 Task: Find connections with filter location Koudougou with filter topic #leadership with filter profile language German with filter current company Buro Happold with filter school Globsyn Business School with filter industry Skiing Facilities with filter service category Commercial Real Estate with filter keywords title Assistant Manager
Action: Mouse moved to (655, 576)
Screenshot: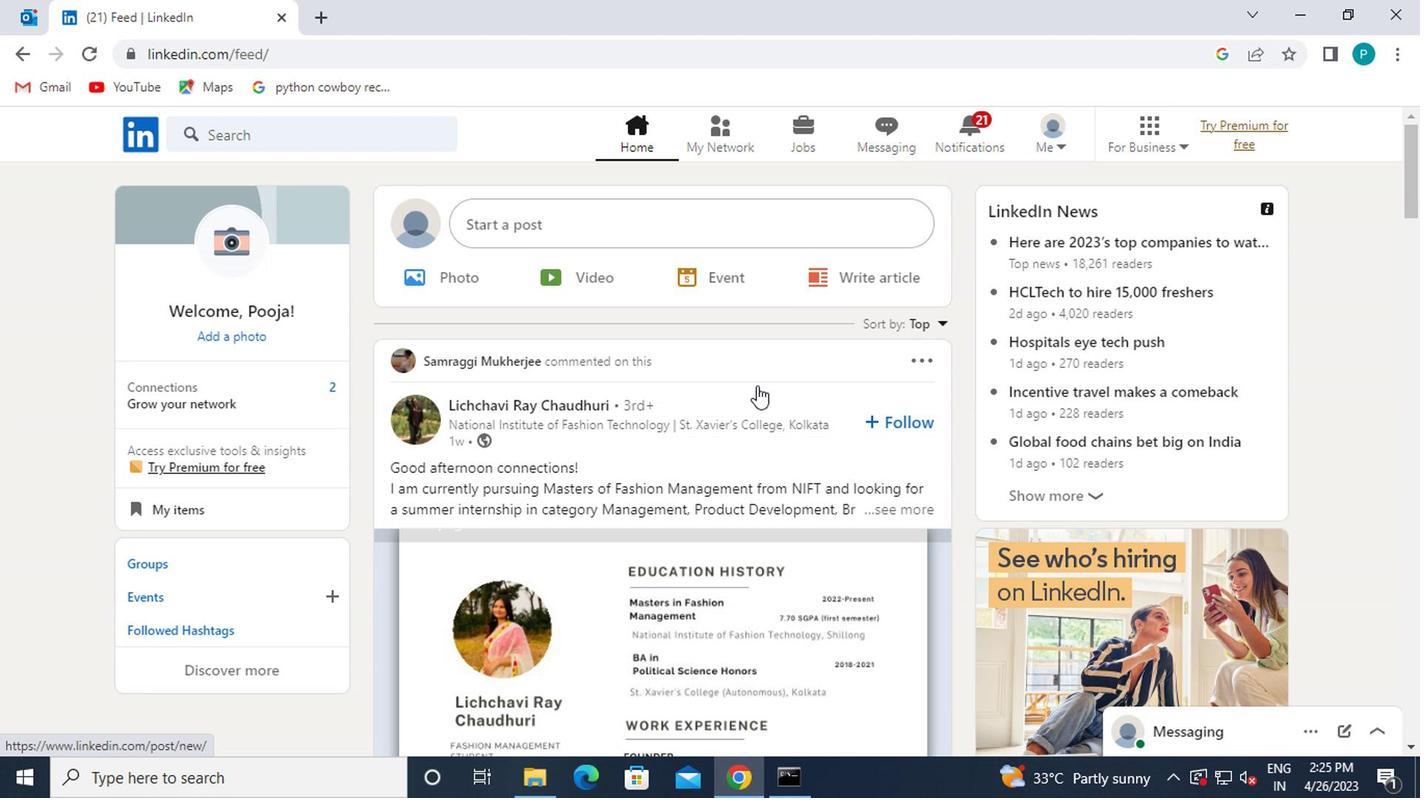 
Action: Mouse scrolled (655, 577) with delta (0, 0)
Screenshot: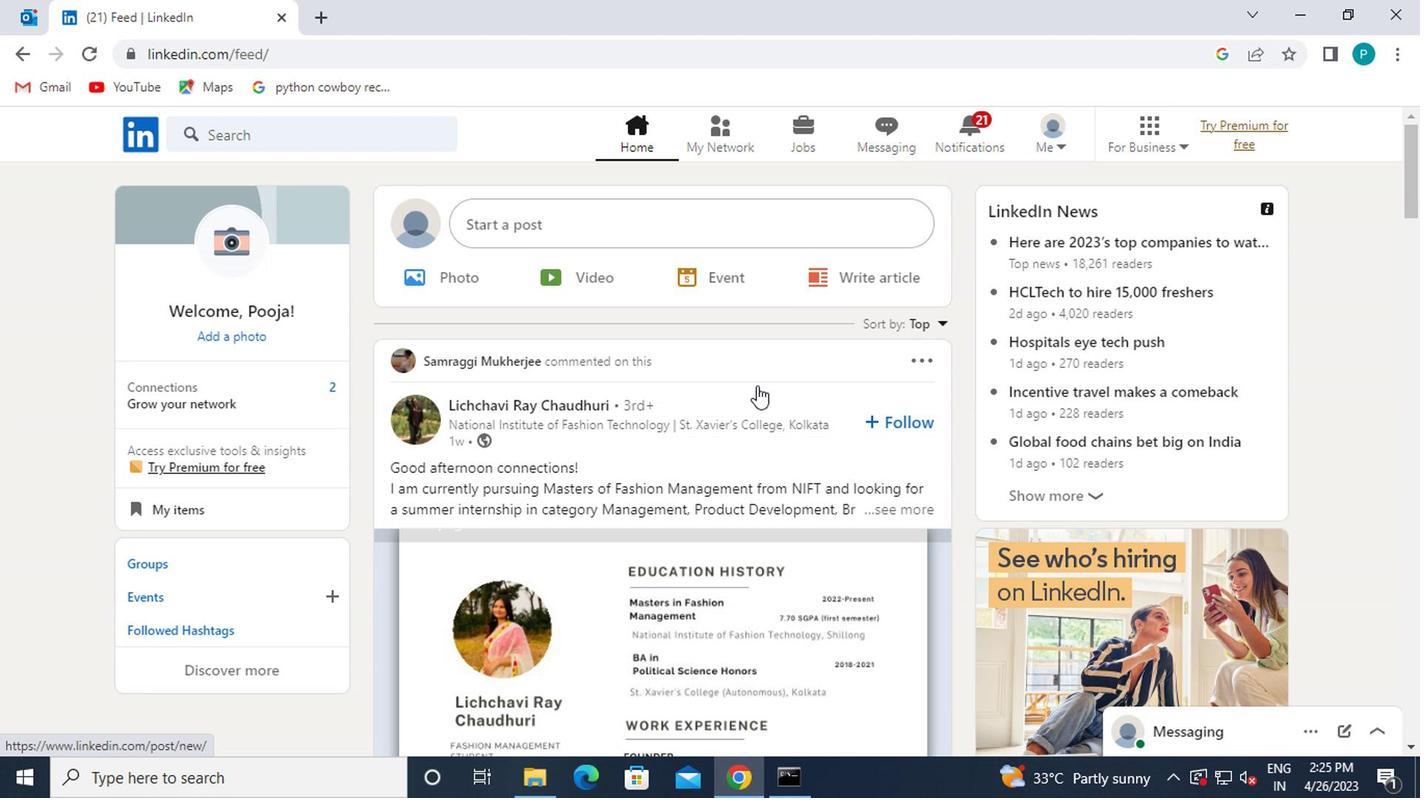 
Action: Mouse moved to (672, 257)
Screenshot: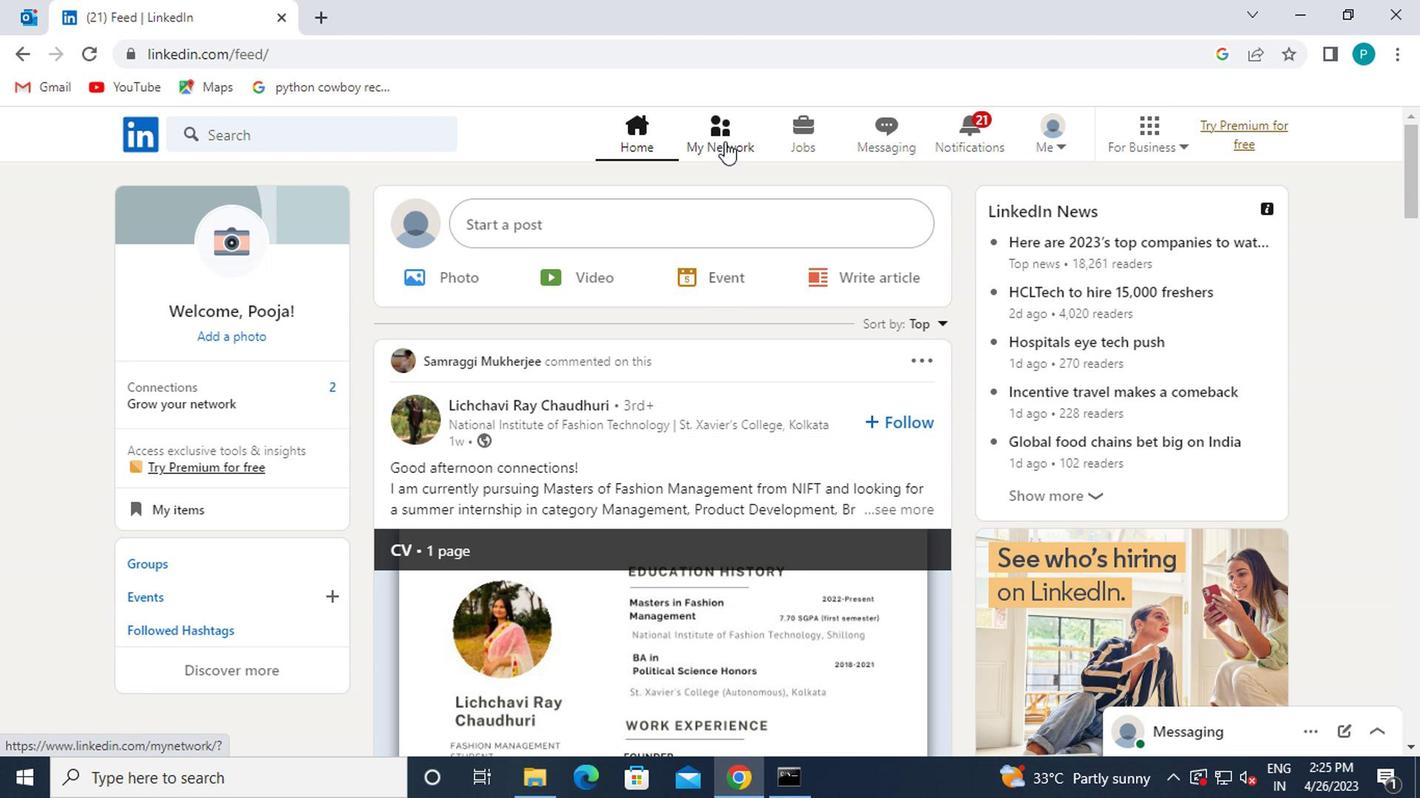 
Action: Mouse pressed left at (672, 257)
Screenshot: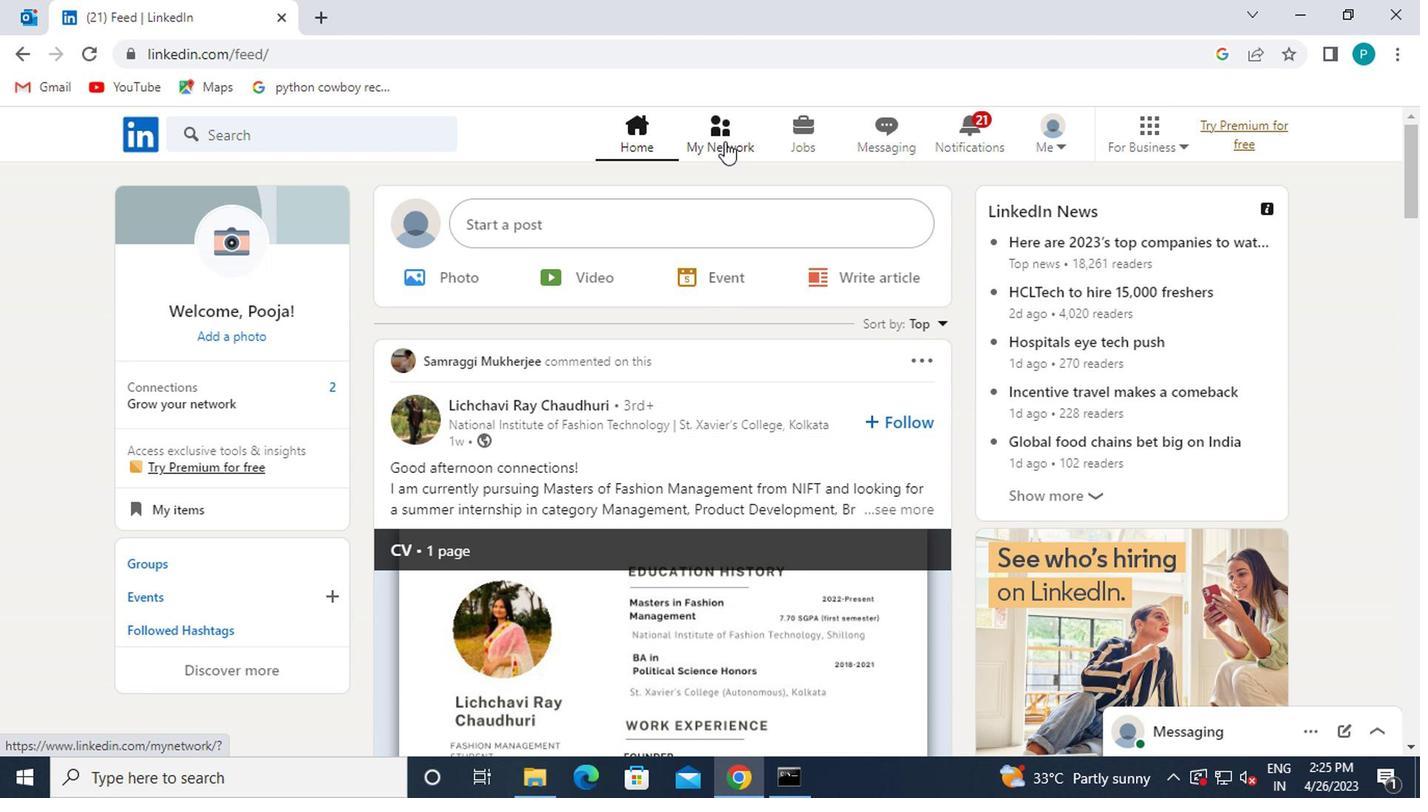
Action: Mouse moved to (415, 328)
Screenshot: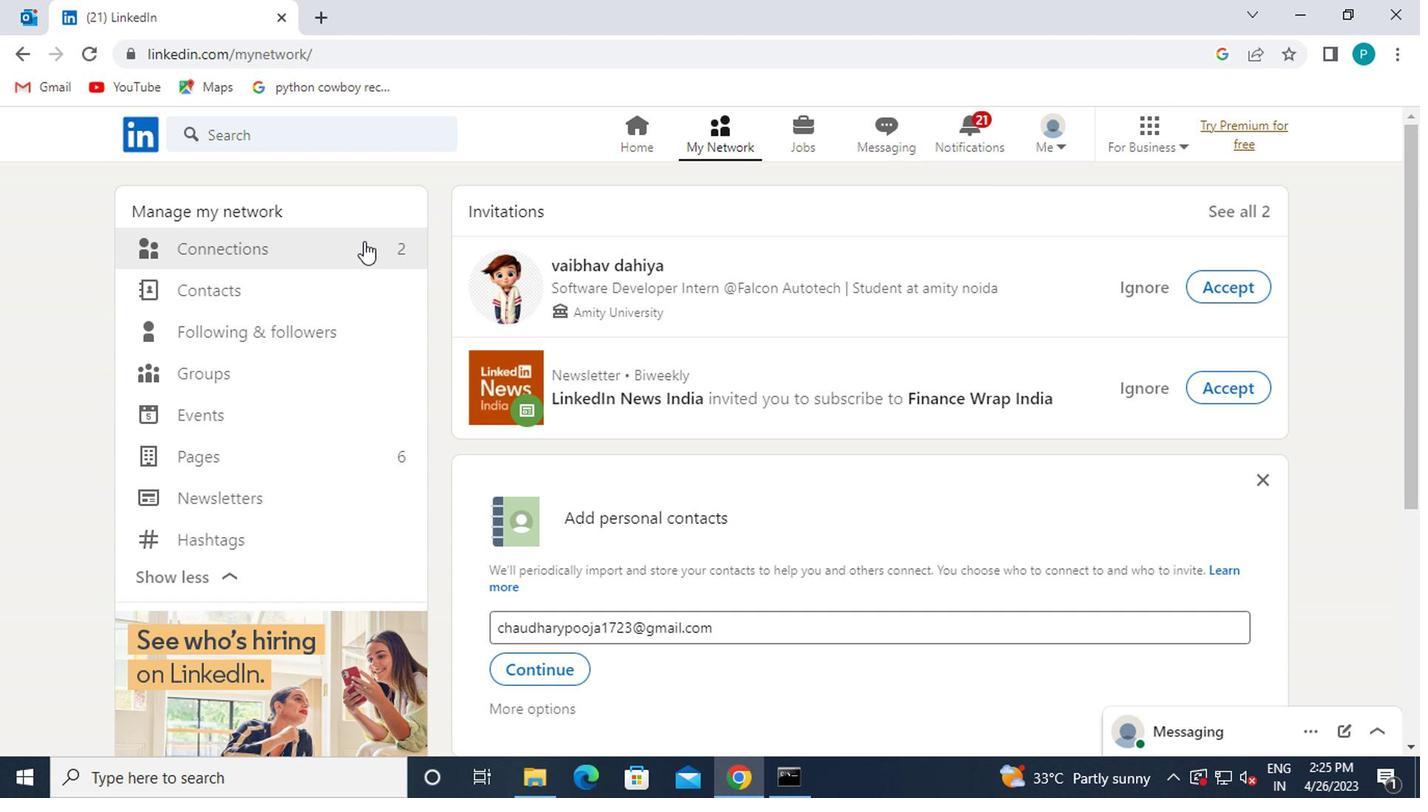 
Action: Mouse pressed left at (415, 328)
Screenshot: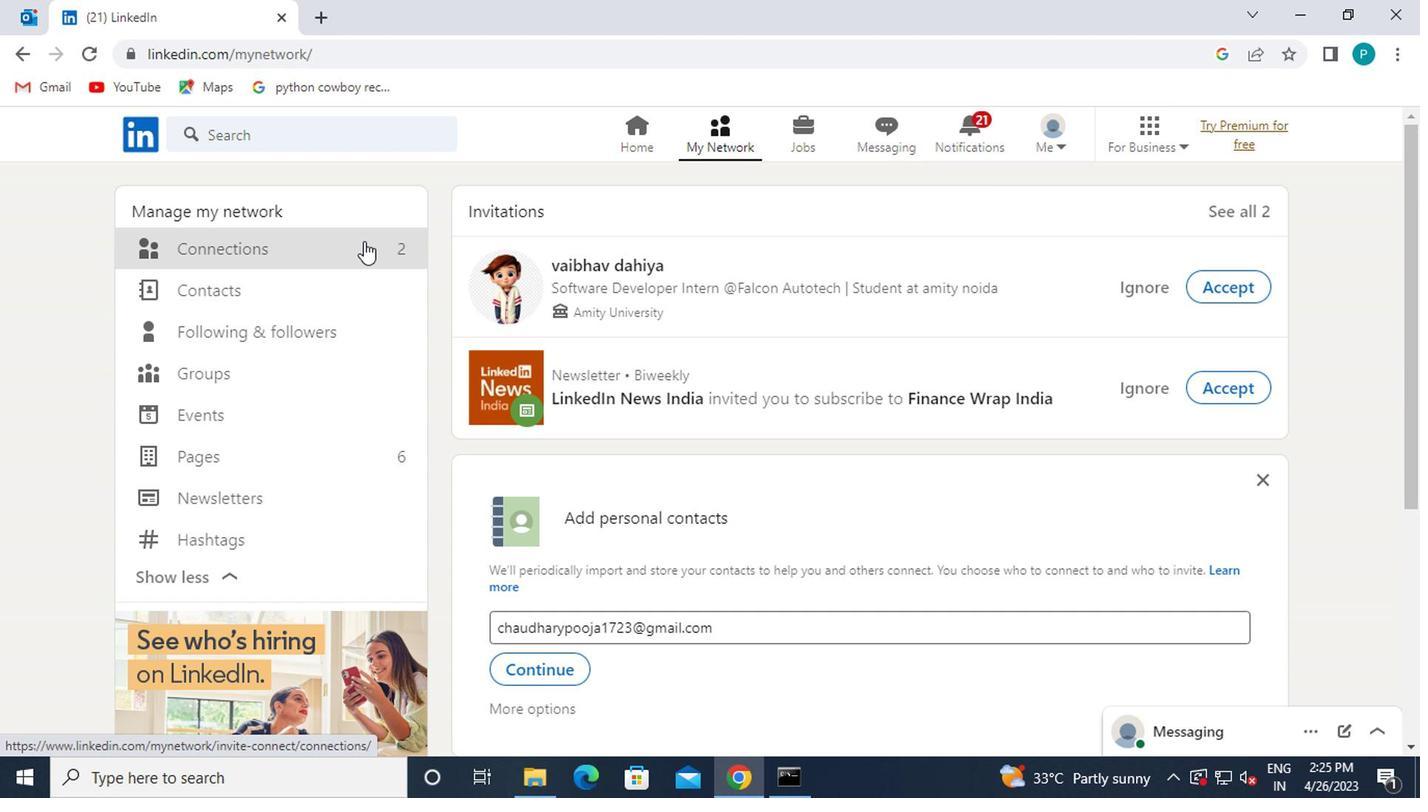 
Action: Mouse moved to (798, 329)
Screenshot: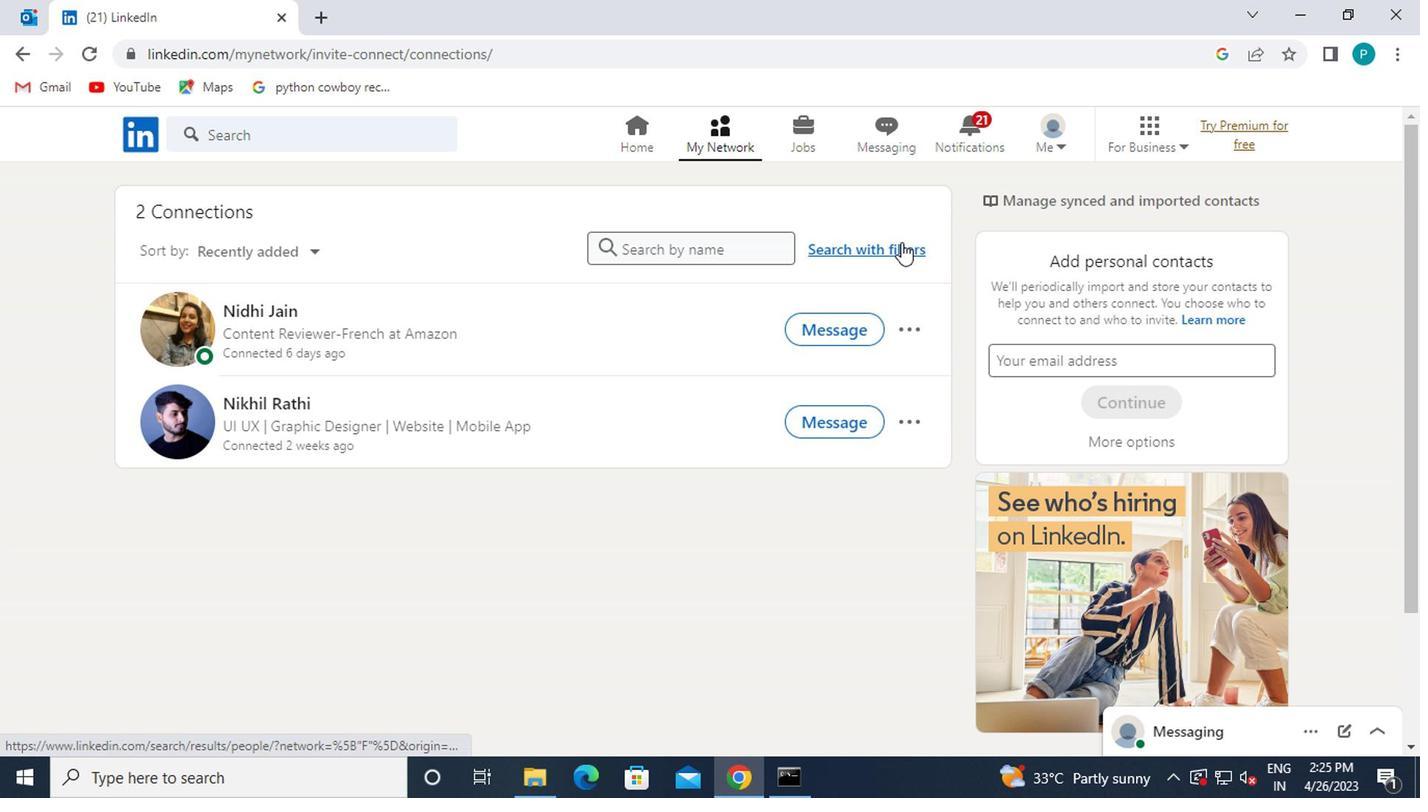 
Action: Mouse pressed left at (798, 329)
Screenshot: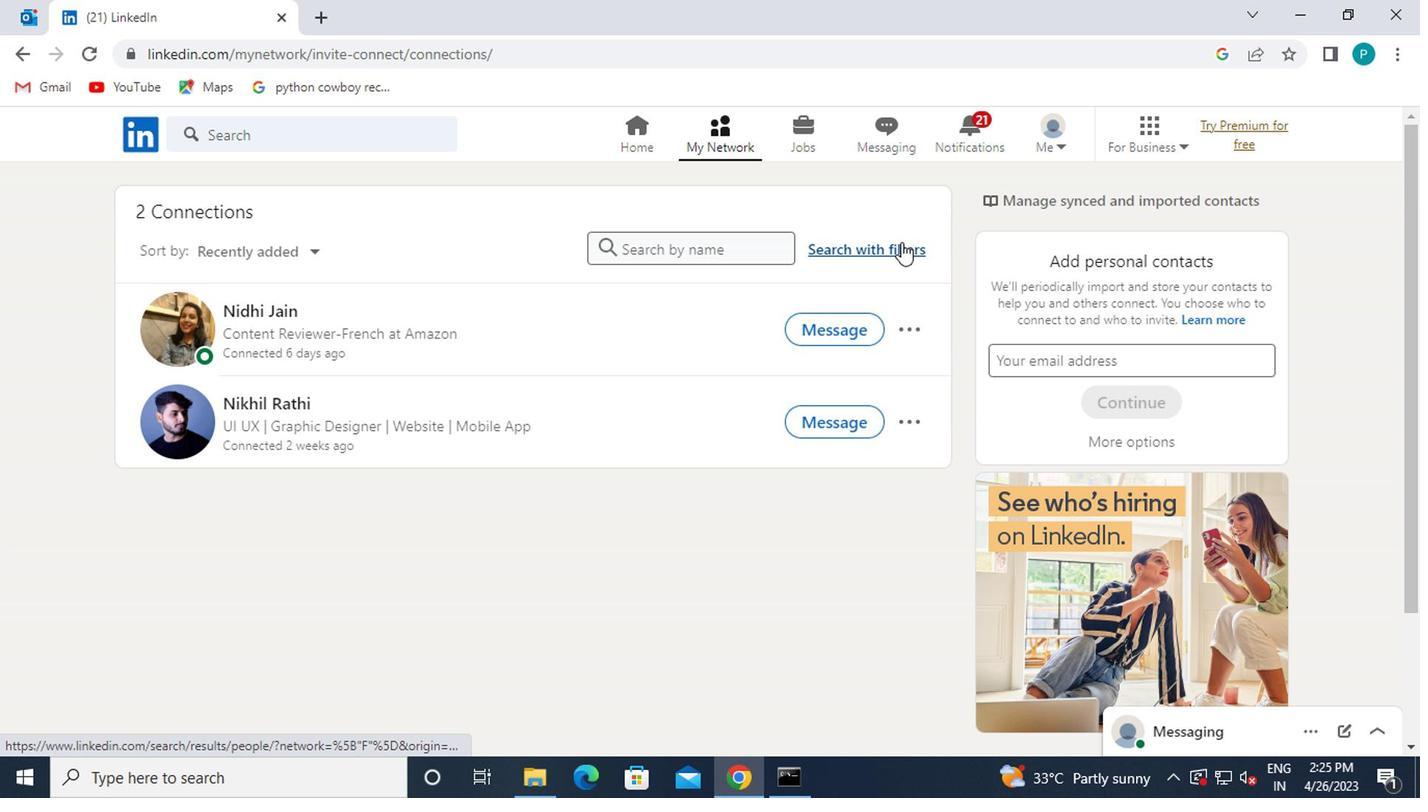 
Action: Mouse moved to (665, 289)
Screenshot: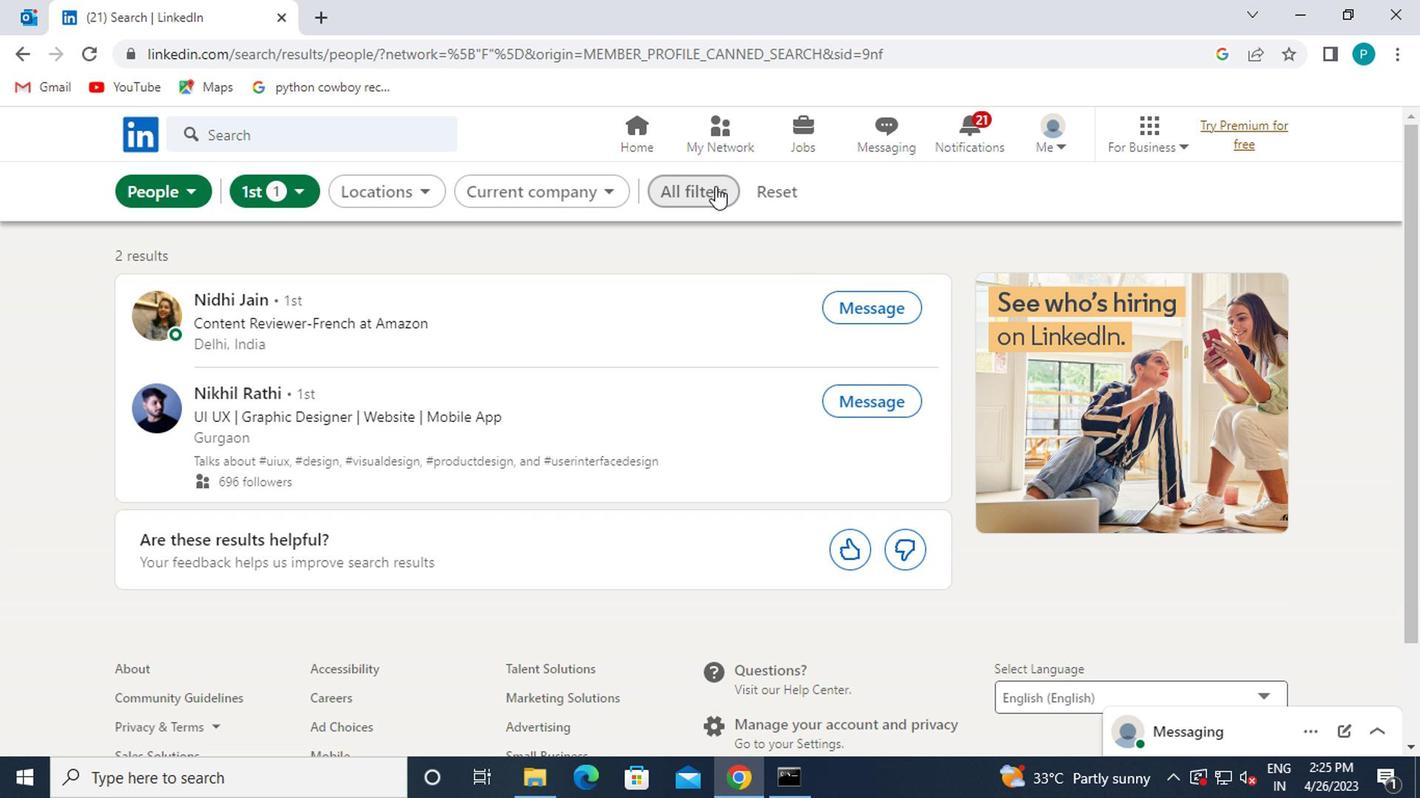 
Action: Mouse pressed left at (665, 289)
Screenshot: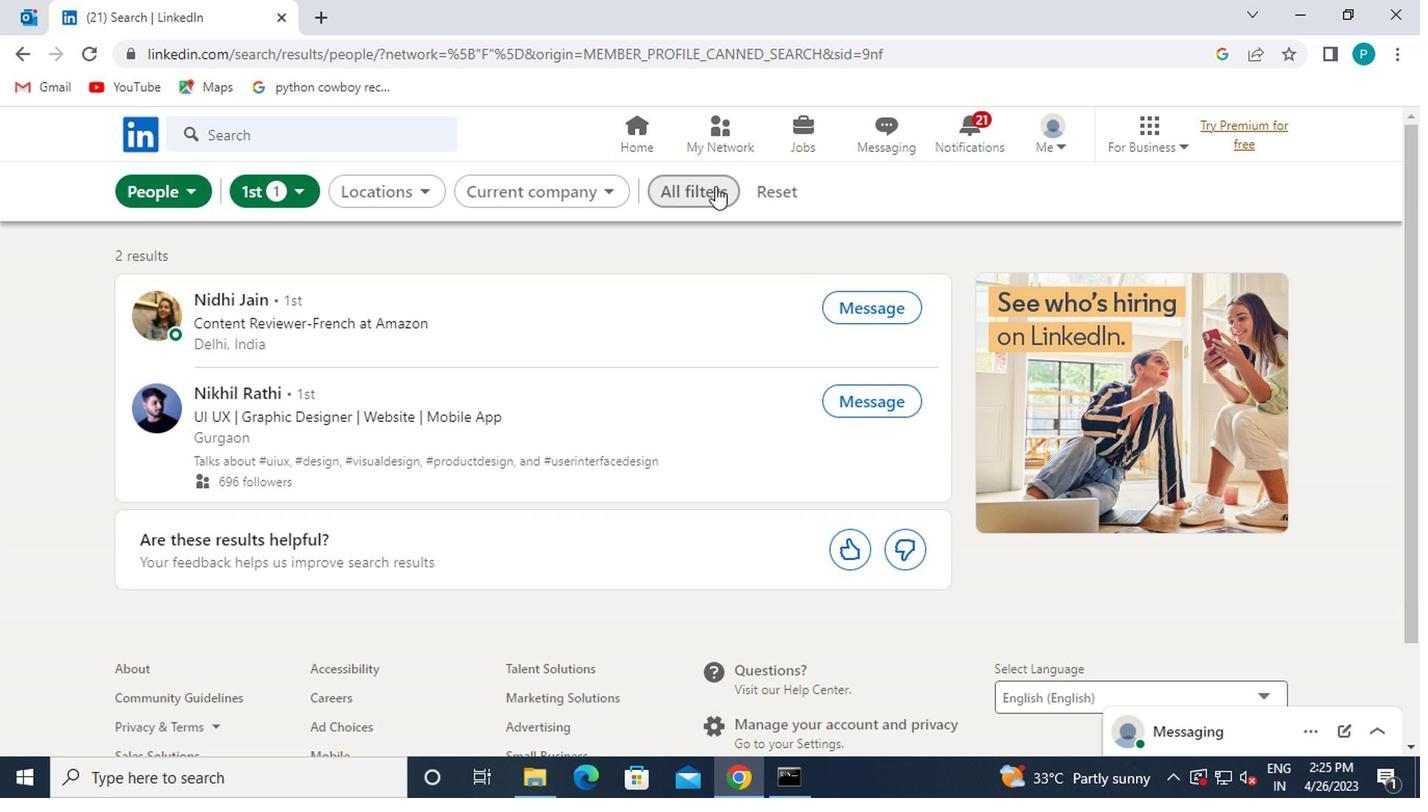 
Action: Mouse moved to (922, 473)
Screenshot: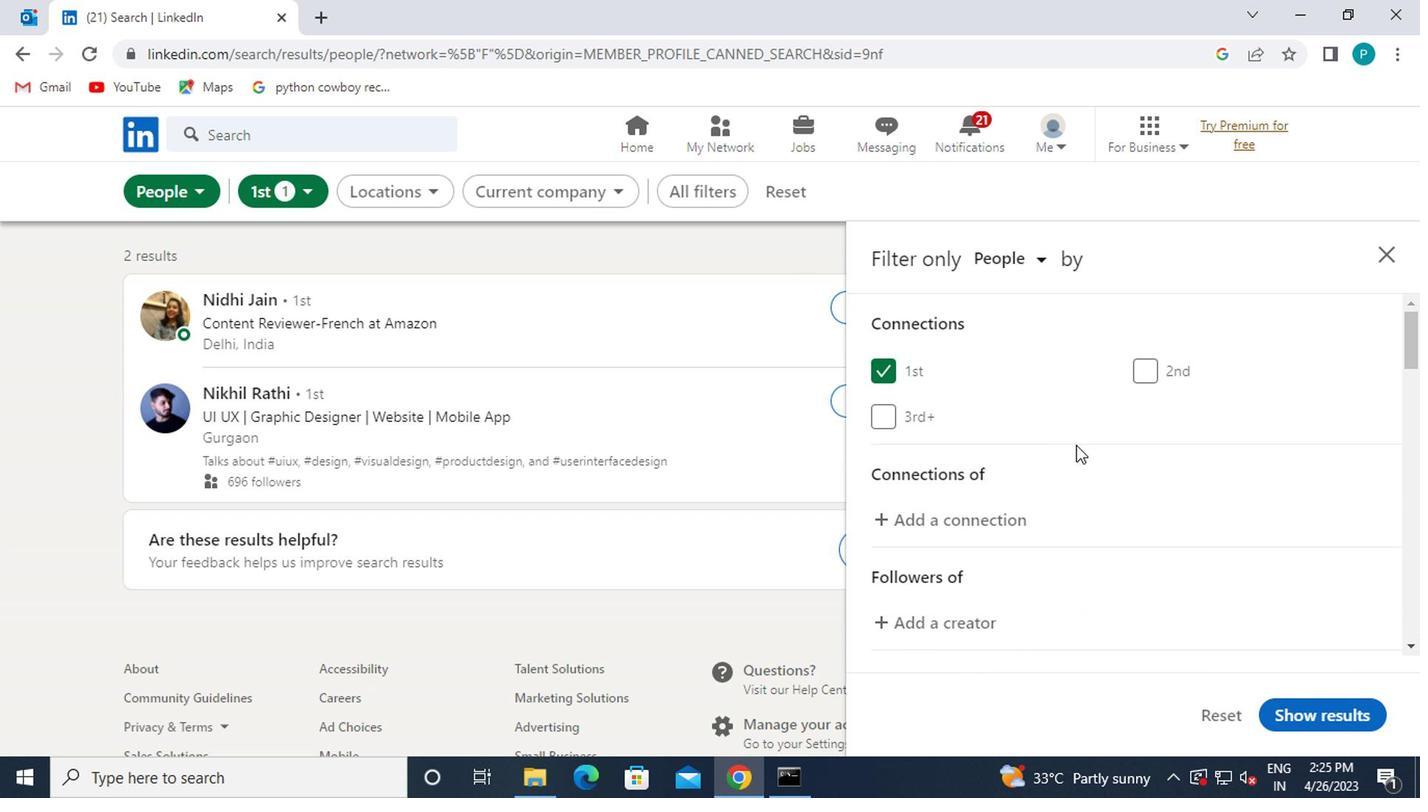
Action: Mouse scrolled (922, 472) with delta (0, 0)
Screenshot: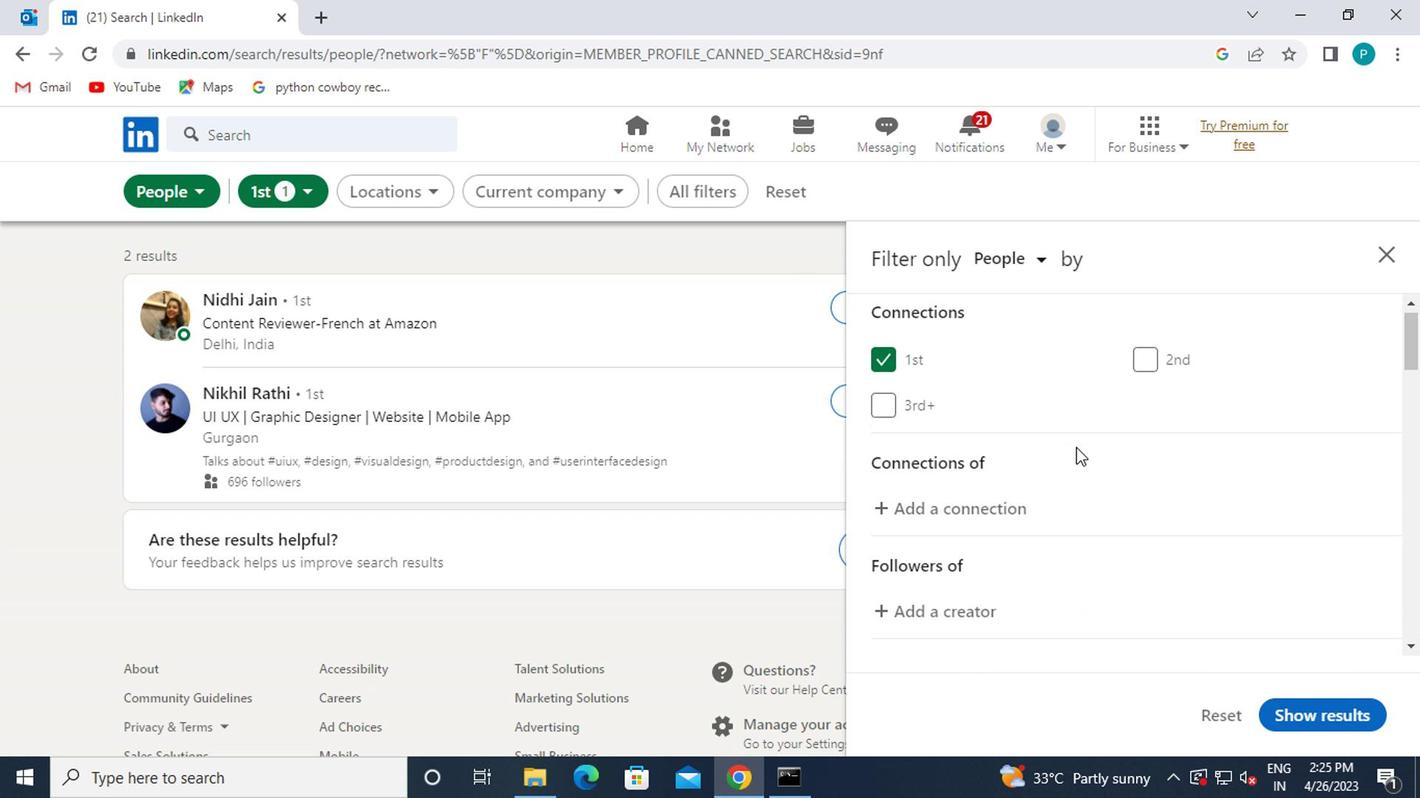 
Action: Mouse moved to (919, 483)
Screenshot: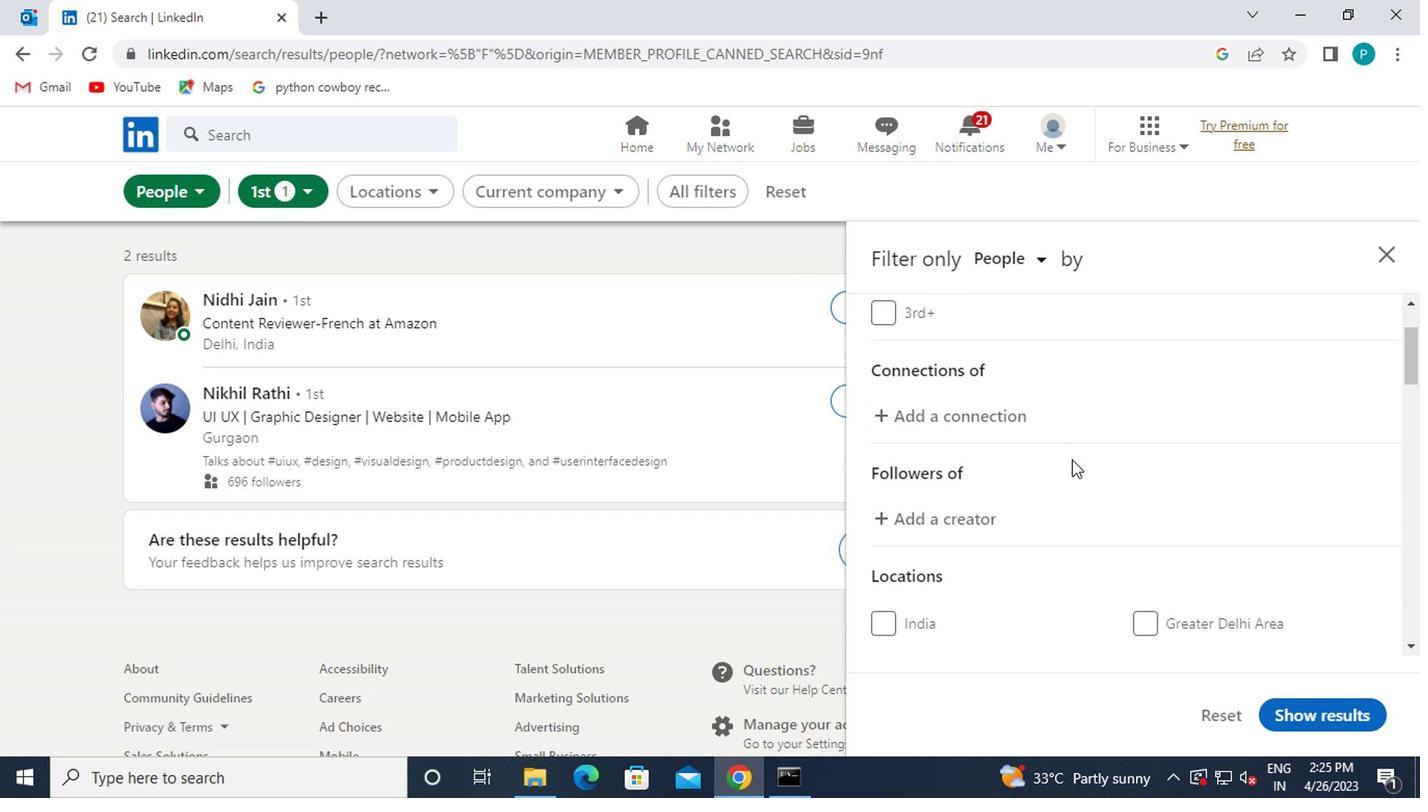 
Action: Mouse scrolled (919, 483) with delta (0, 0)
Screenshot: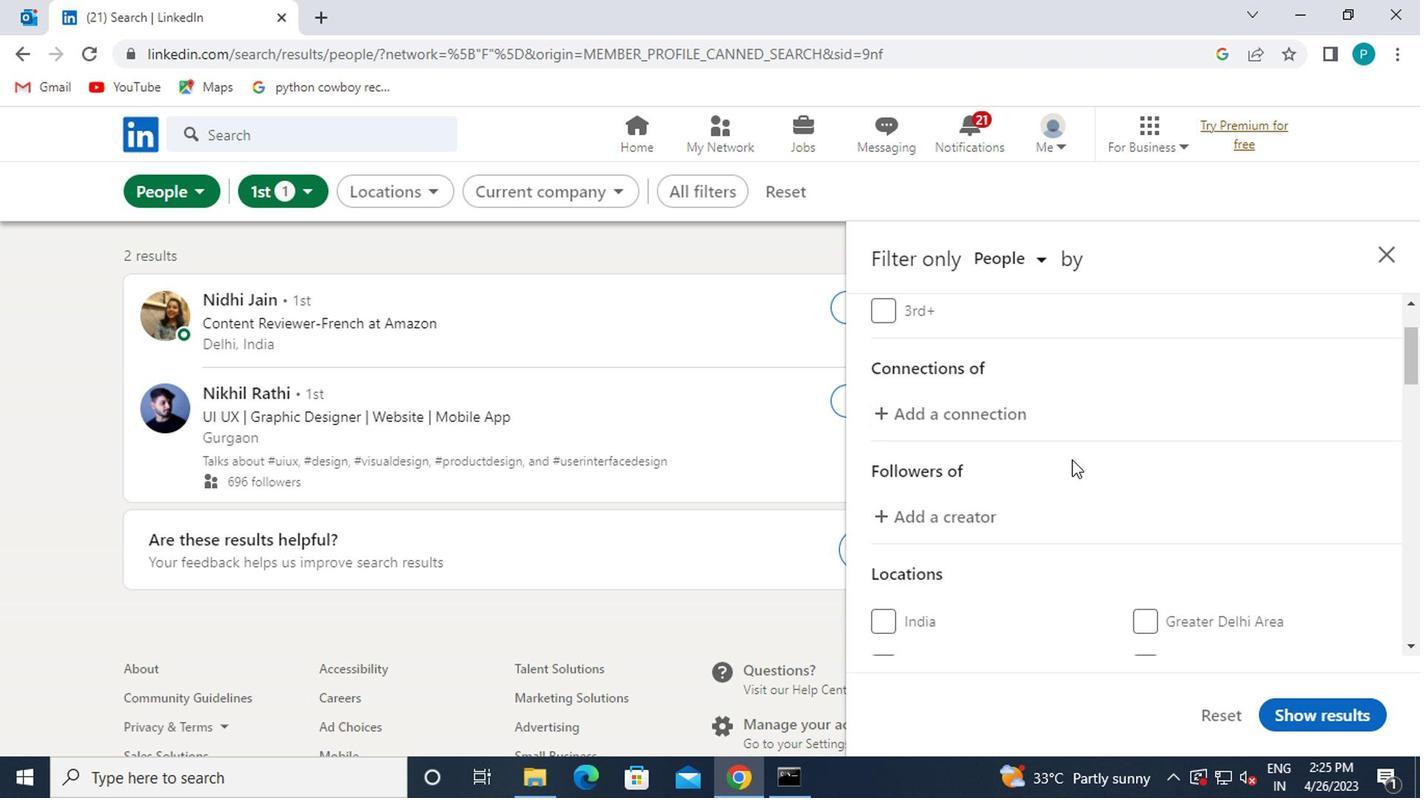 
Action: Mouse moved to (968, 535)
Screenshot: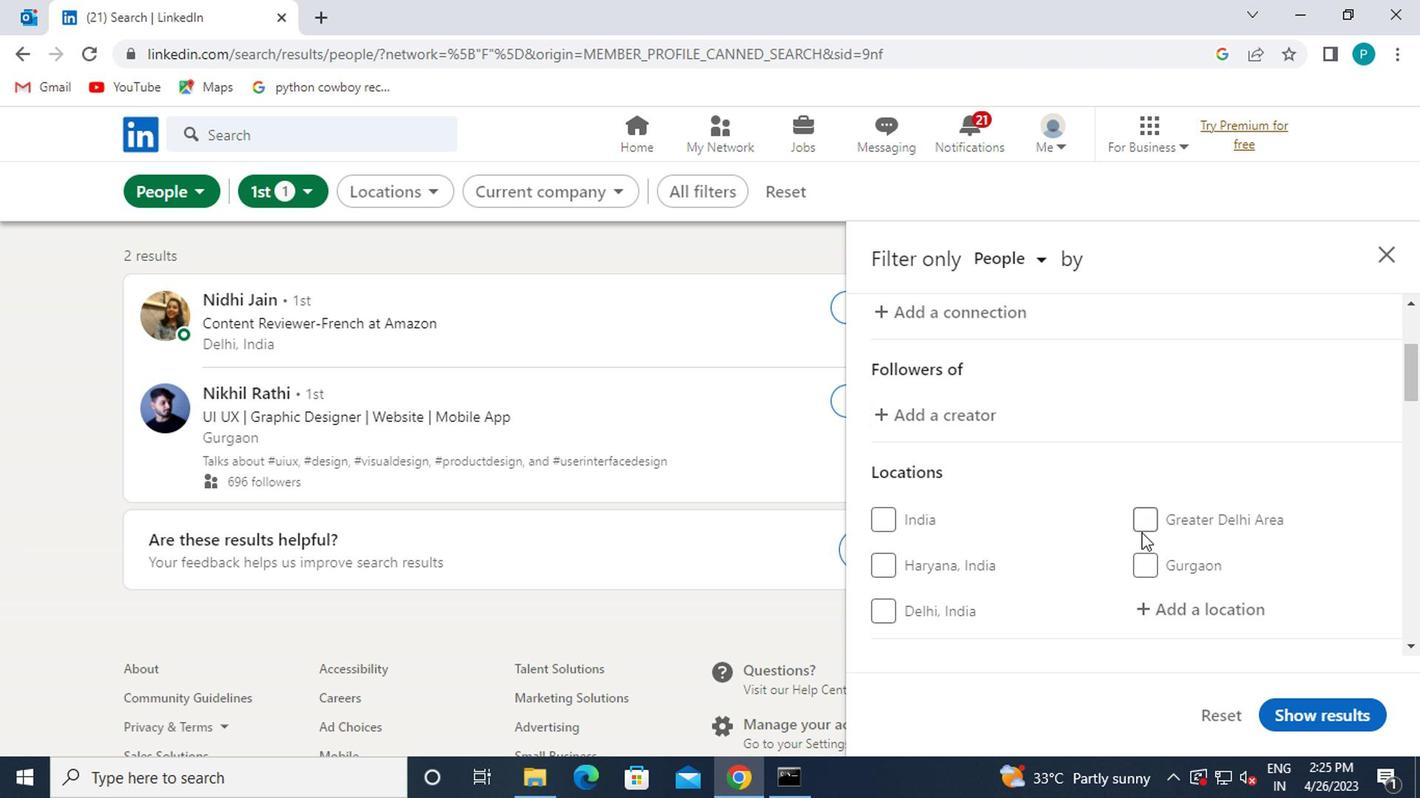 
Action: Mouse scrolled (968, 534) with delta (0, 0)
Screenshot: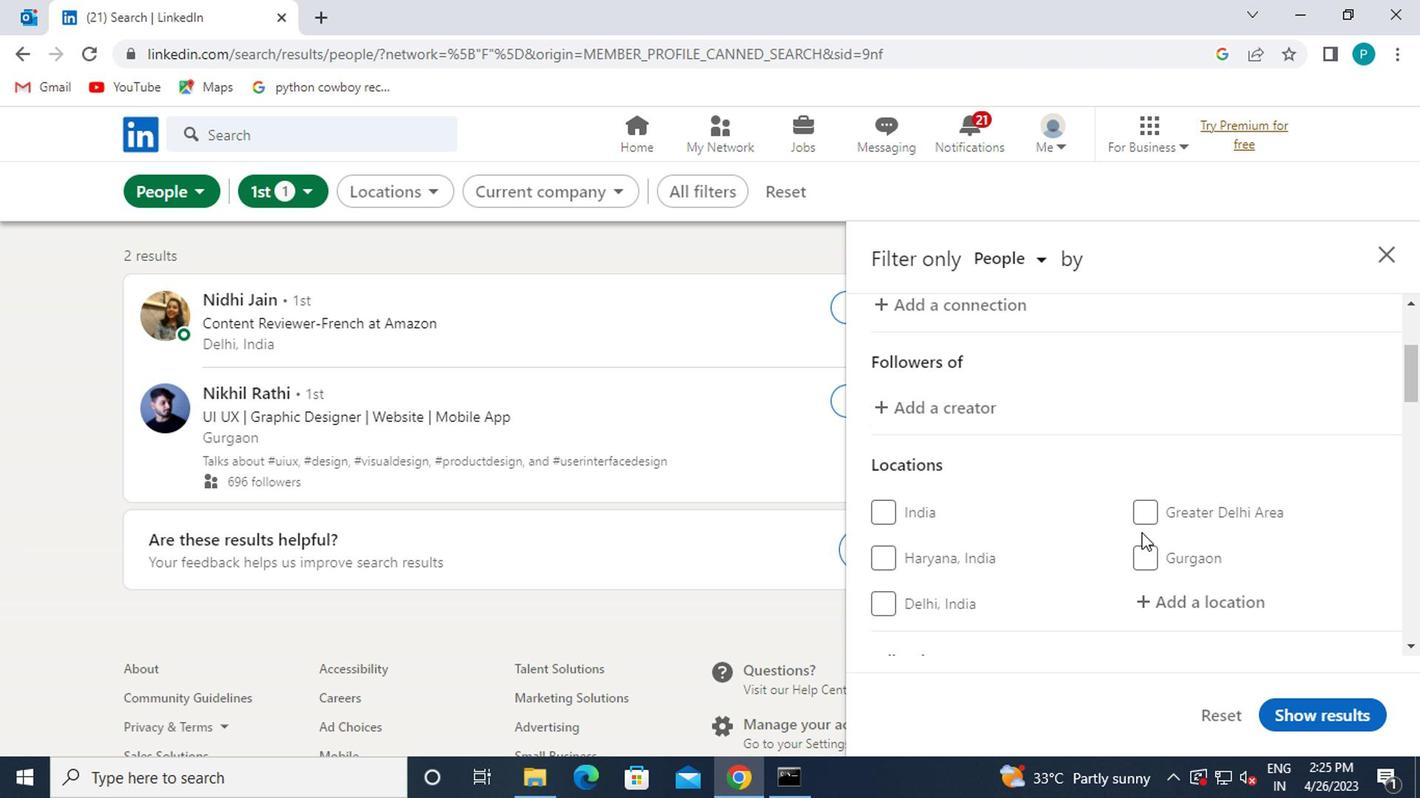 
Action: Mouse moved to (1004, 508)
Screenshot: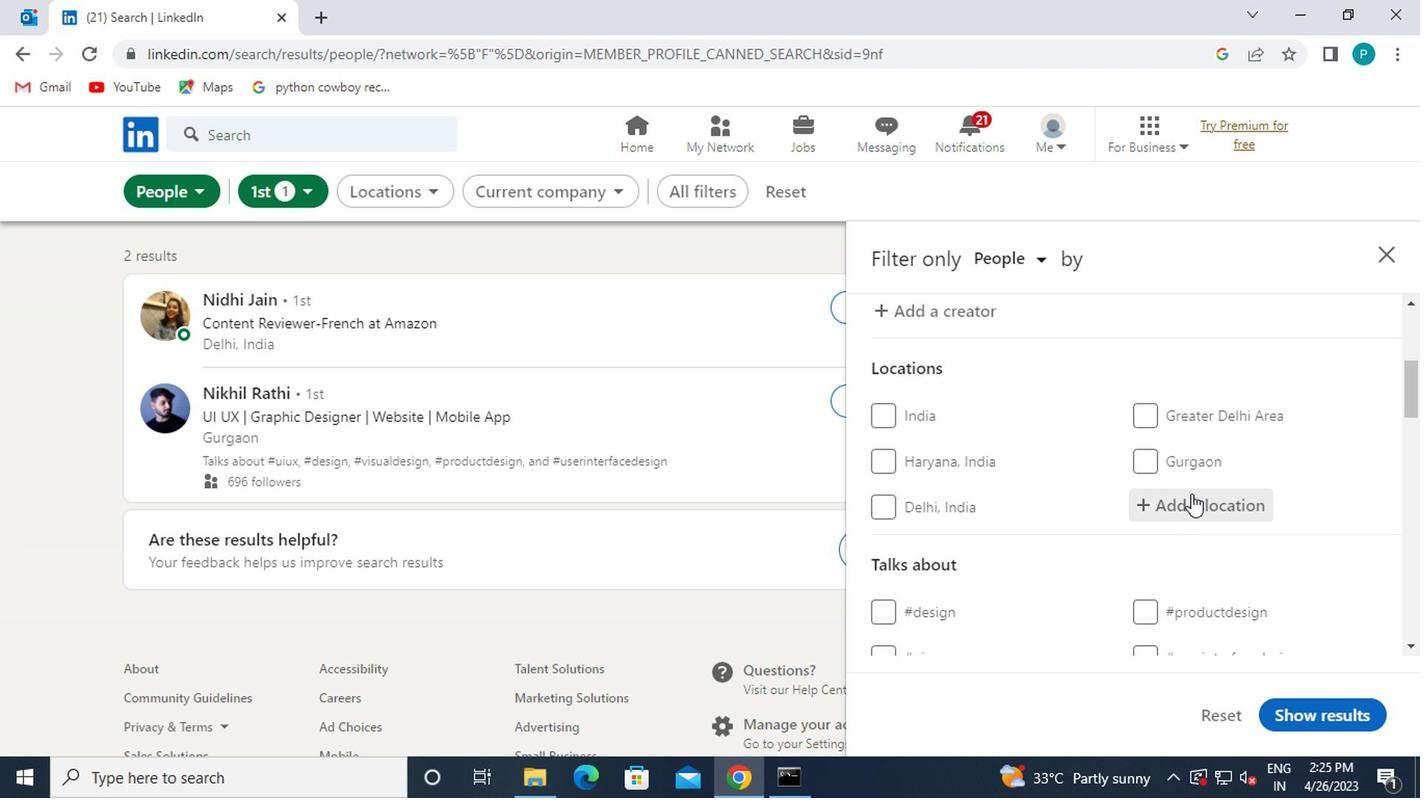 
Action: Mouse pressed left at (1004, 508)
Screenshot: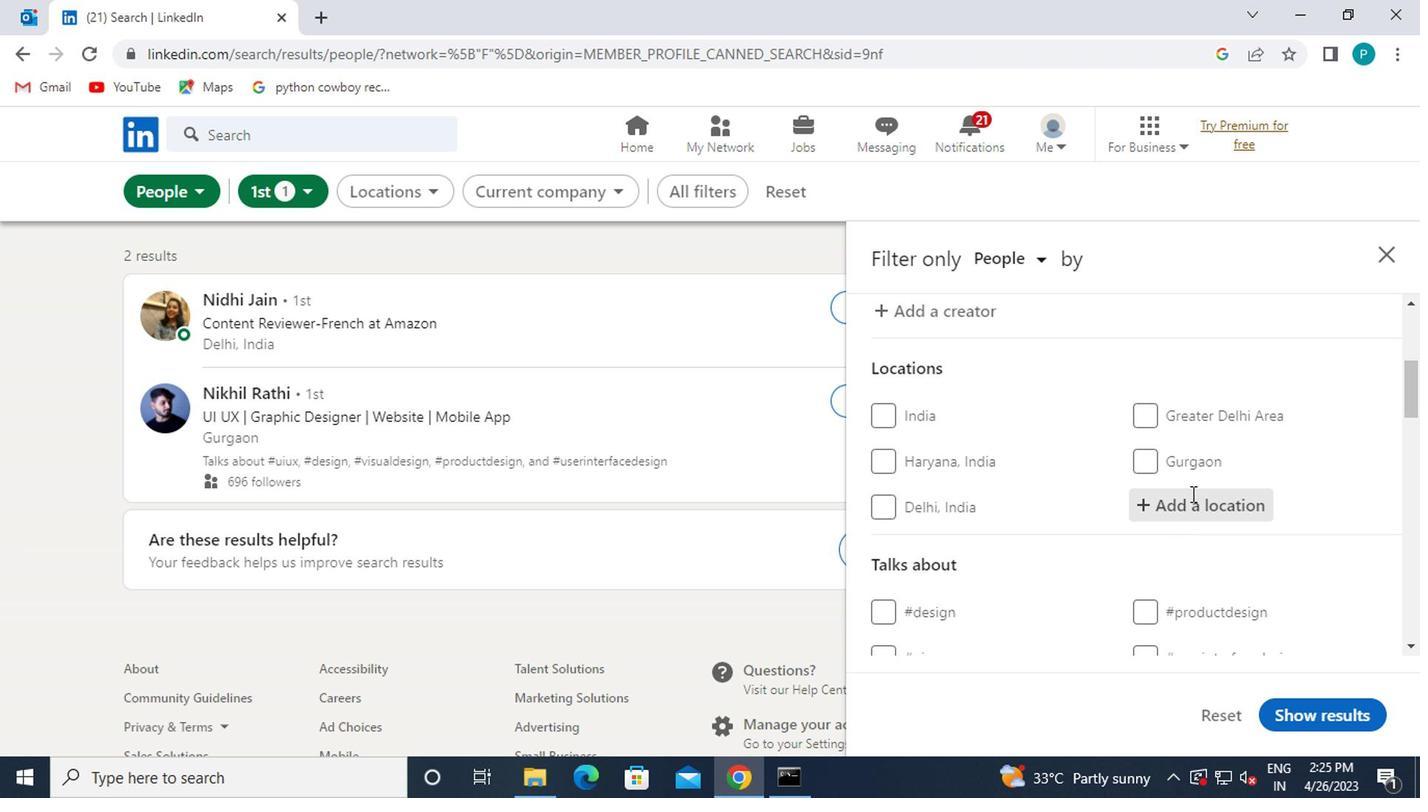 
Action: Mouse moved to (1005, 517)
Screenshot: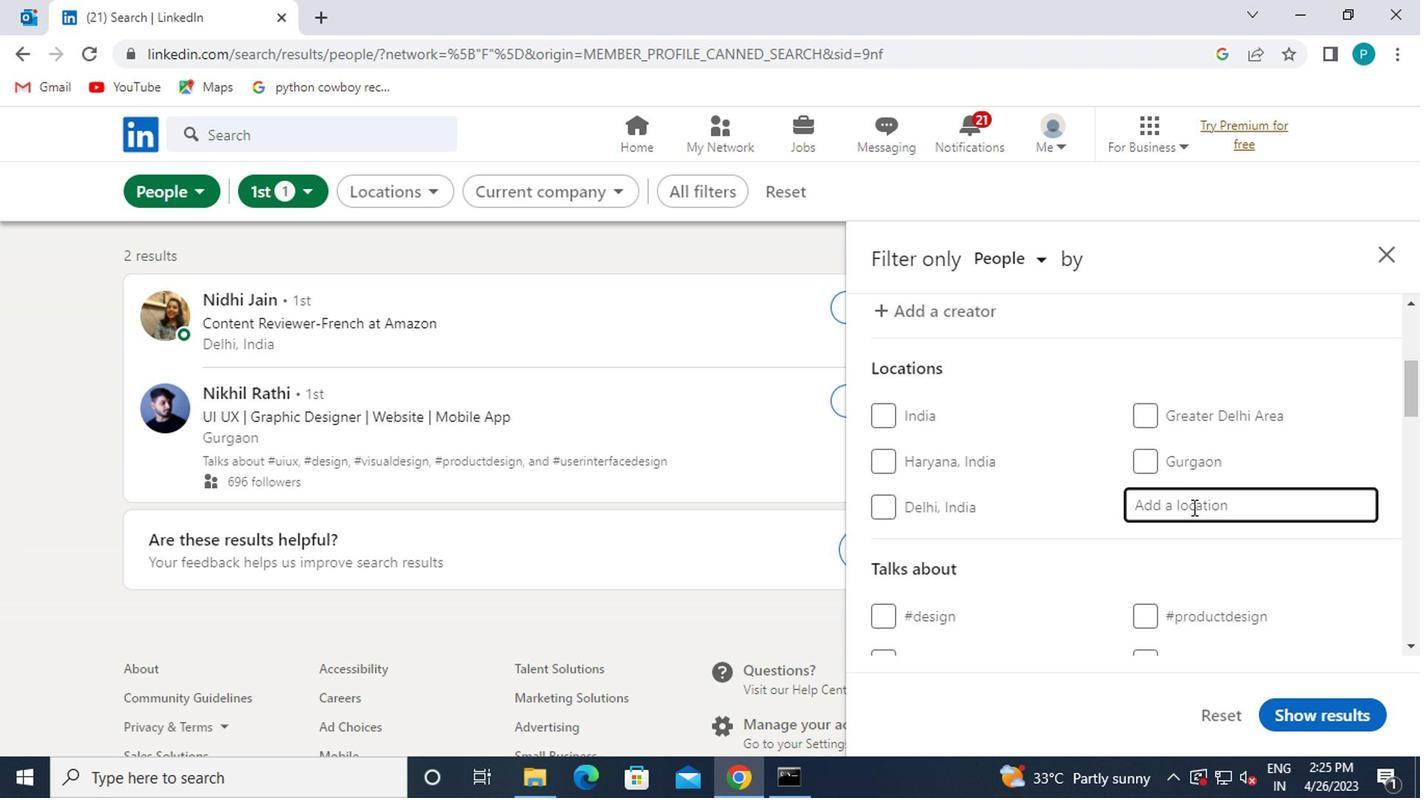 
Action: Mouse pressed left at (1005, 517)
Screenshot: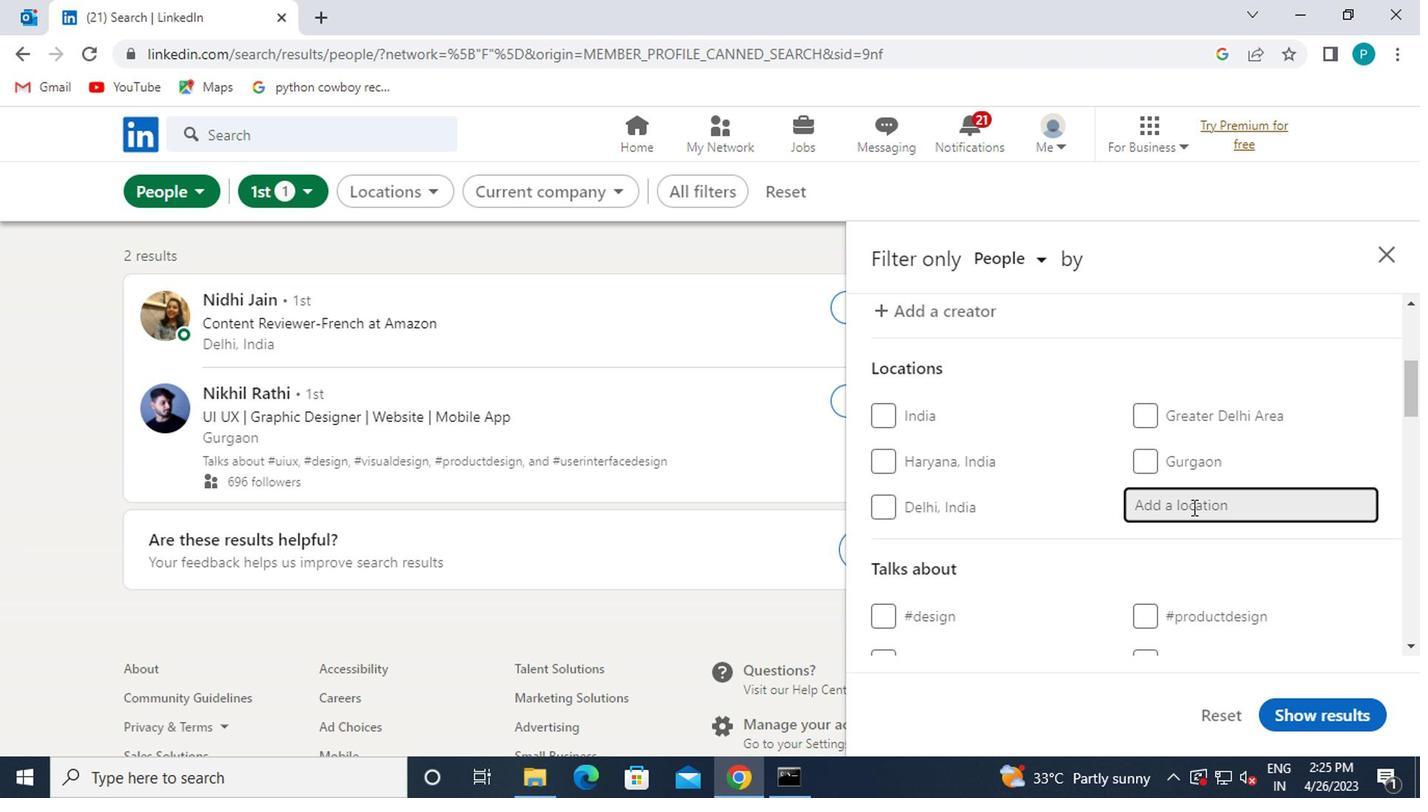 
Action: Mouse moved to (1010, 509)
Screenshot: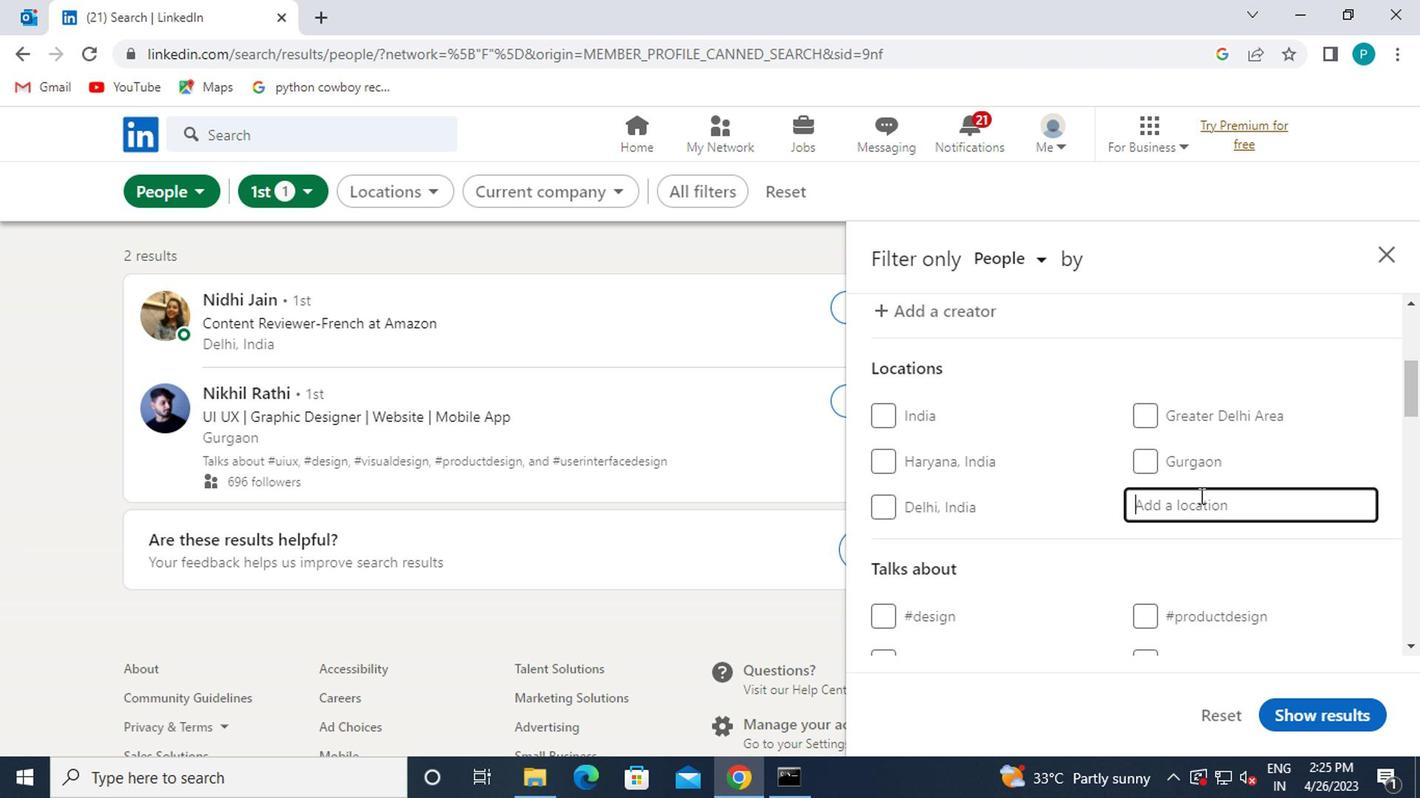 
Action: Key pressed koudougou
Screenshot: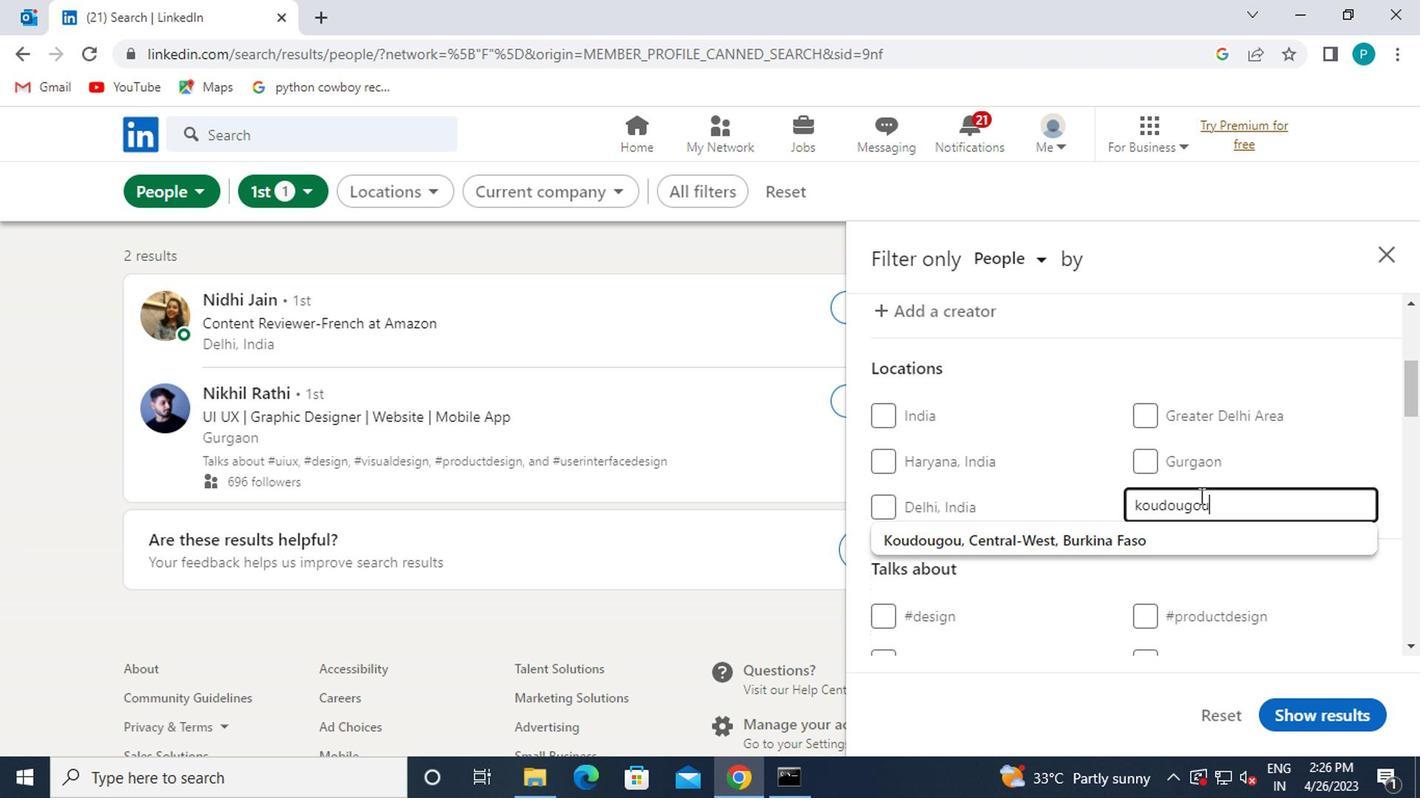 
Action: Mouse moved to (975, 543)
Screenshot: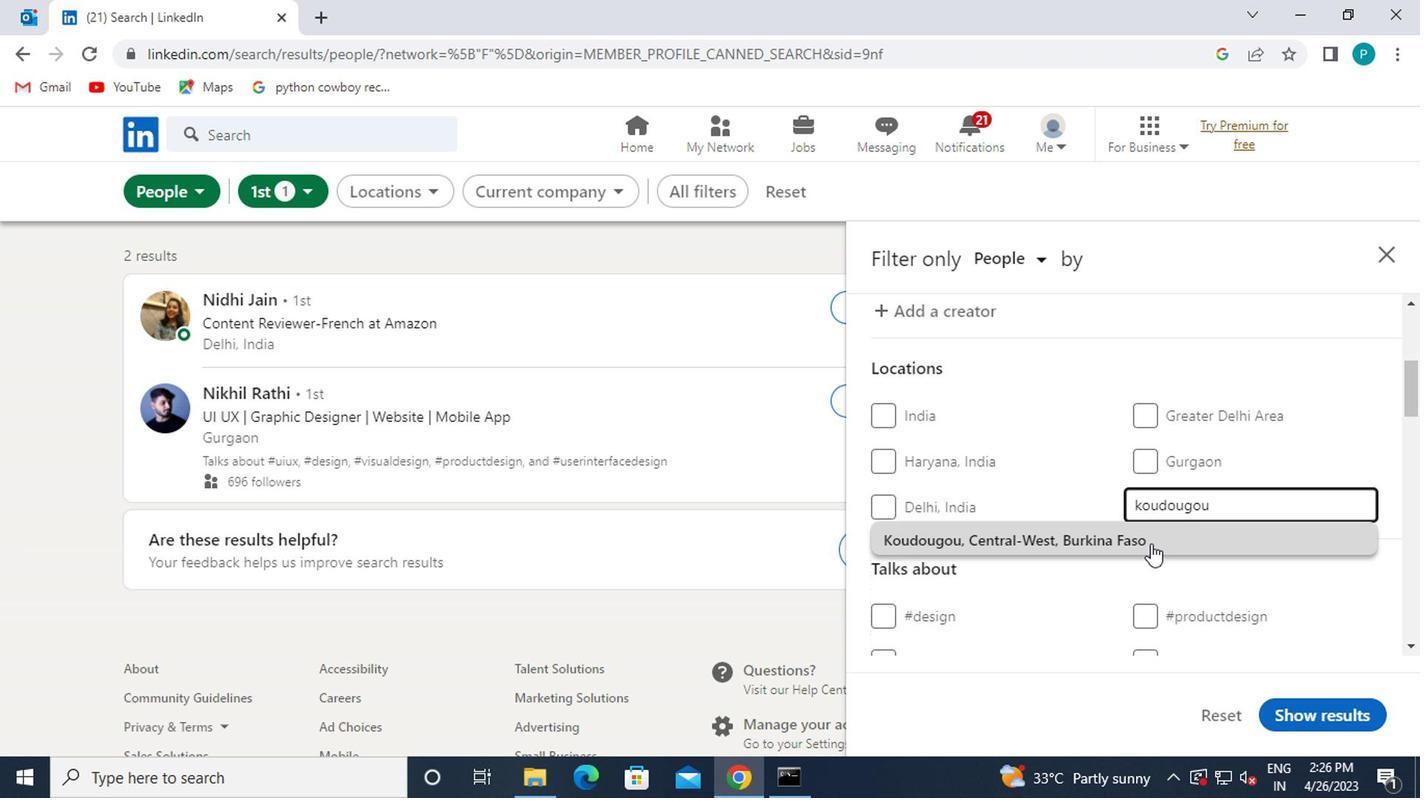 
Action: Mouse pressed left at (975, 543)
Screenshot: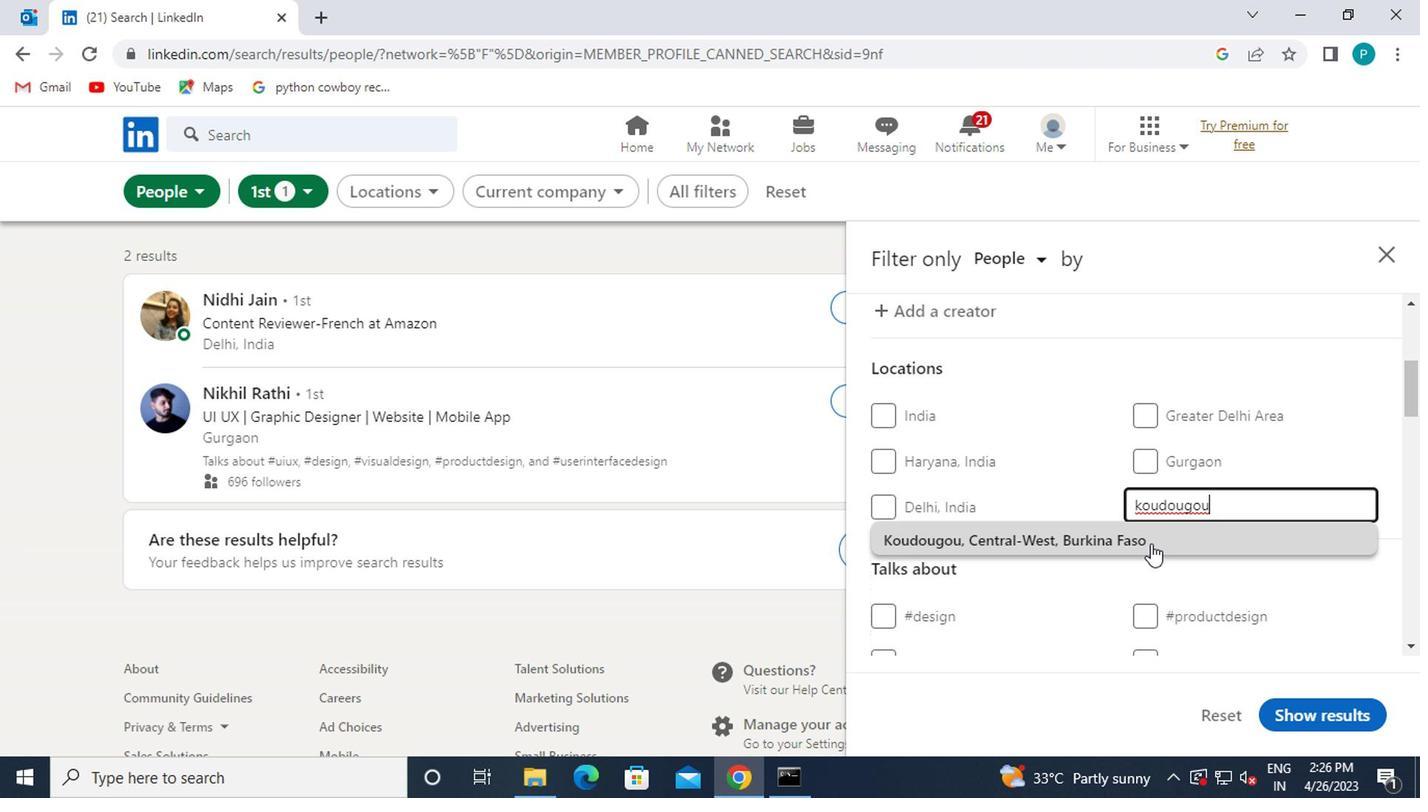 
Action: Mouse scrolled (975, 542) with delta (0, 0)
Screenshot: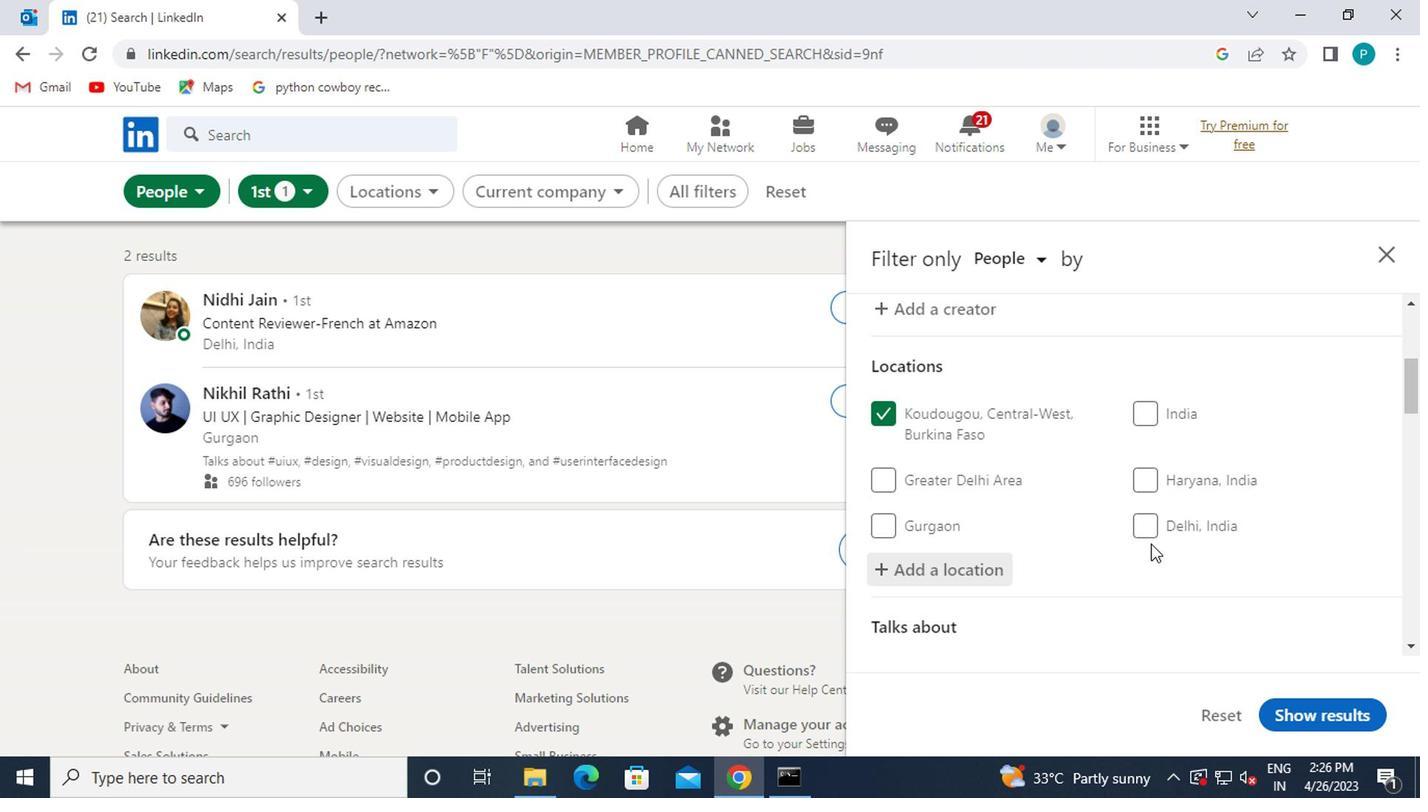 
Action: Mouse scrolled (975, 542) with delta (0, 0)
Screenshot: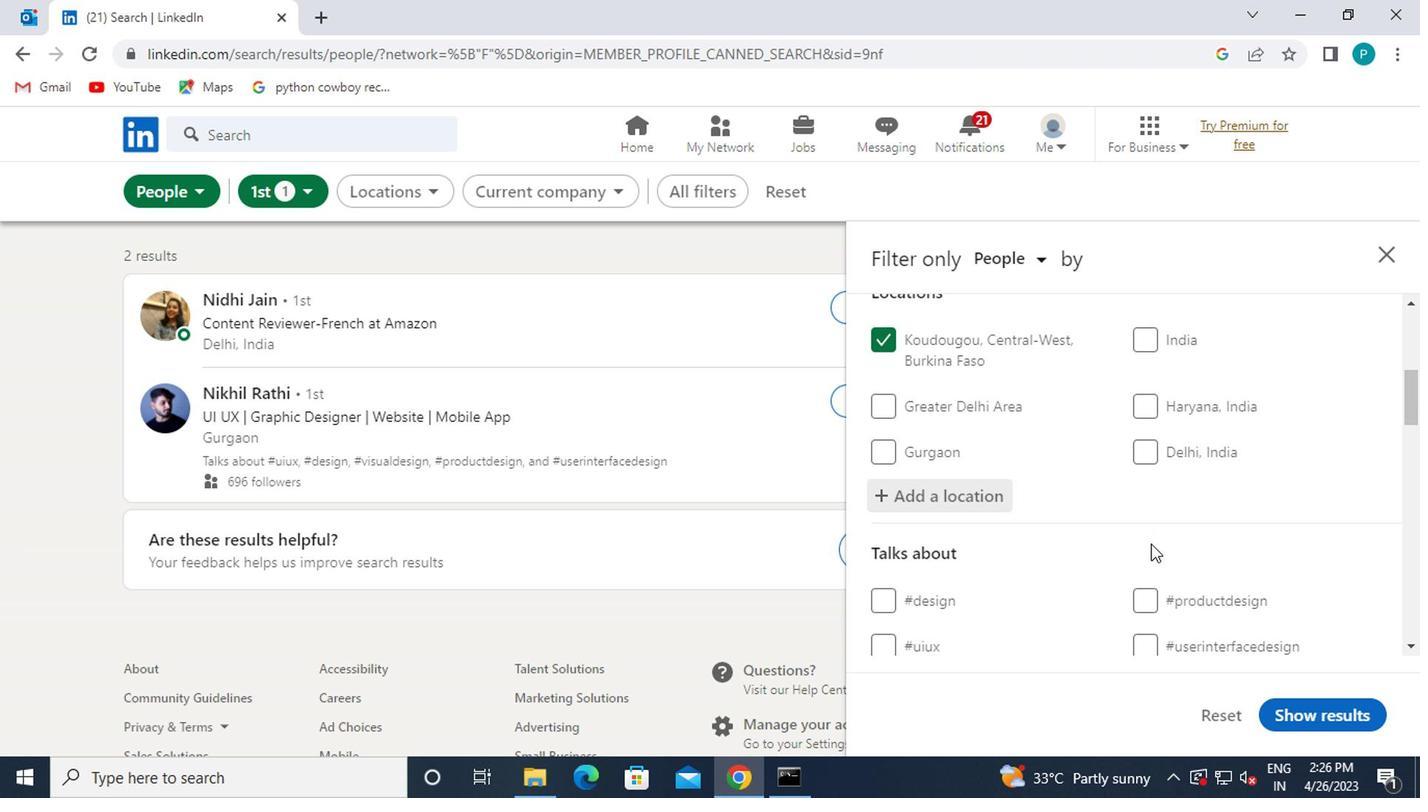 
Action: Mouse moved to (975, 554)
Screenshot: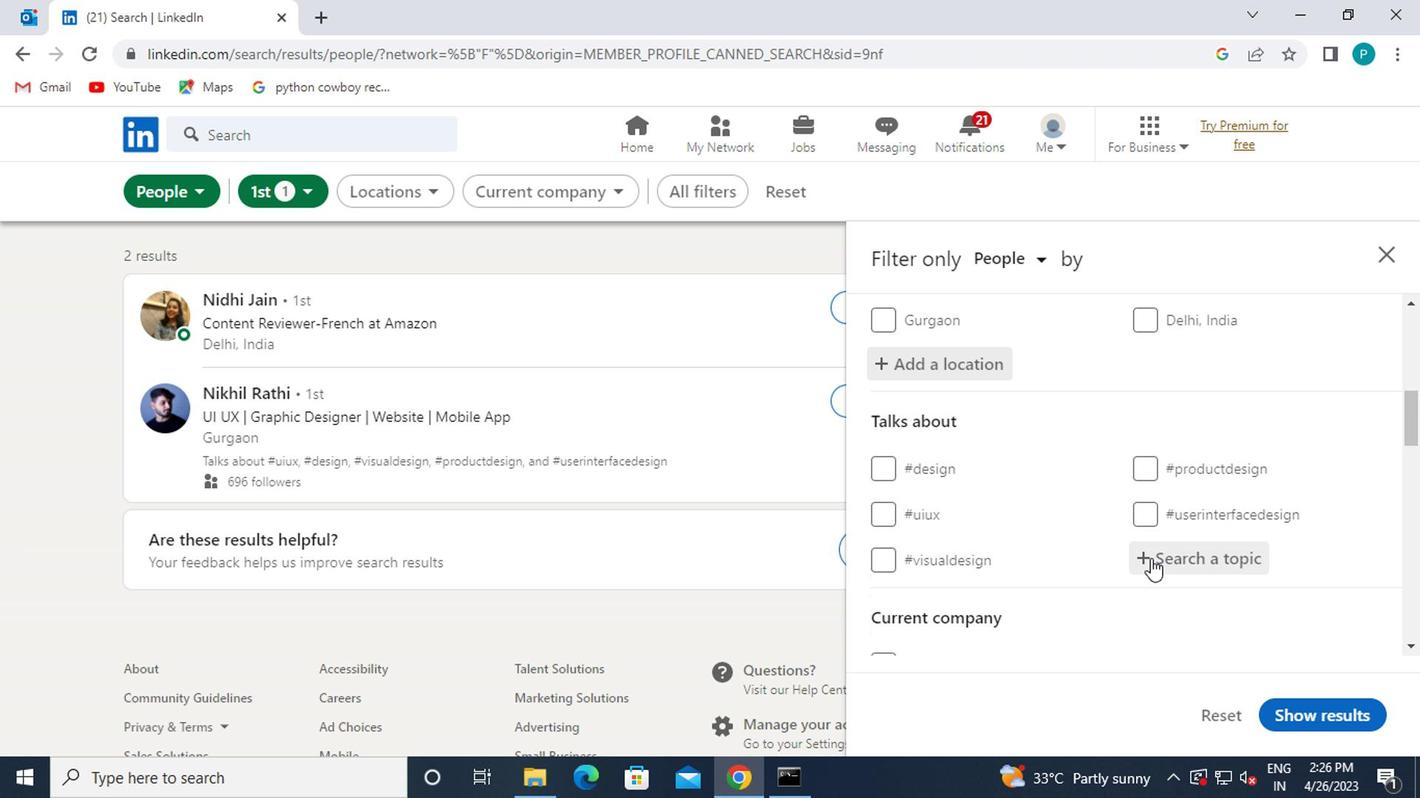 
Action: Mouse pressed left at (975, 554)
Screenshot: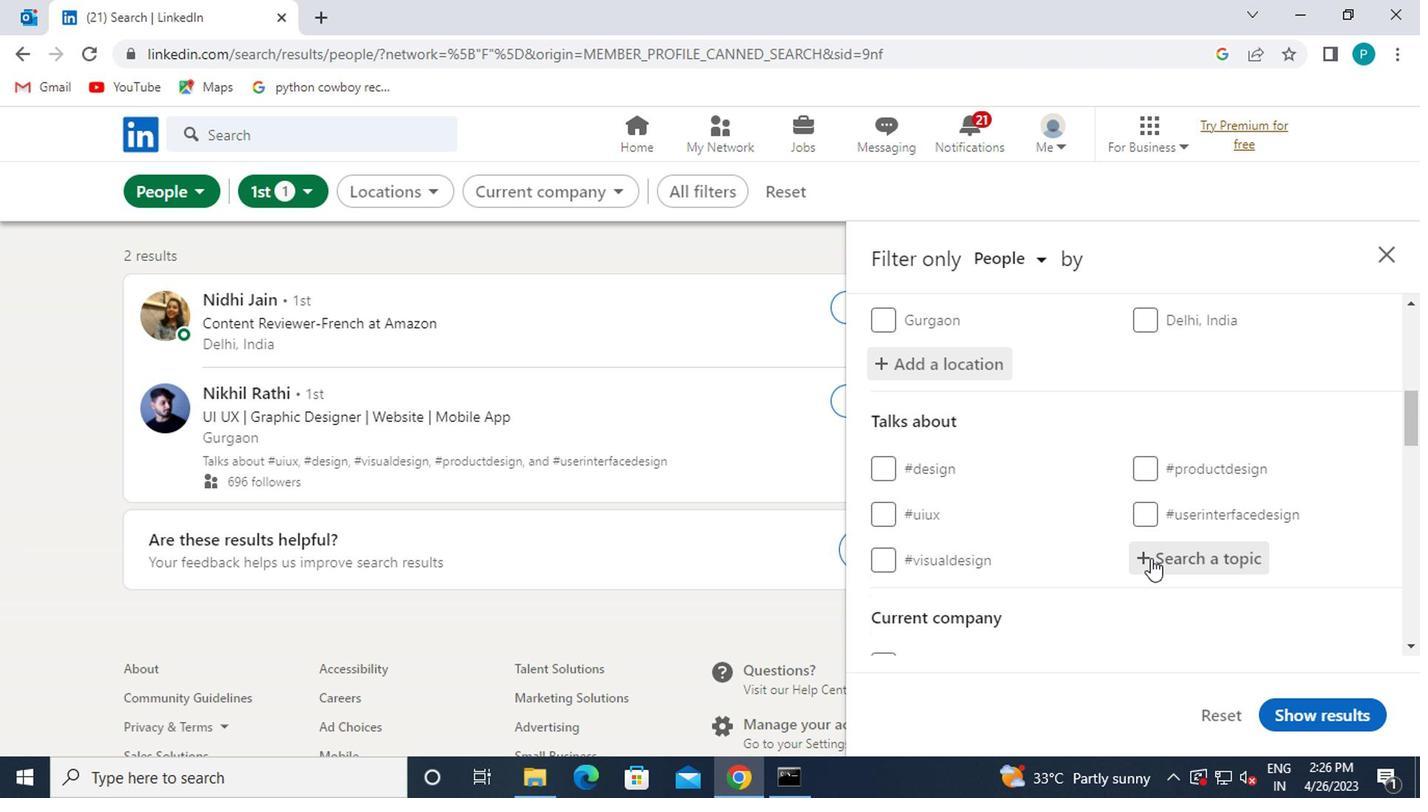 
Action: Key pressed <Key.shift>#
Screenshot: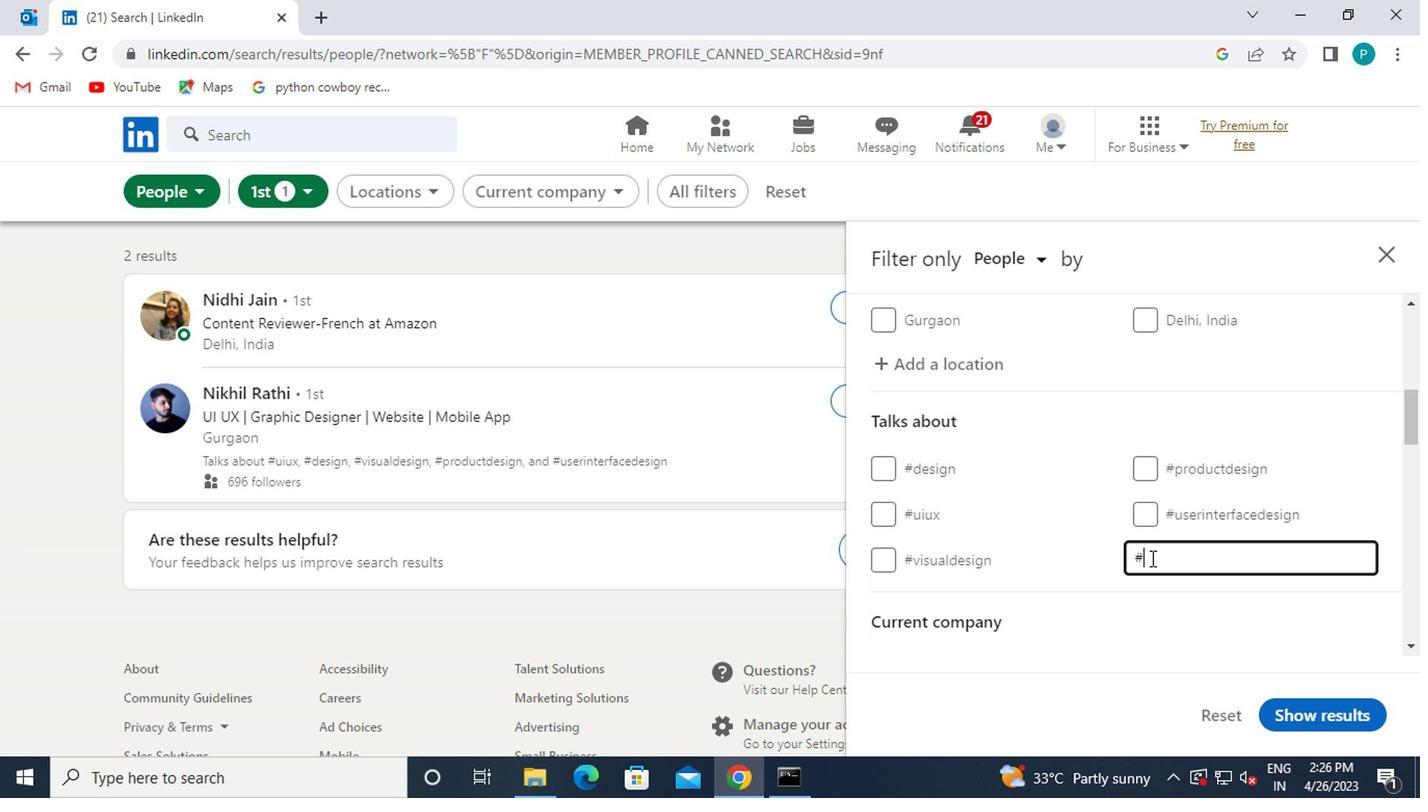 
Action: Mouse moved to (975, 554)
Screenshot: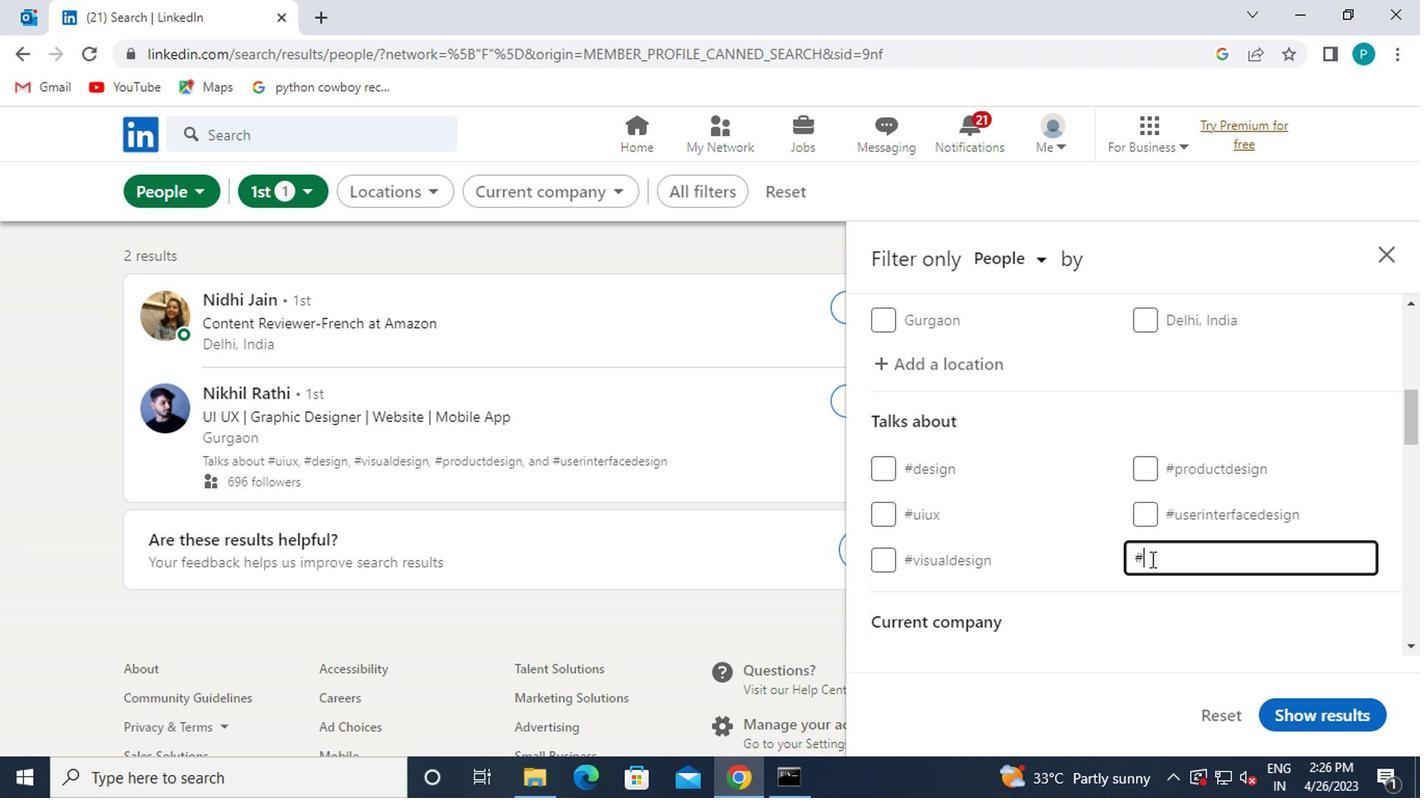 
Action: Key pressed LEADERSHI
Screenshot: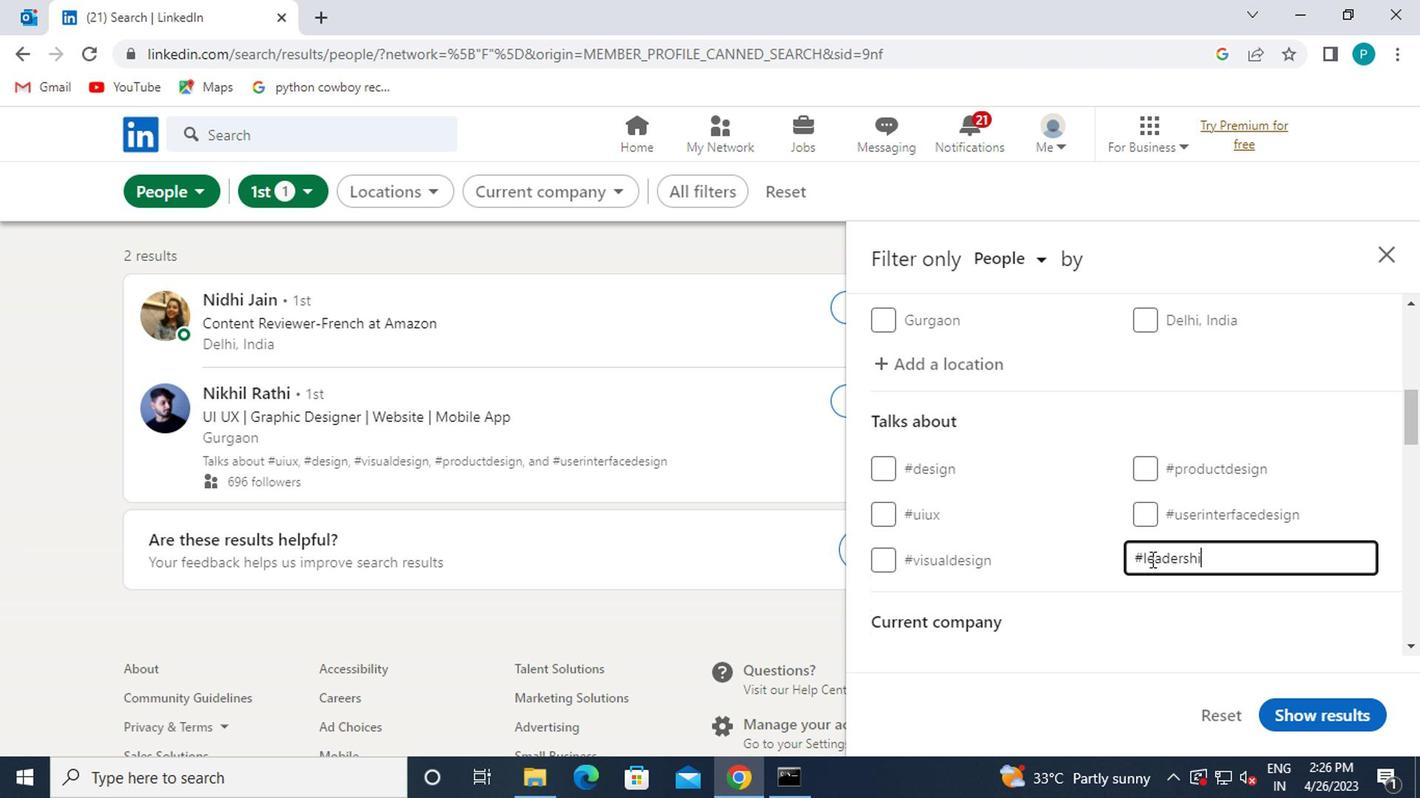 
Action: Mouse moved to (975, 555)
Screenshot: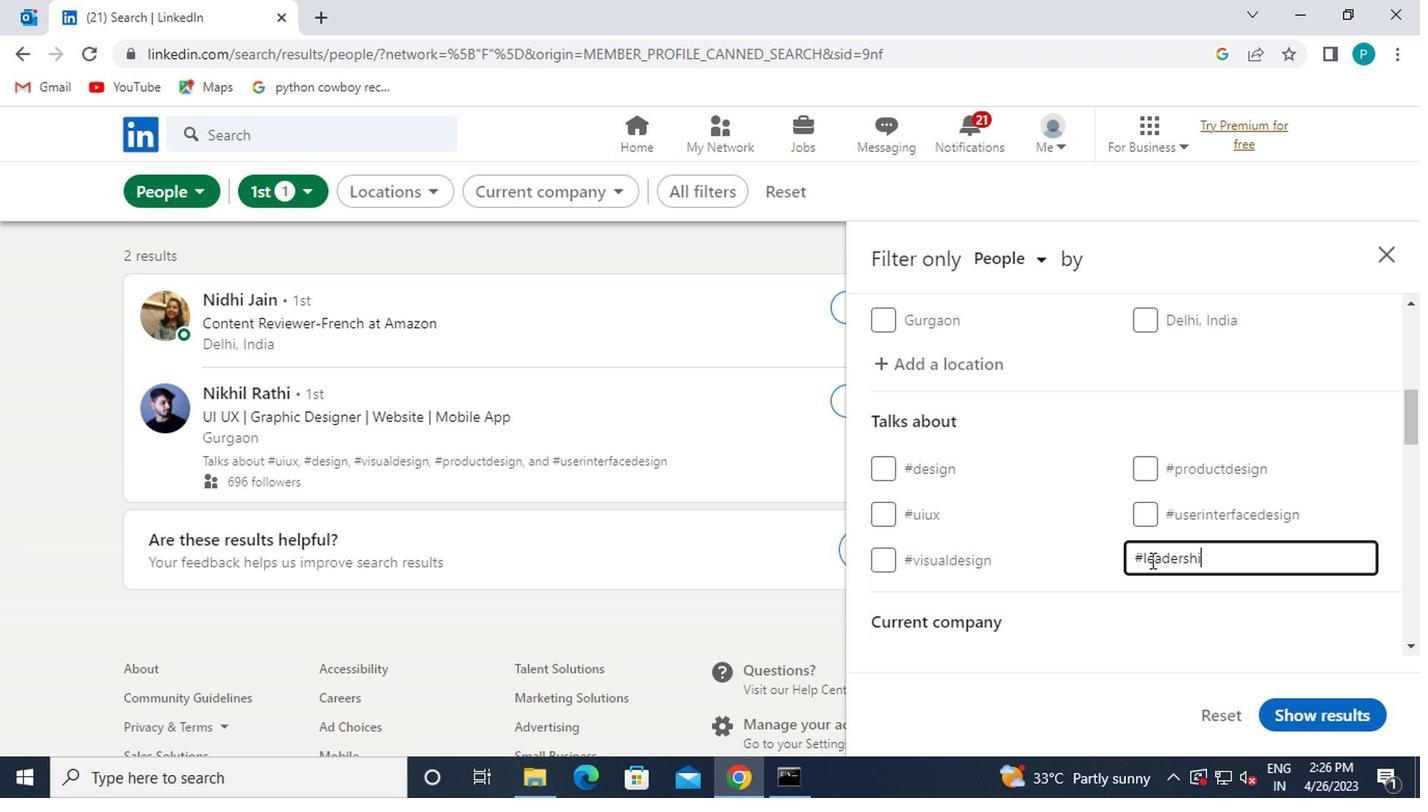 
Action: Key pressed P
Screenshot: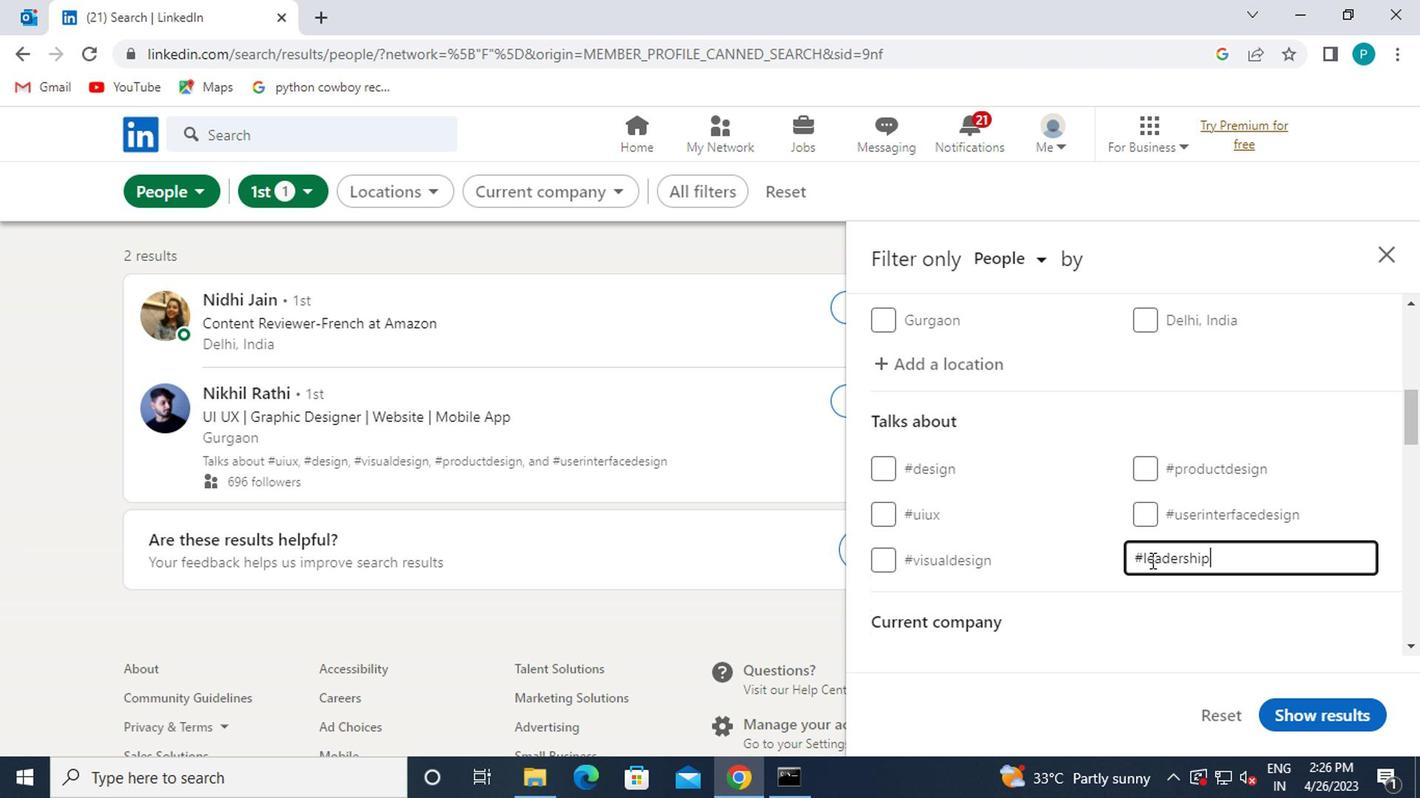 
Action: Mouse moved to (1010, 581)
Screenshot: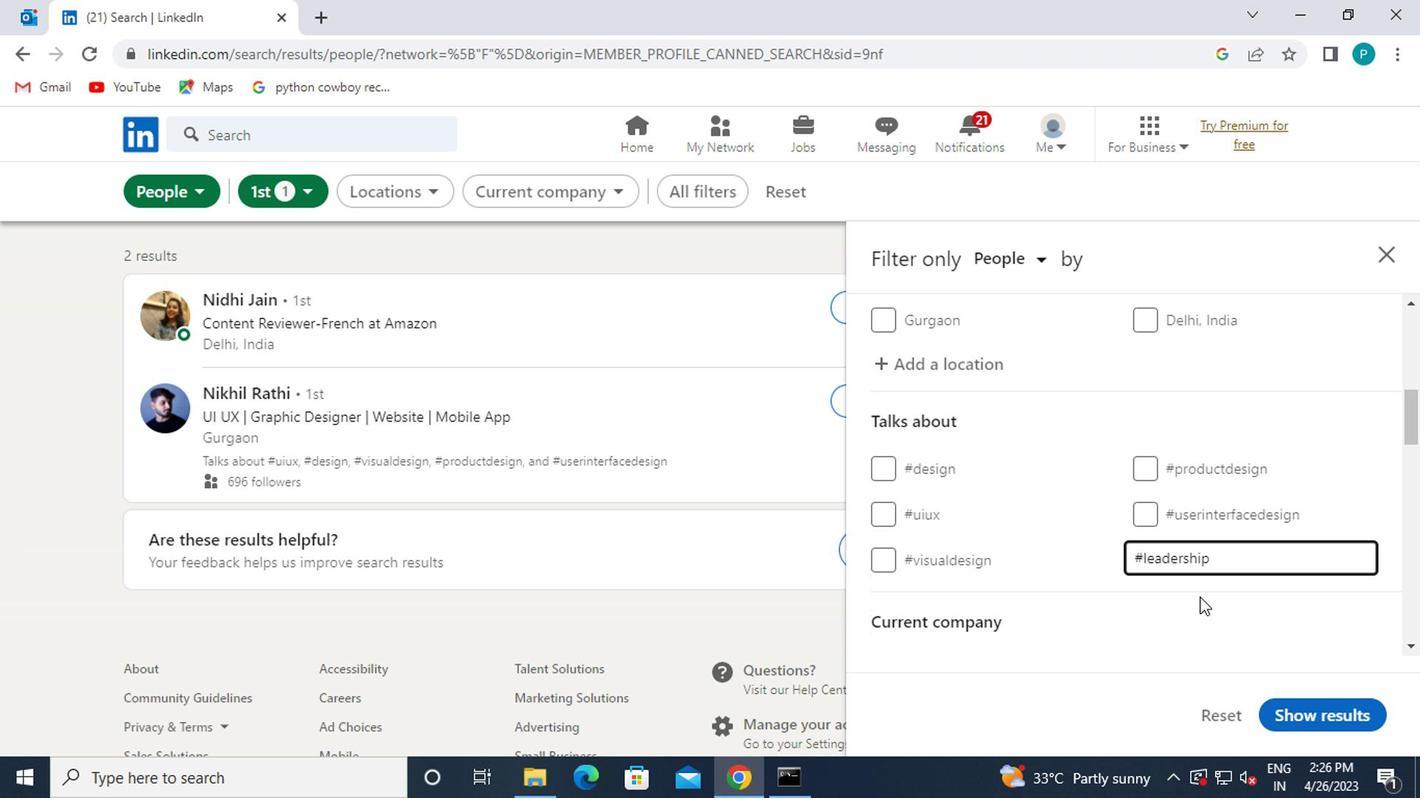 
Action: Mouse scrolled (1010, 580) with delta (0, 0)
Screenshot: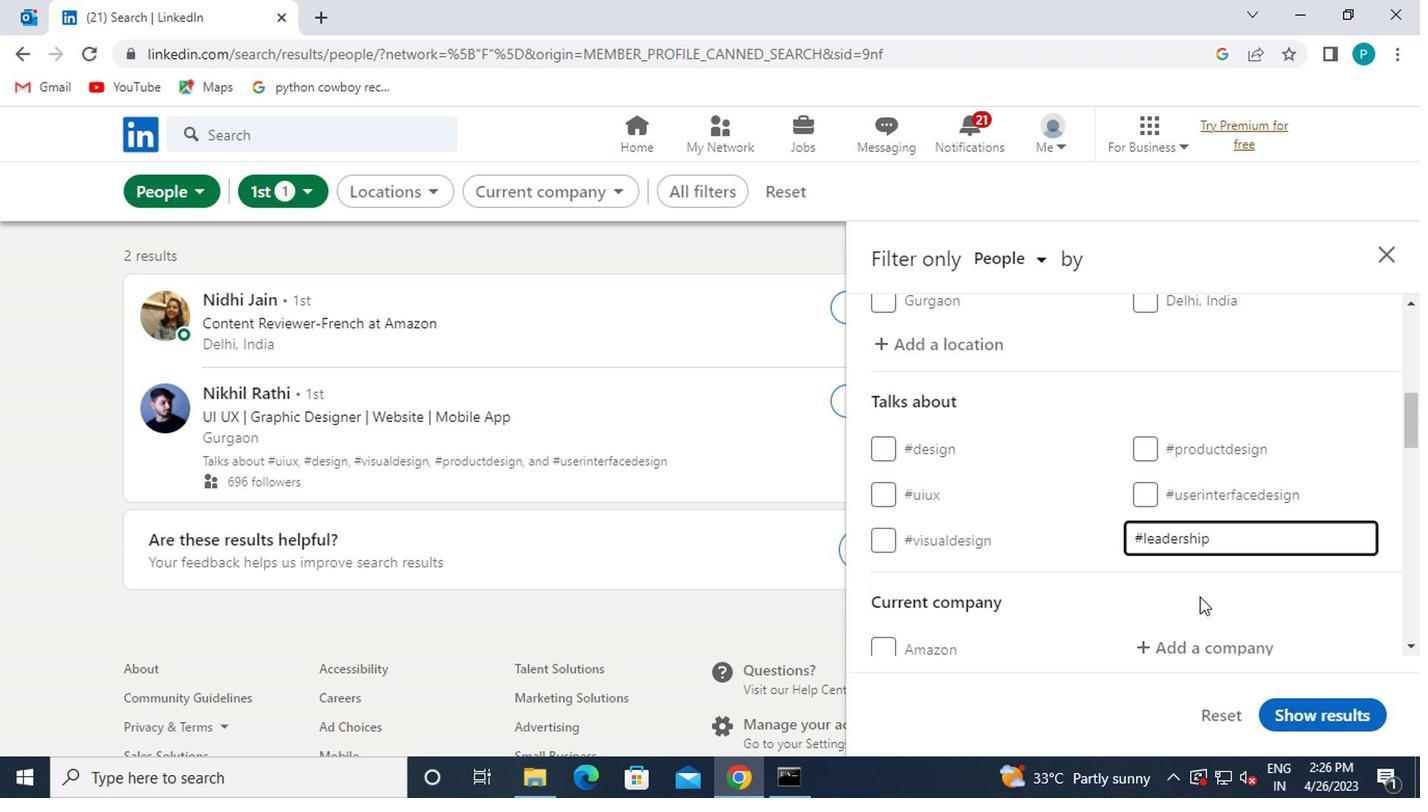 
Action: Mouse scrolled (1010, 580) with delta (0, 0)
Screenshot: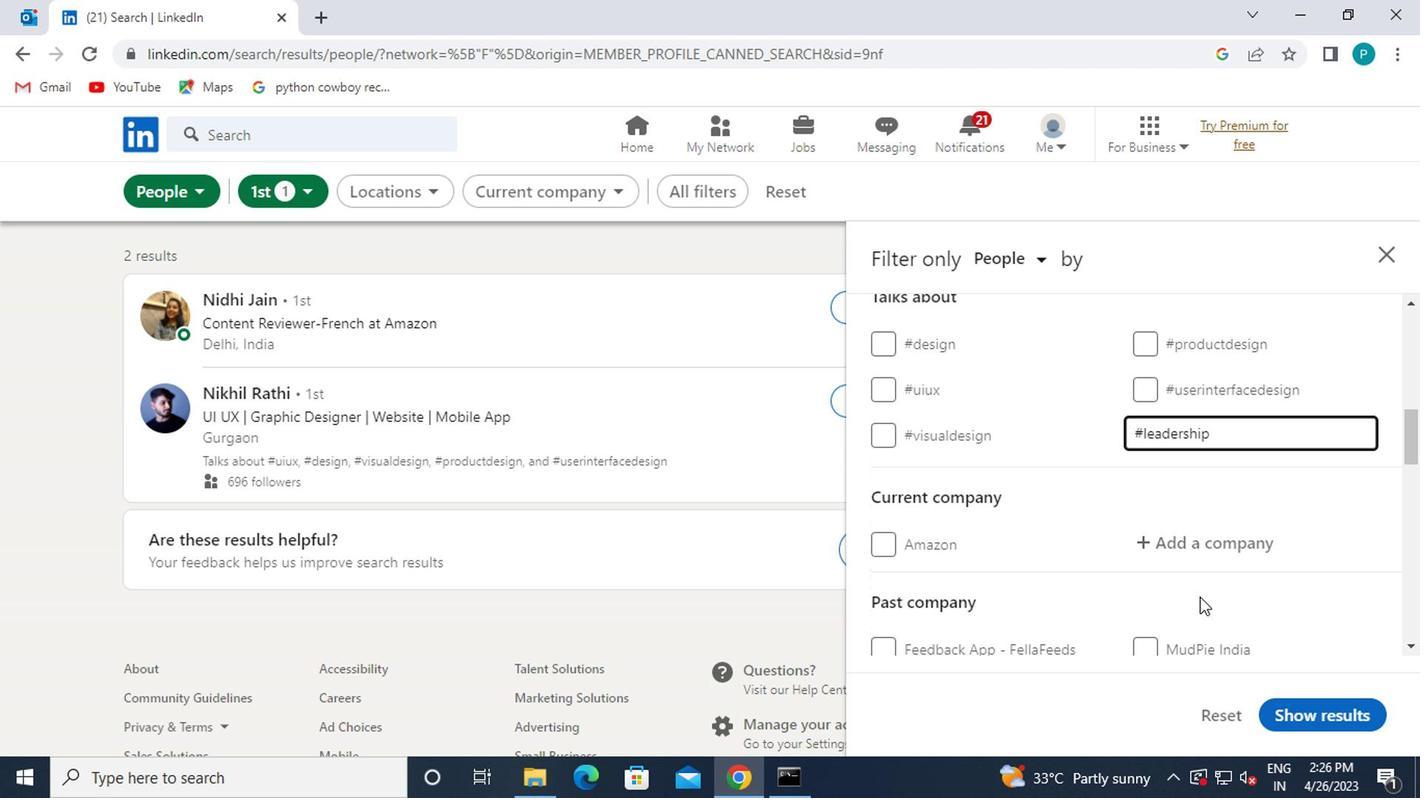 
Action: Mouse moved to (991, 494)
Screenshot: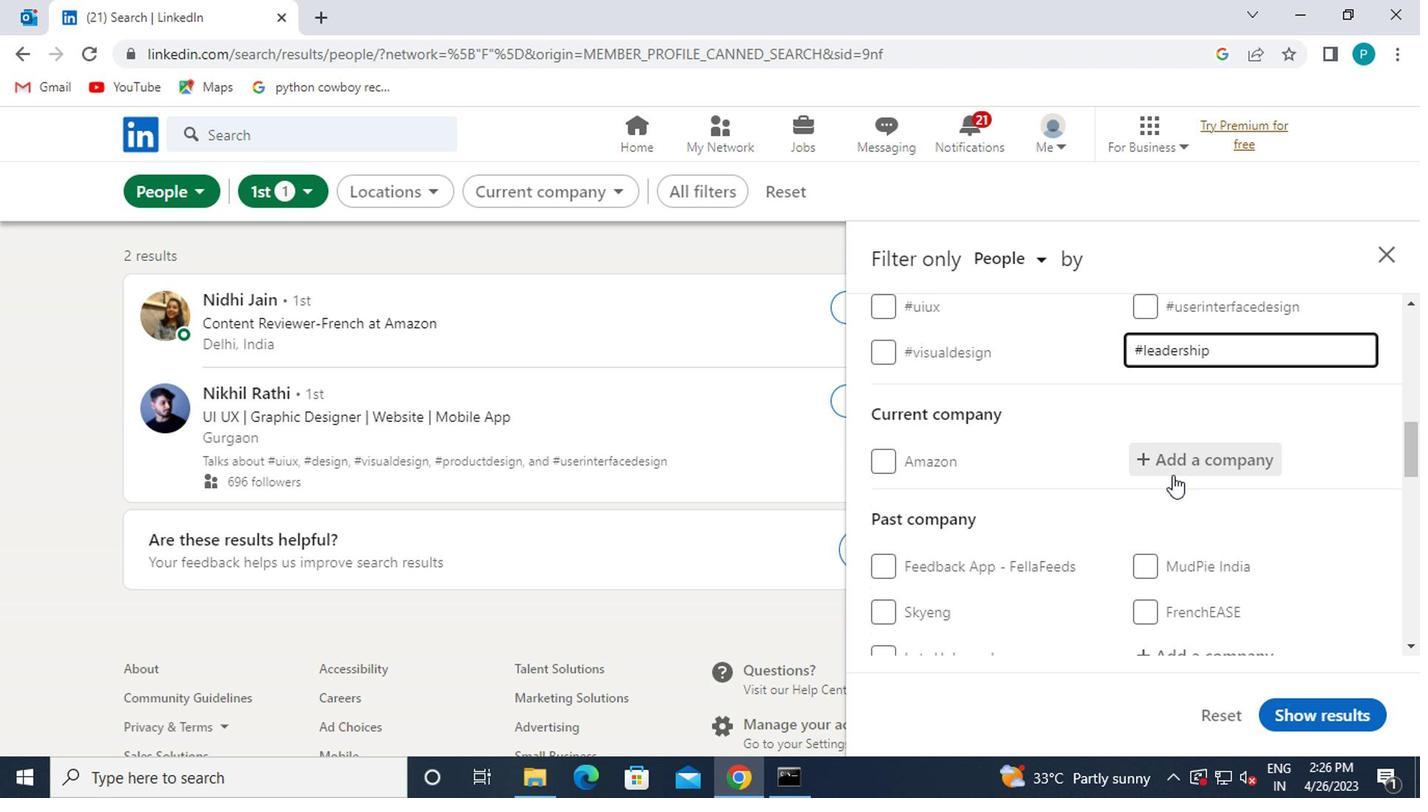 
Action: Mouse pressed left at (991, 494)
Screenshot: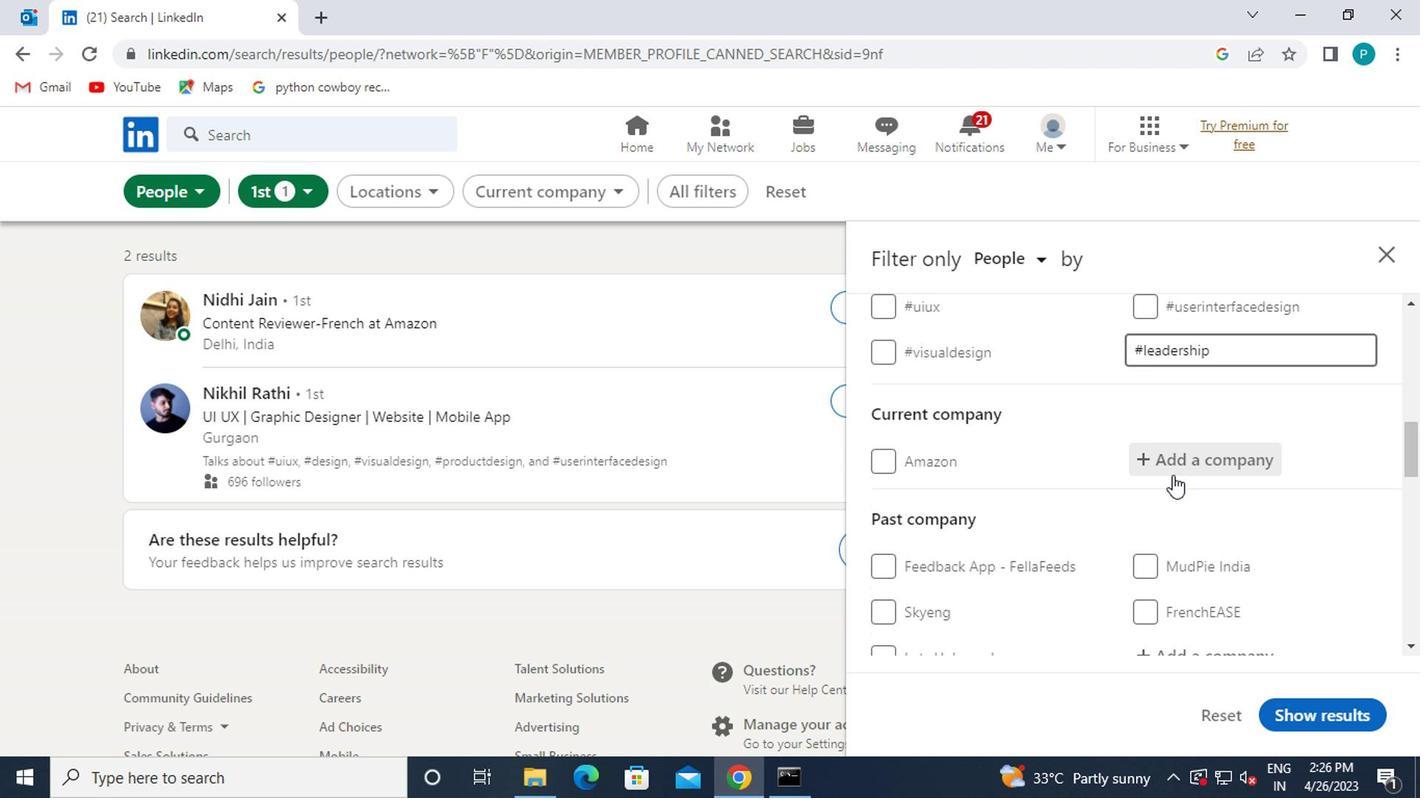 
Action: Key pressed BUROHA
Screenshot: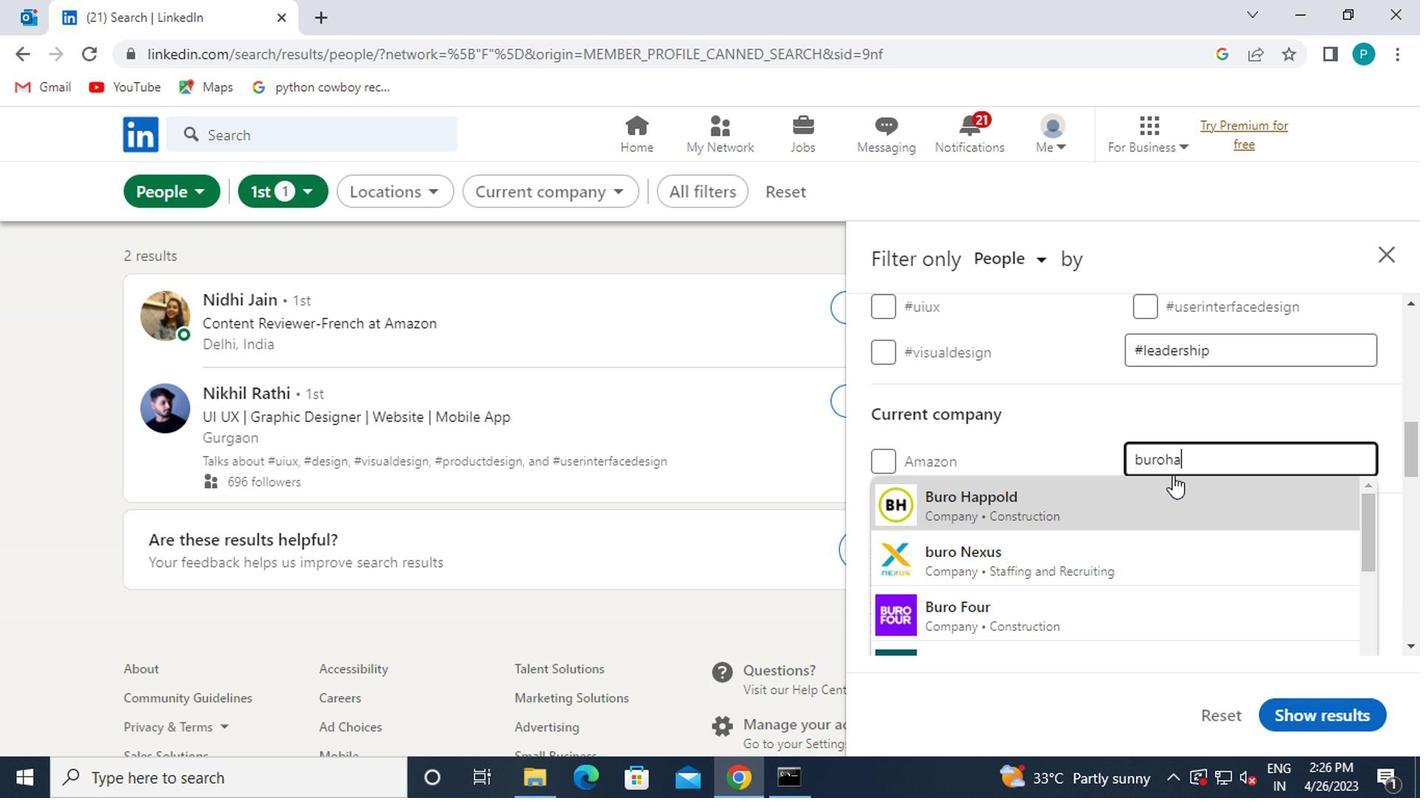 
Action: Mouse moved to (993, 511)
Screenshot: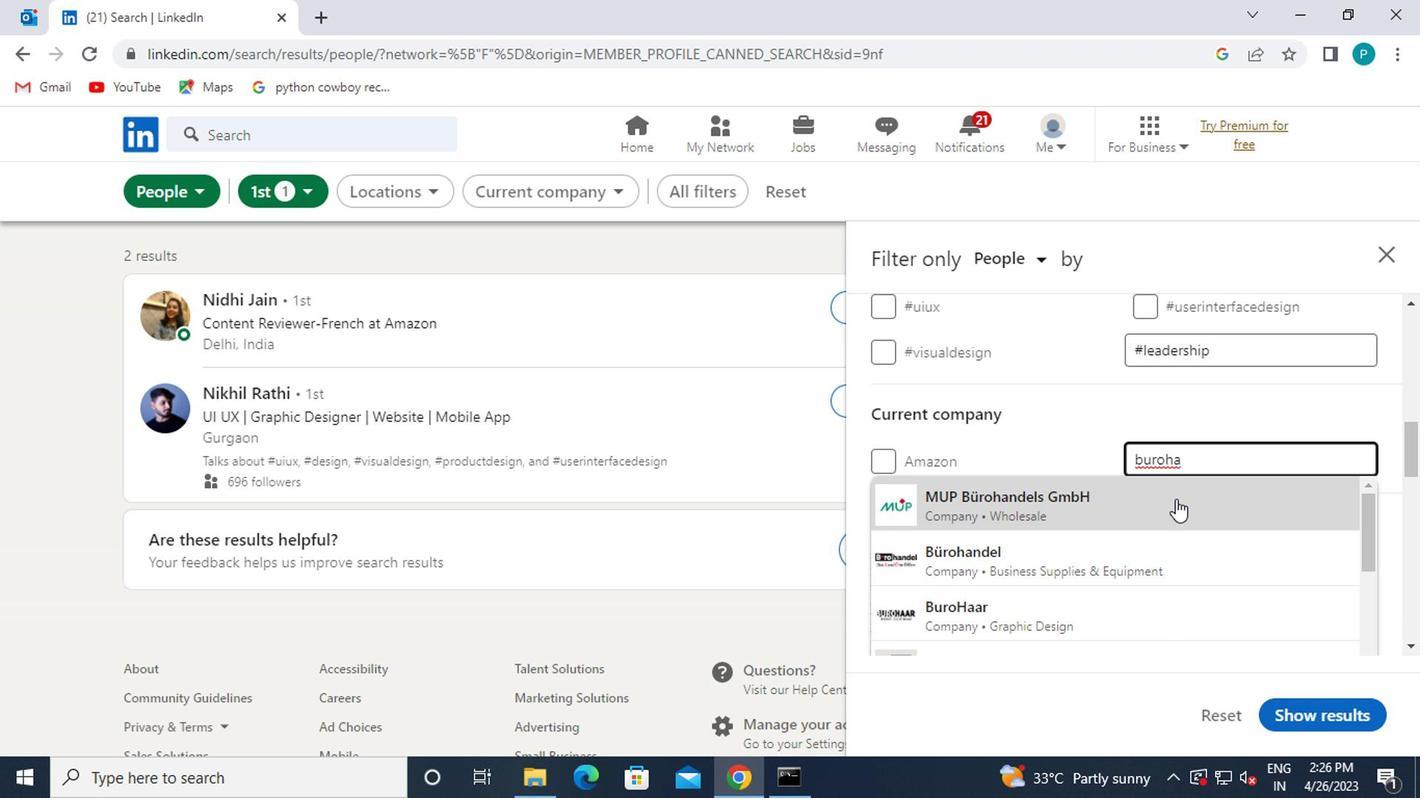 
Action: Key pressed <Key.backspace><Key.backspace><Key.space>HA
Screenshot: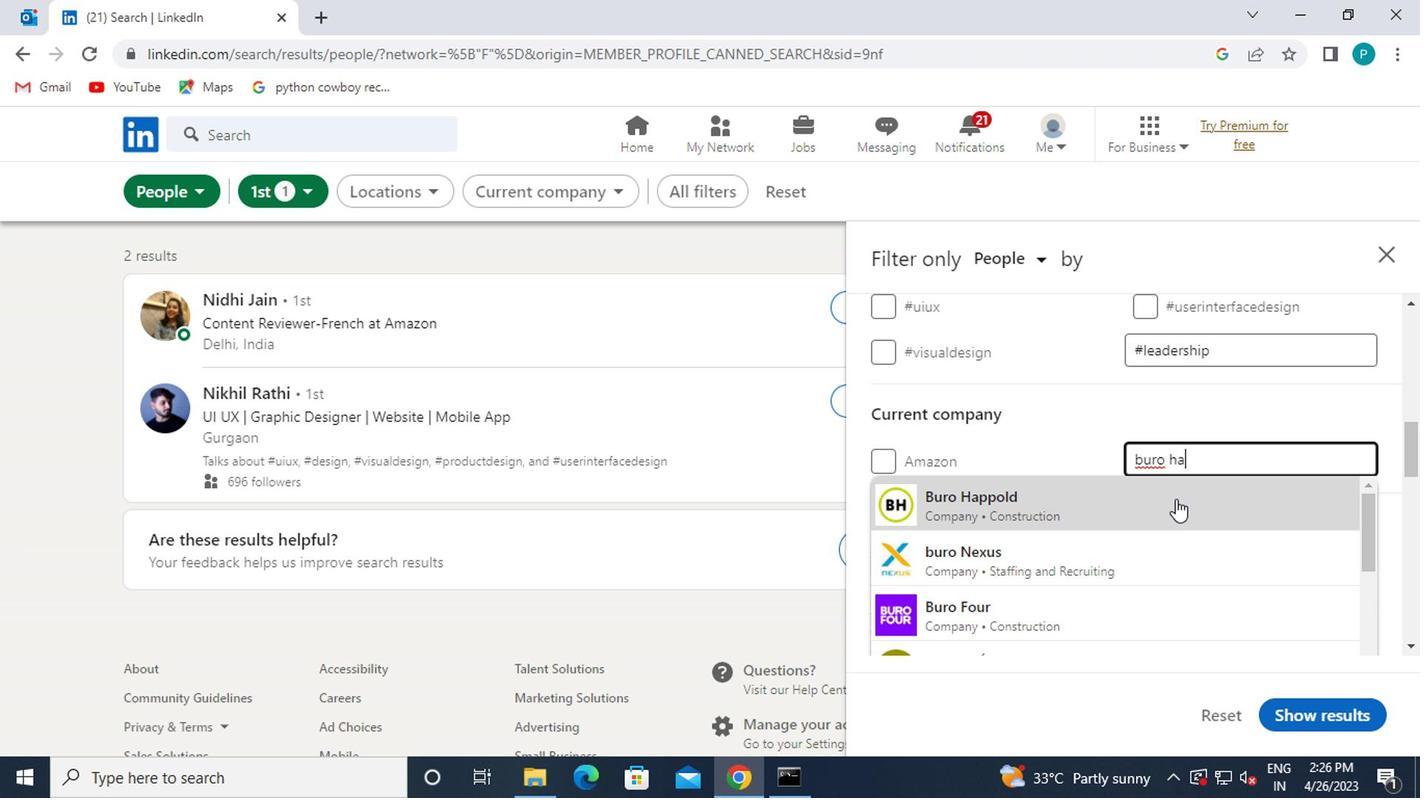 
Action: Mouse moved to (980, 512)
Screenshot: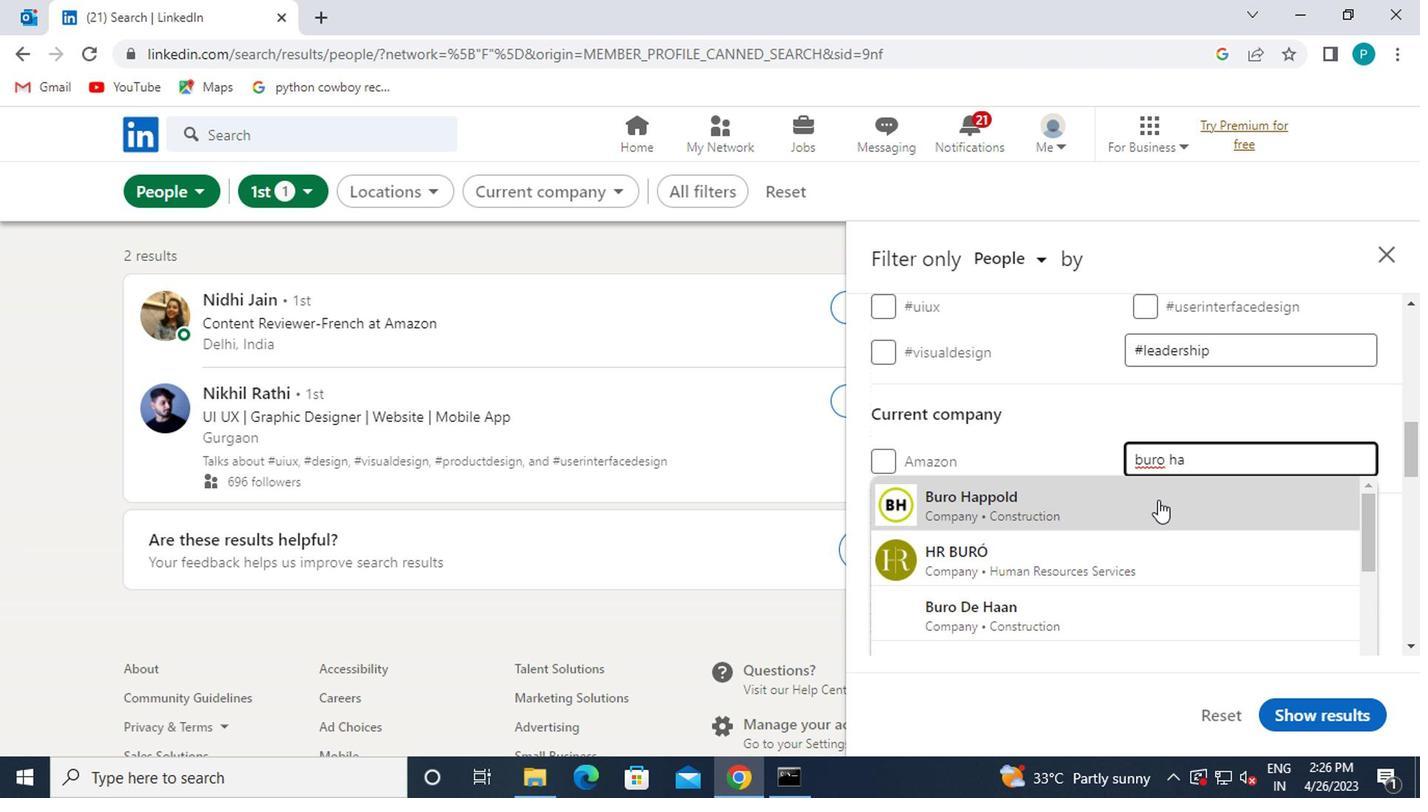 
Action: Mouse pressed left at (980, 512)
Screenshot: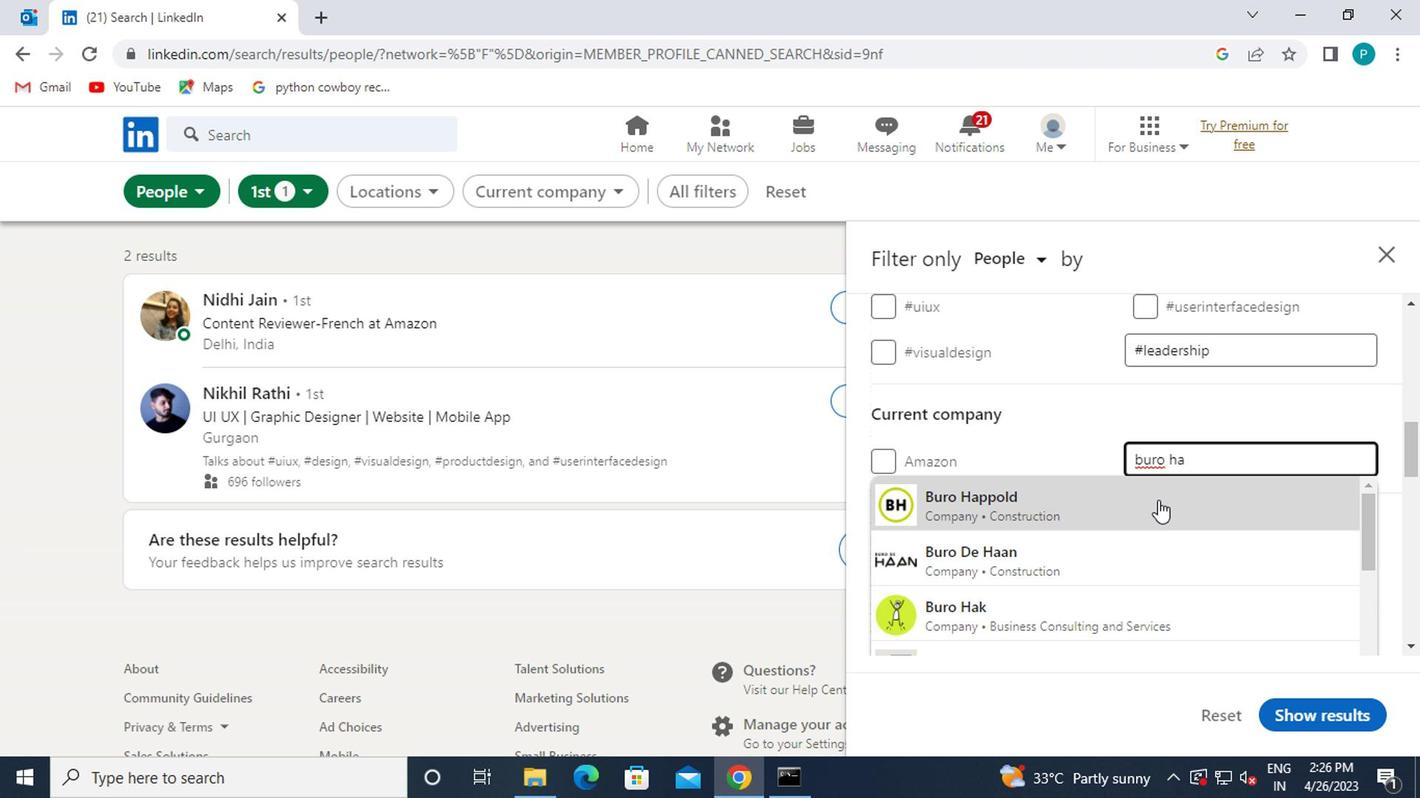 
Action: Mouse scrolled (980, 511) with delta (0, 0)
Screenshot: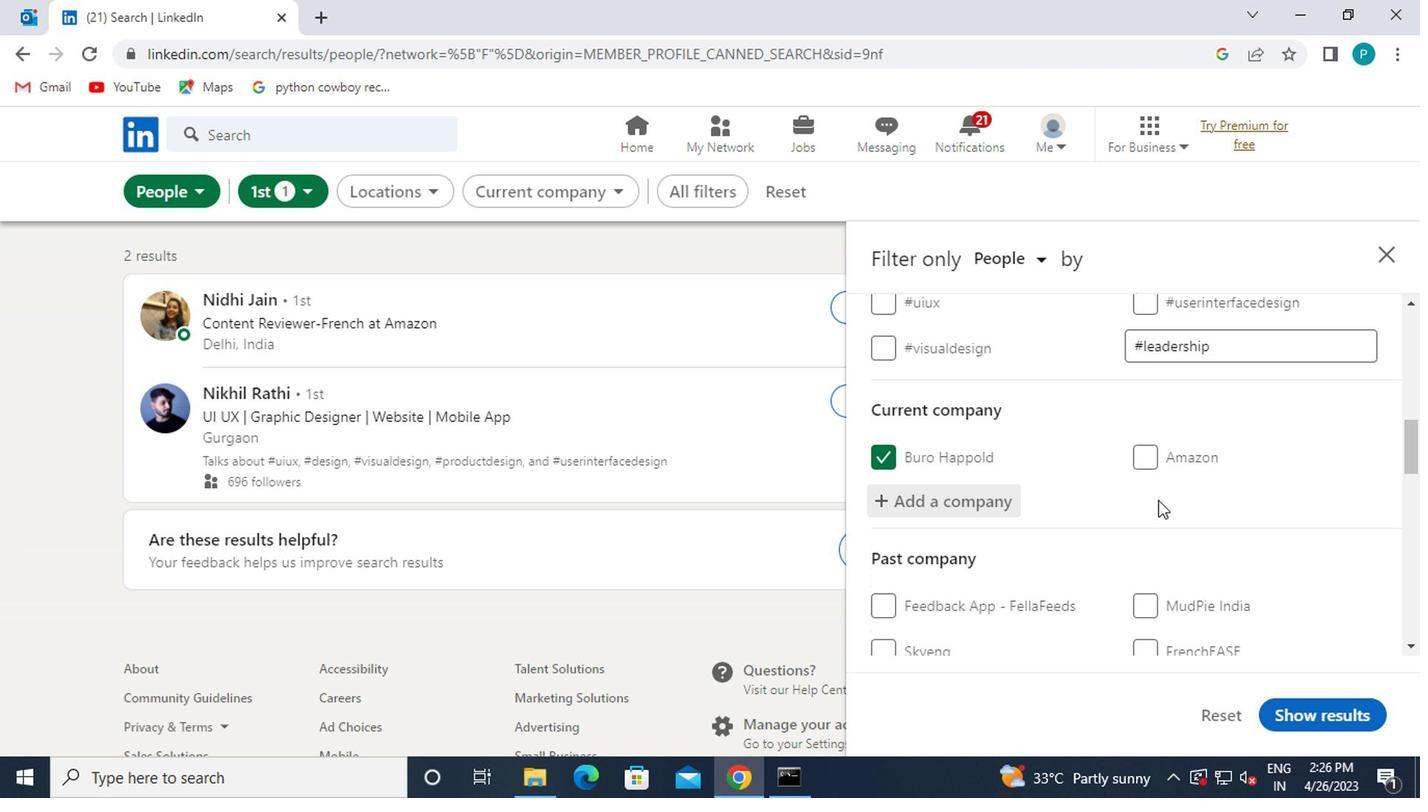 
Action: Mouse moved to (980, 514)
Screenshot: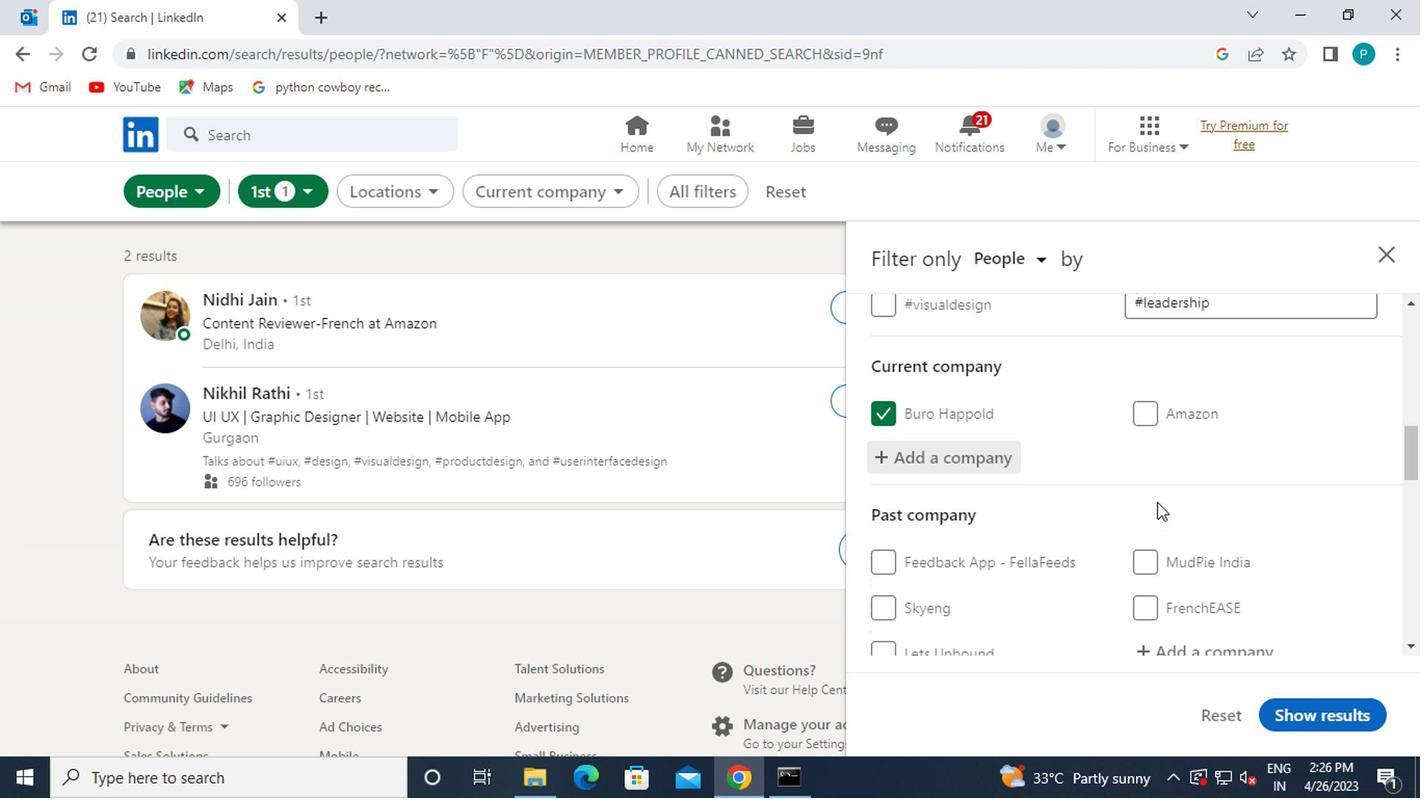 
Action: Mouse scrolled (980, 513) with delta (0, 0)
Screenshot: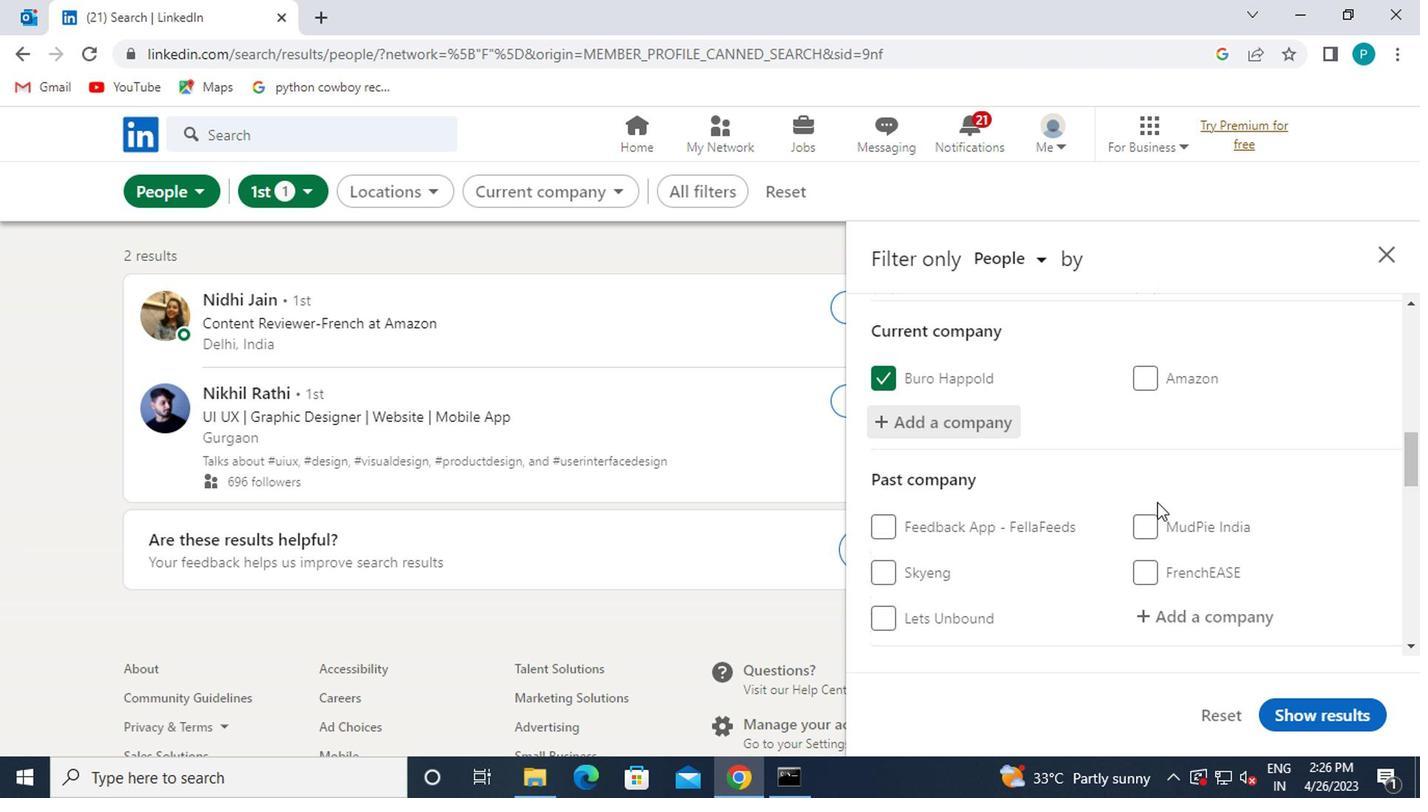 
Action: Mouse moved to (979, 518)
Screenshot: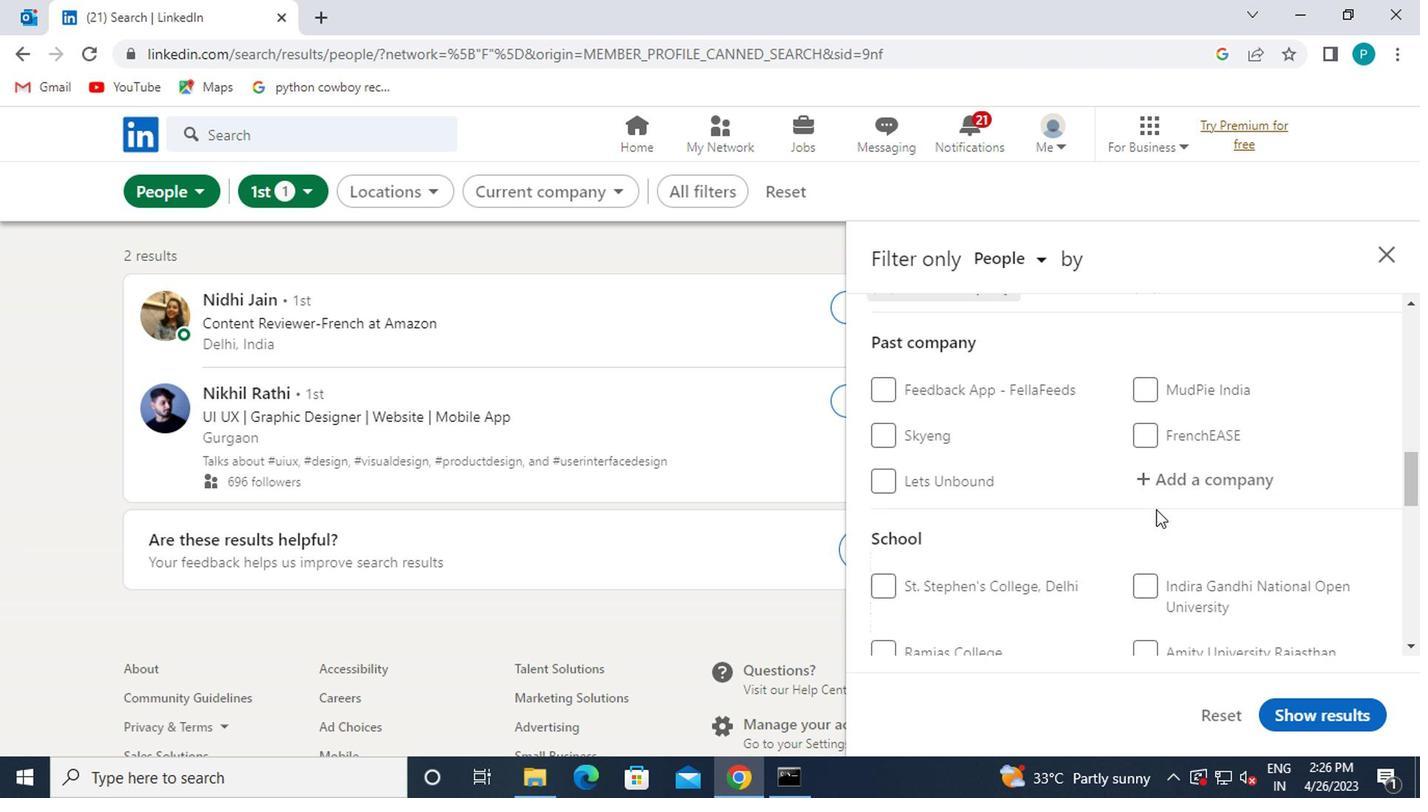 
Action: Mouse scrolled (979, 517) with delta (0, 0)
Screenshot: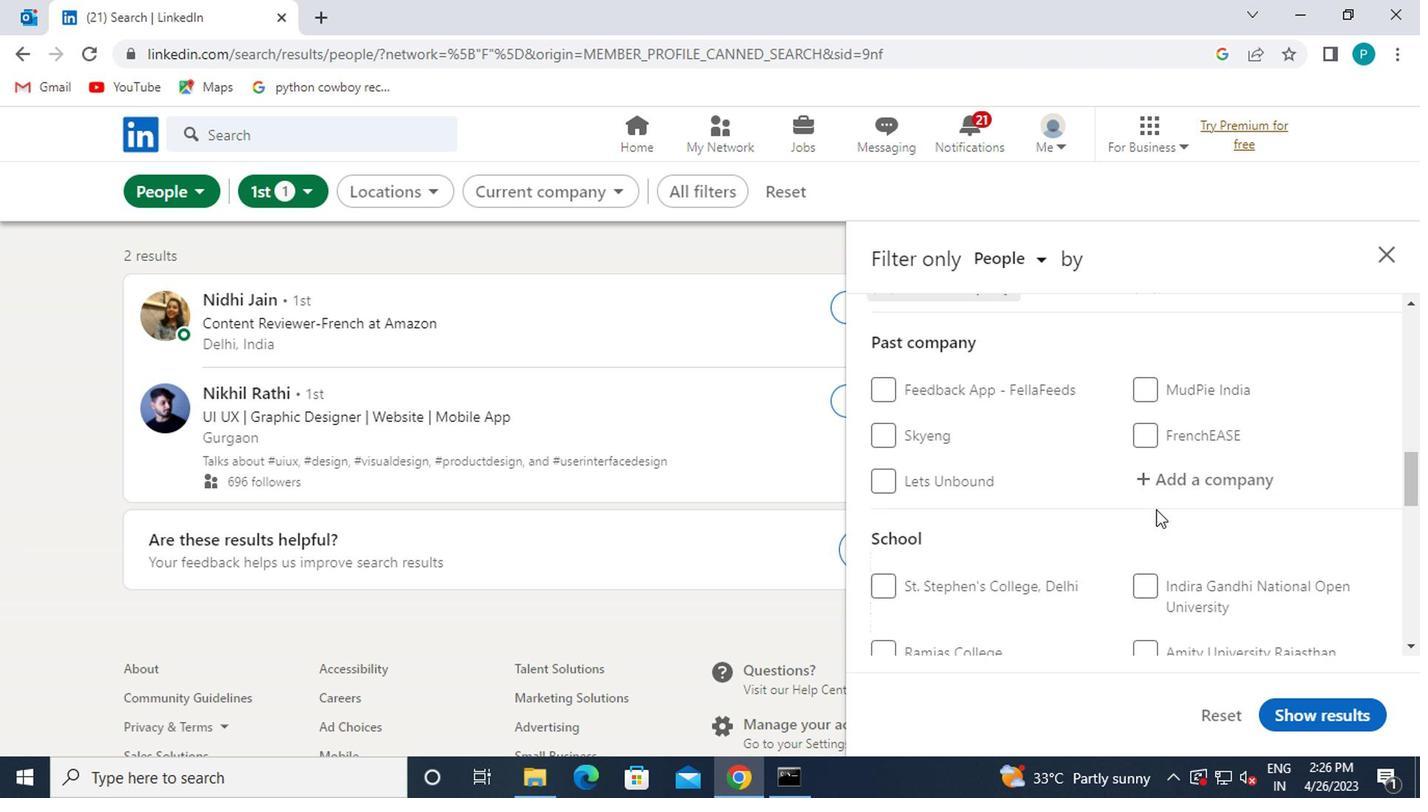 
Action: Mouse moved to (979, 519)
Screenshot: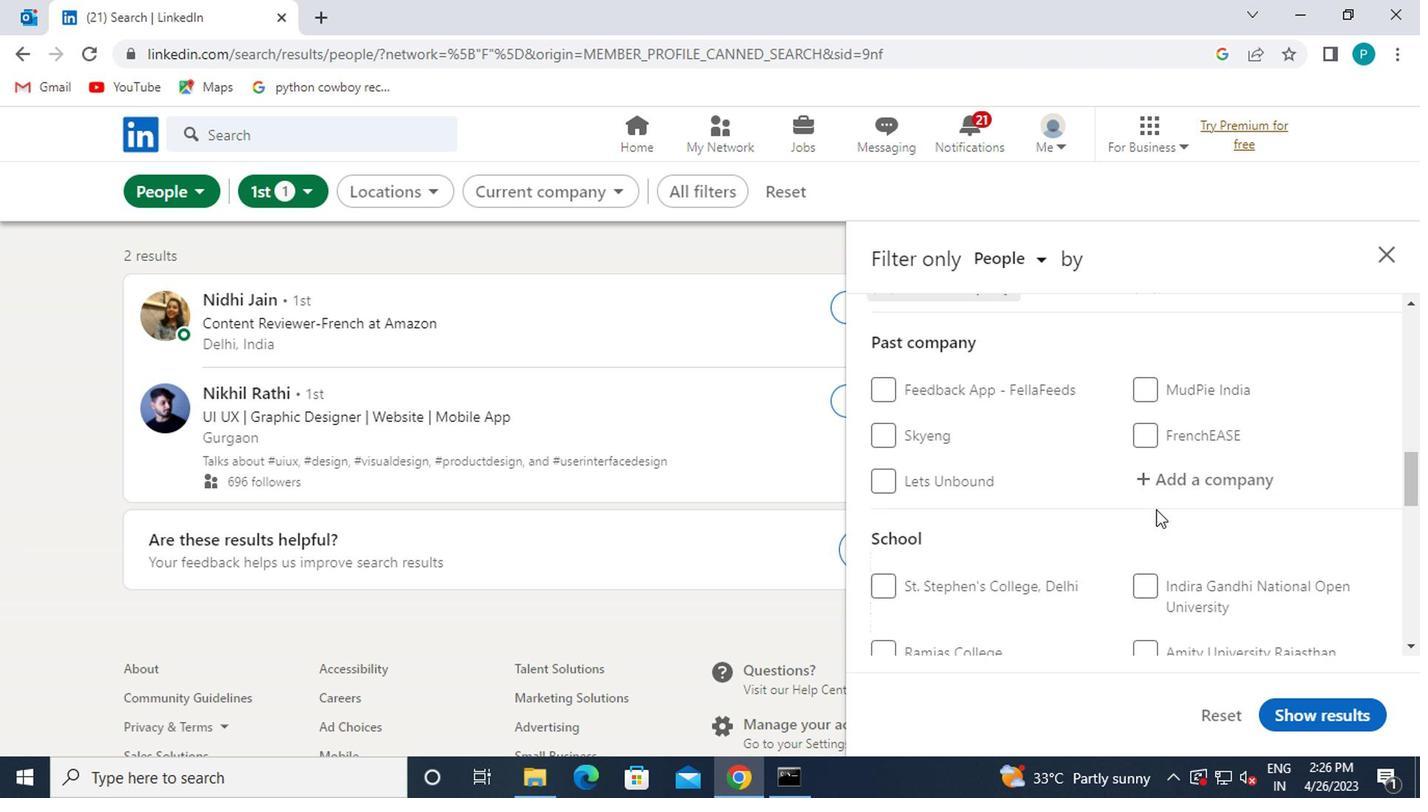 
Action: Mouse scrolled (979, 518) with delta (0, 0)
Screenshot: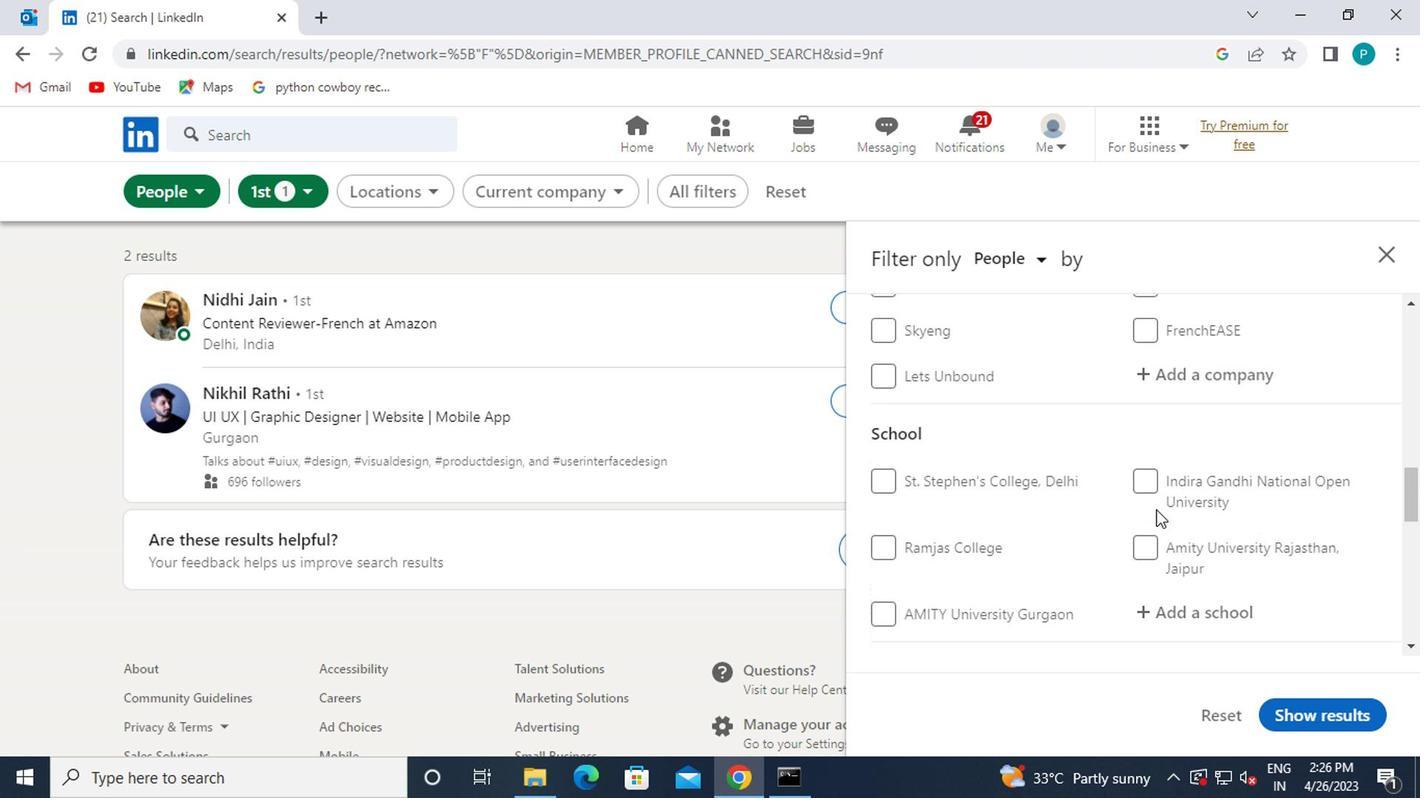 
Action: Mouse moved to (979, 523)
Screenshot: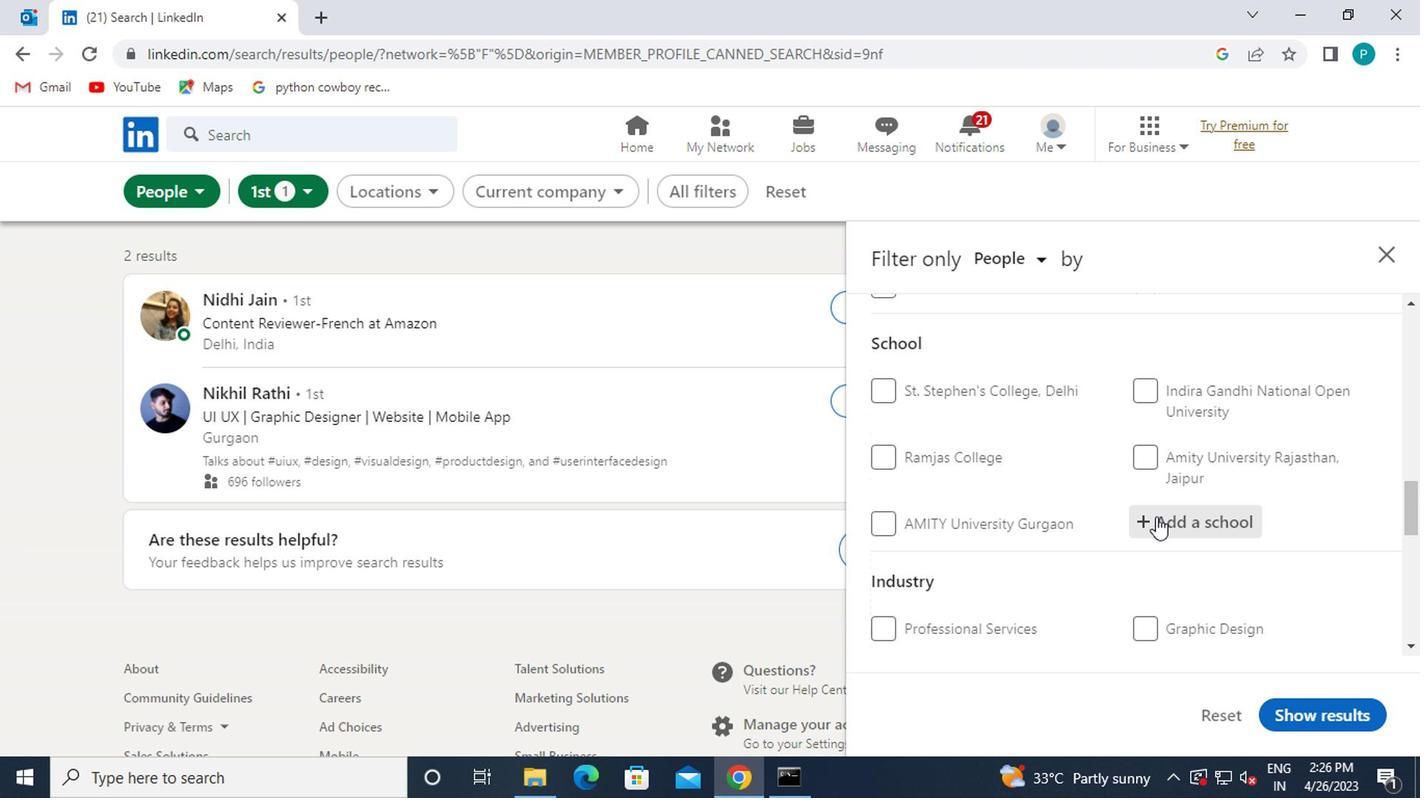 
Action: Mouse pressed left at (979, 523)
Screenshot: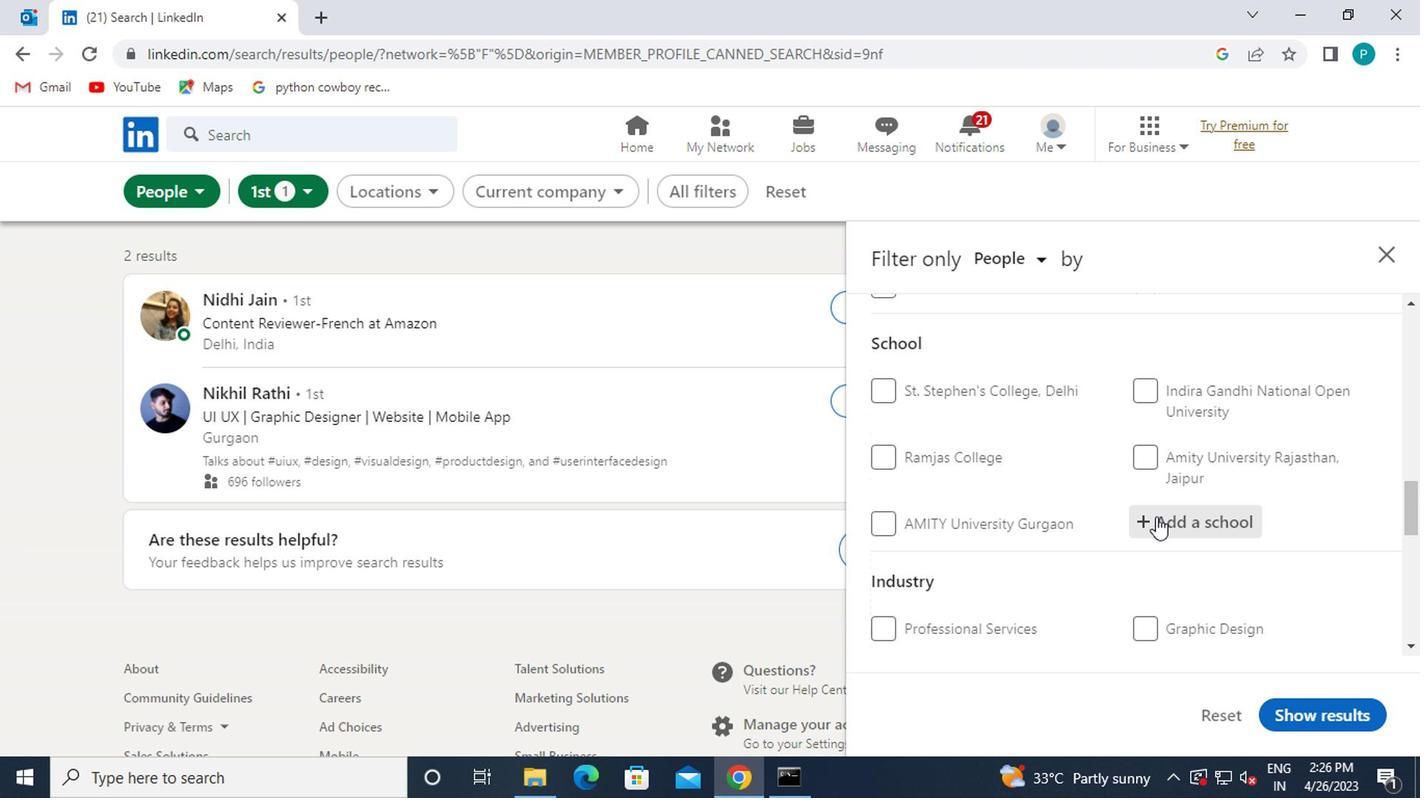 
Action: Mouse moved to (979, 524)
Screenshot: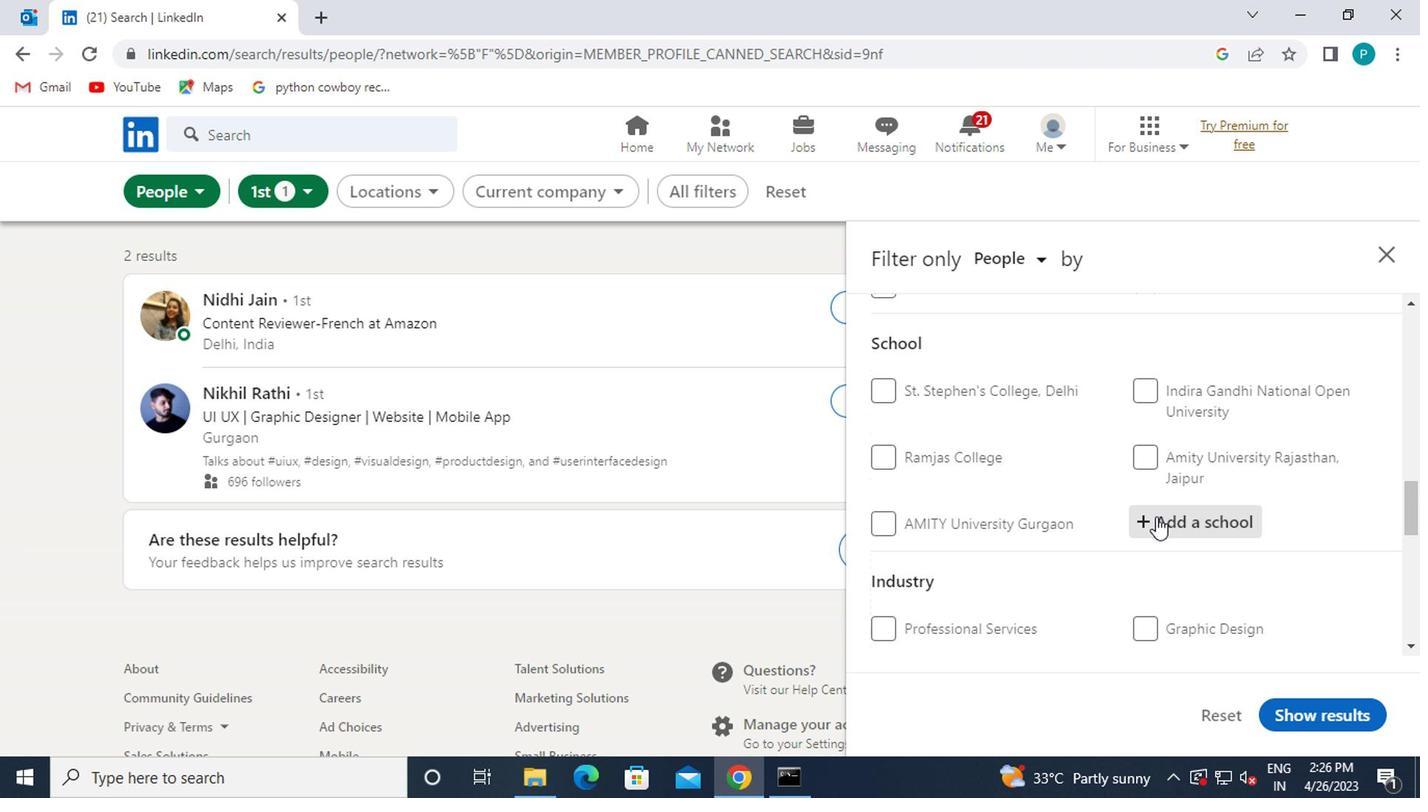 
Action: Key pressed G
Screenshot: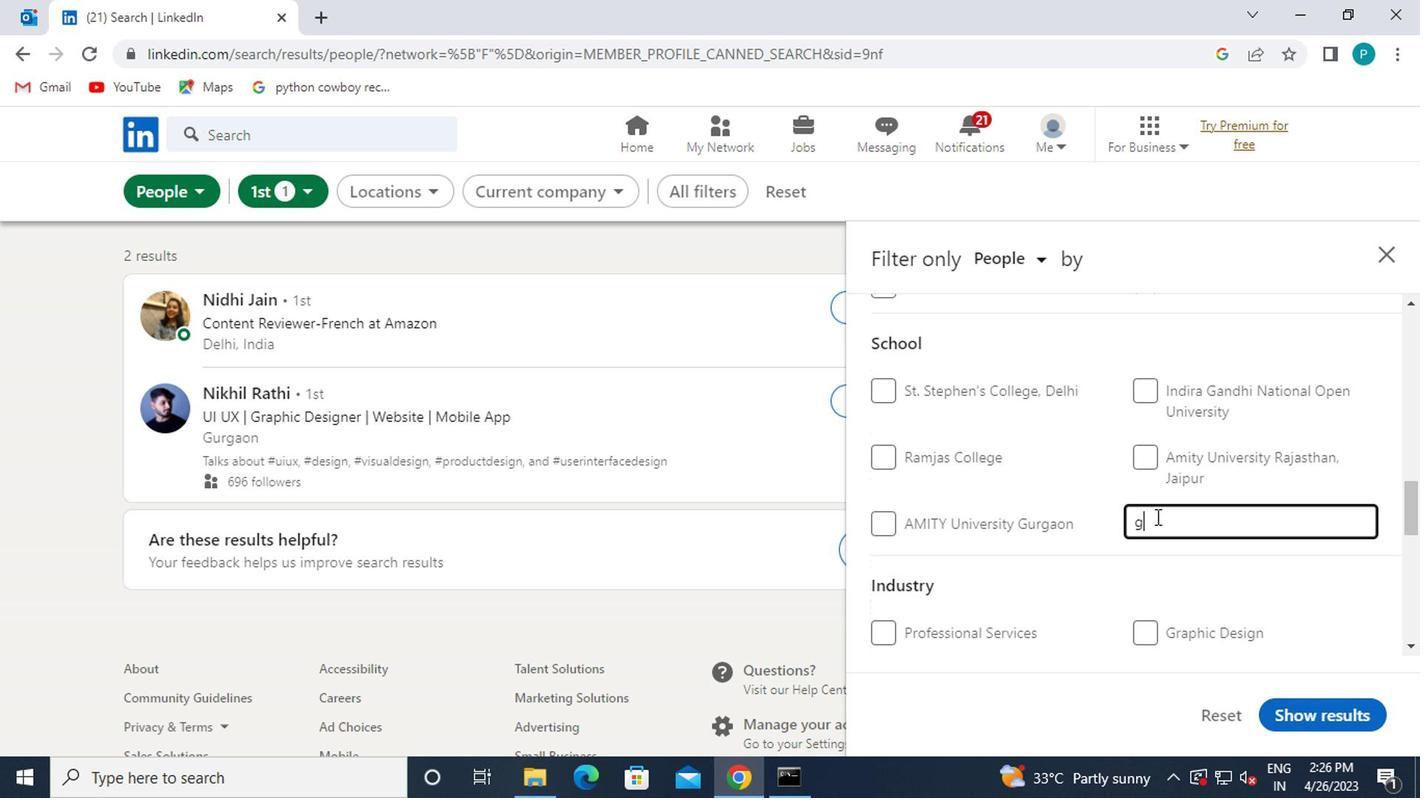 
Action: Mouse moved to (978, 525)
Screenshot: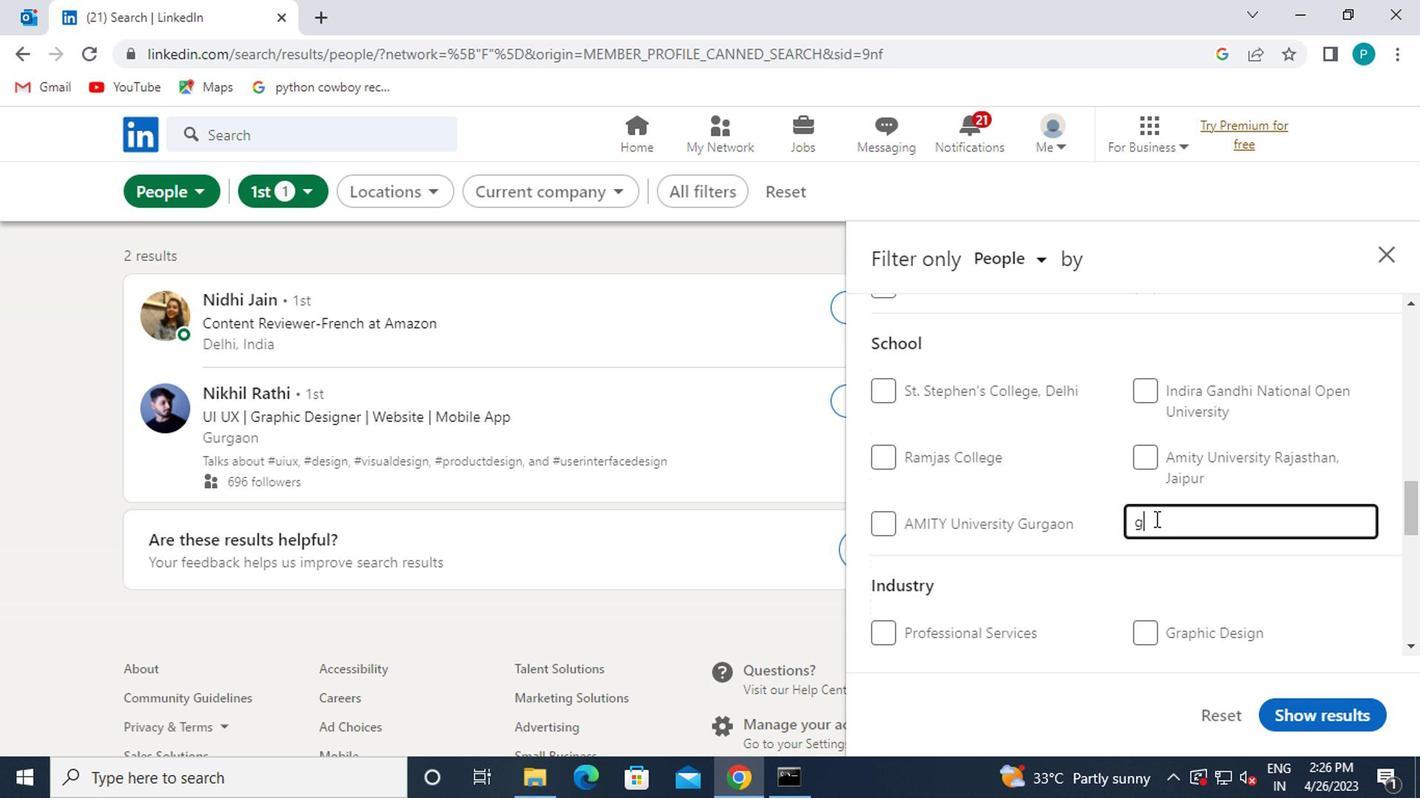 
Action: Key pressed LOBSY
Screenshot: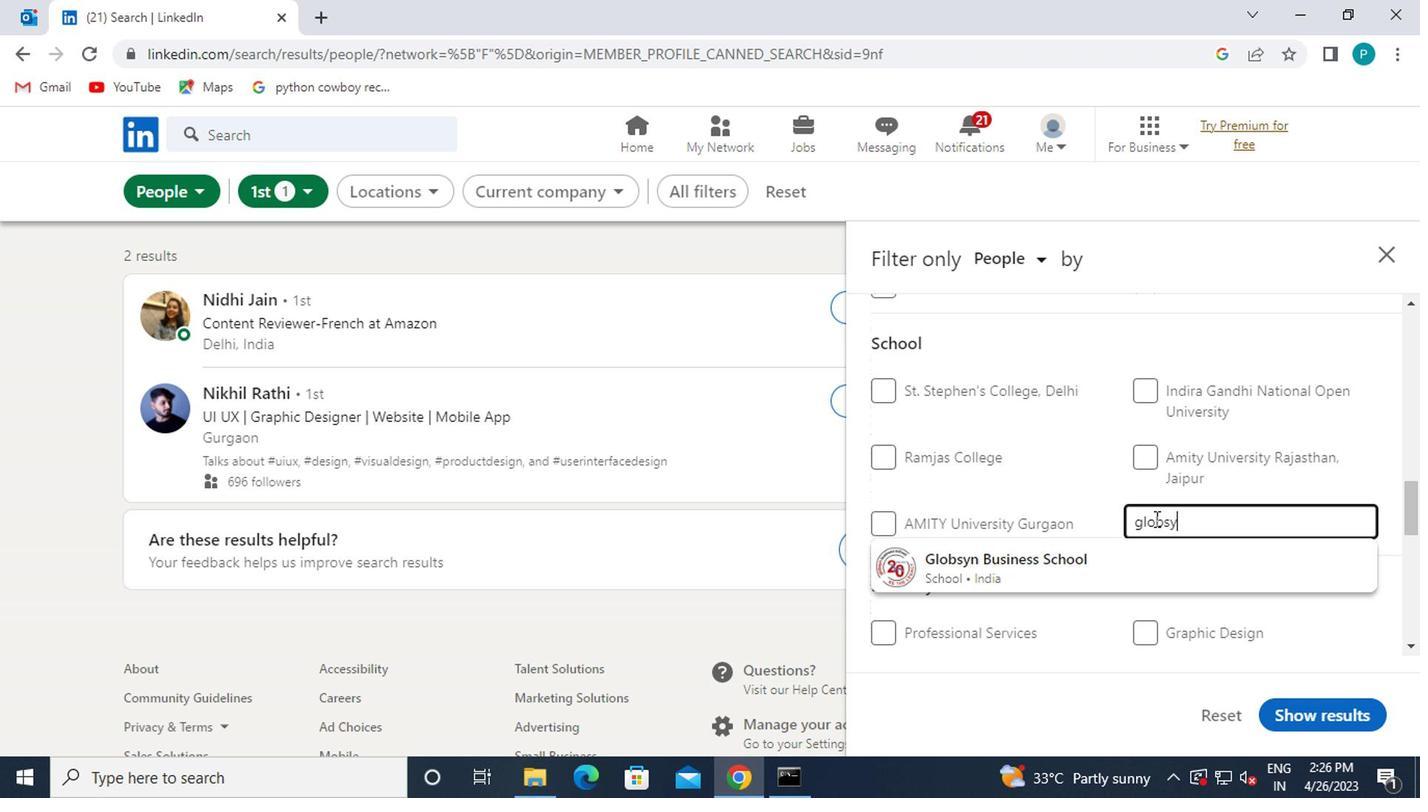 
Action: Mouse moved to (976, 531)
Screenshot: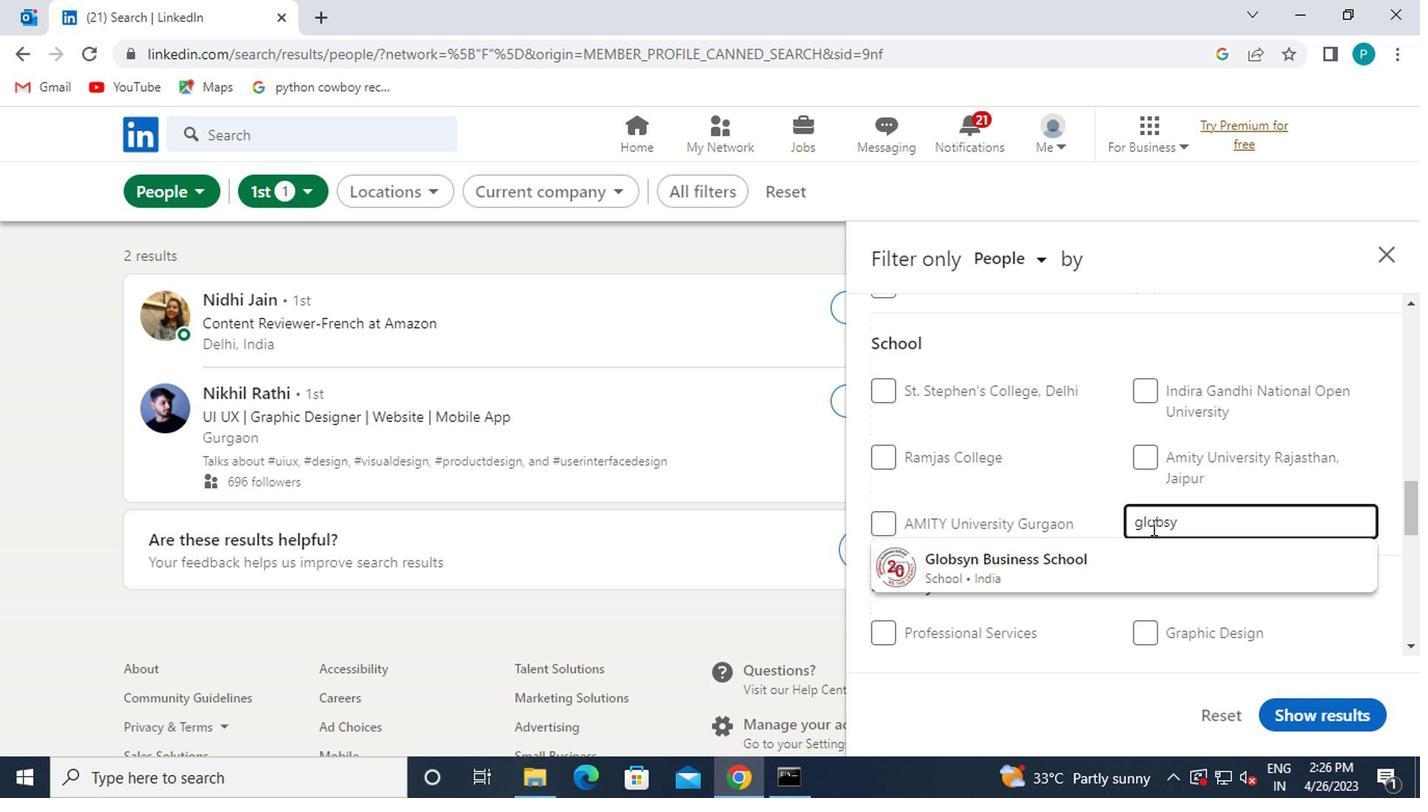 
Action: Key pressed N<Key.space>
Screenshot: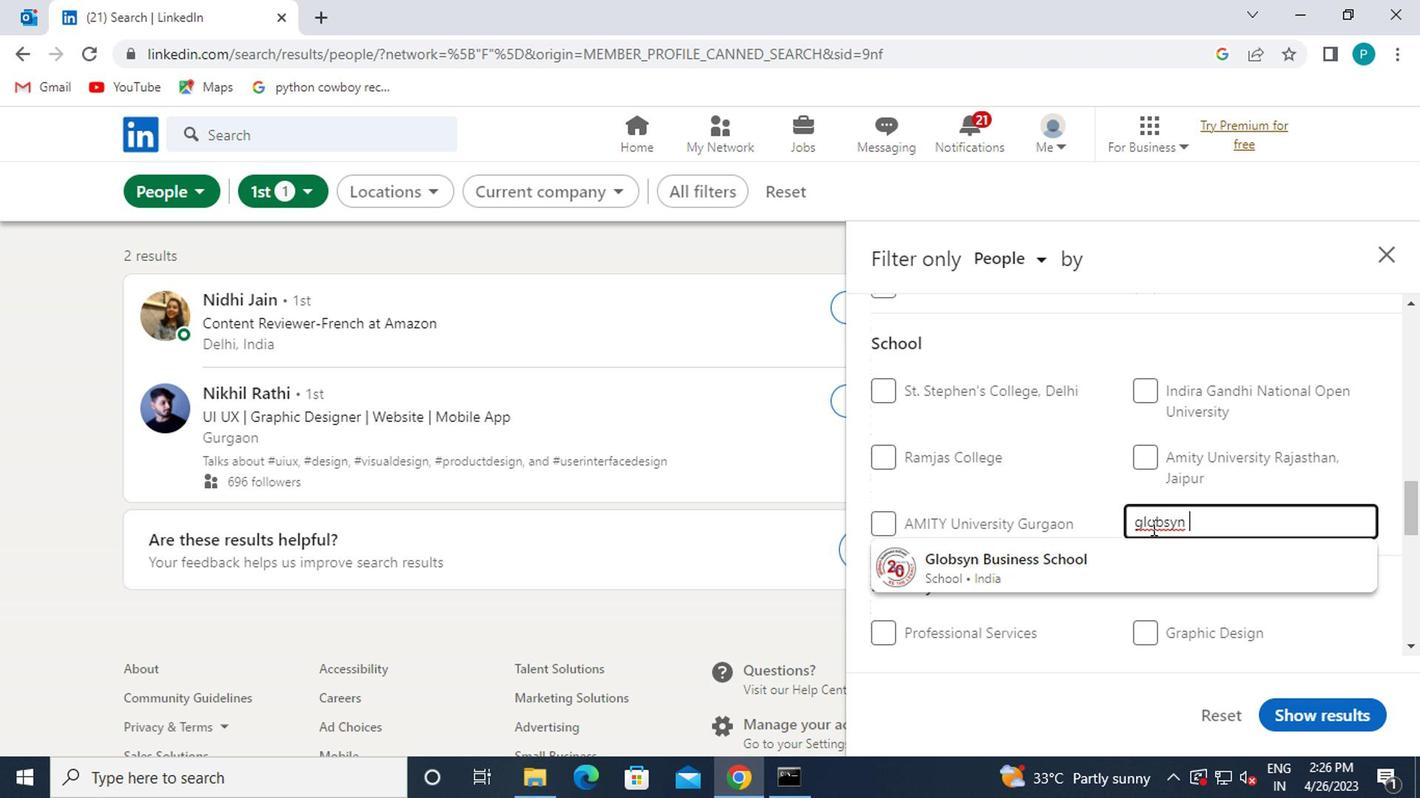 
Action: Mouse moved to (968, 556)
Screenshot: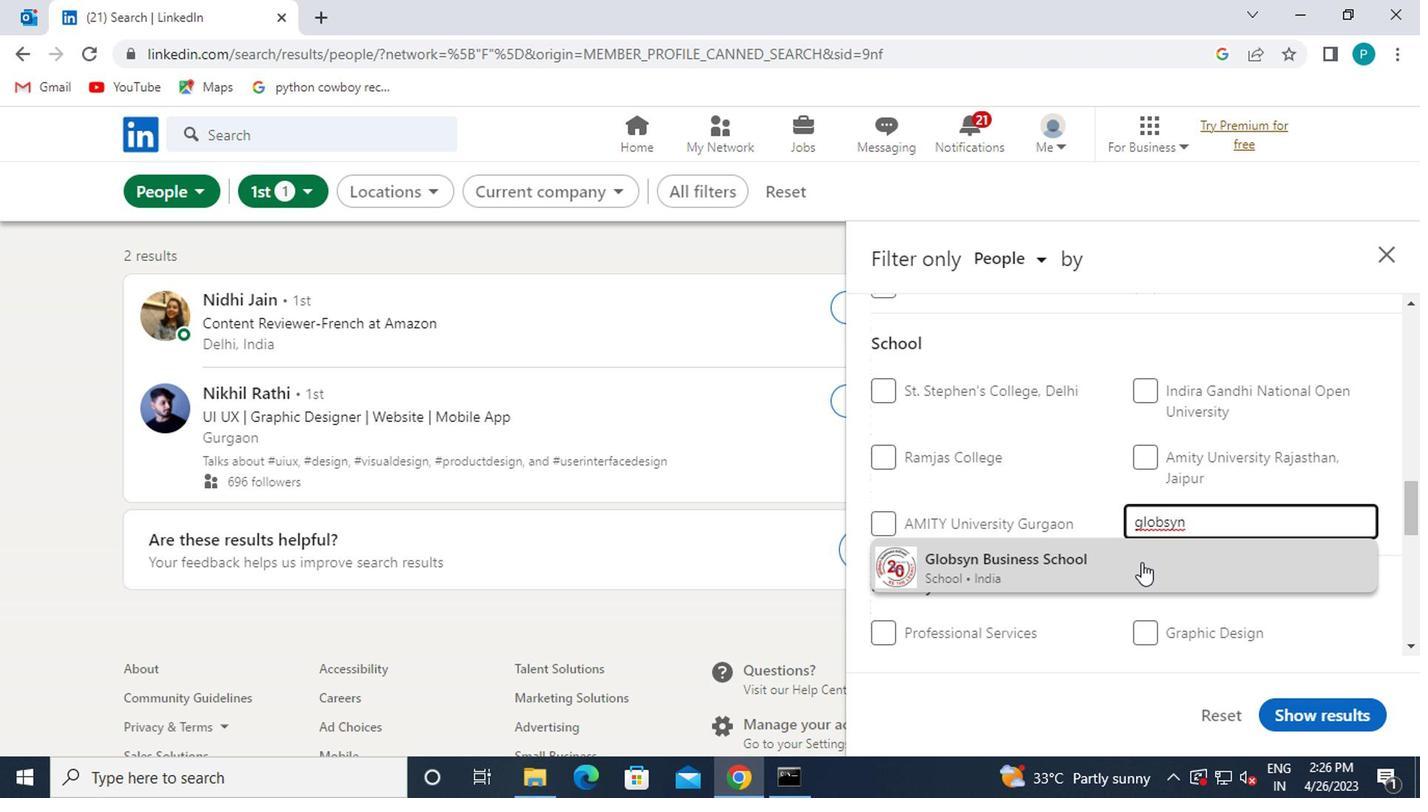 
Action: Mouse pressed left at (968, 556)
Screenshot: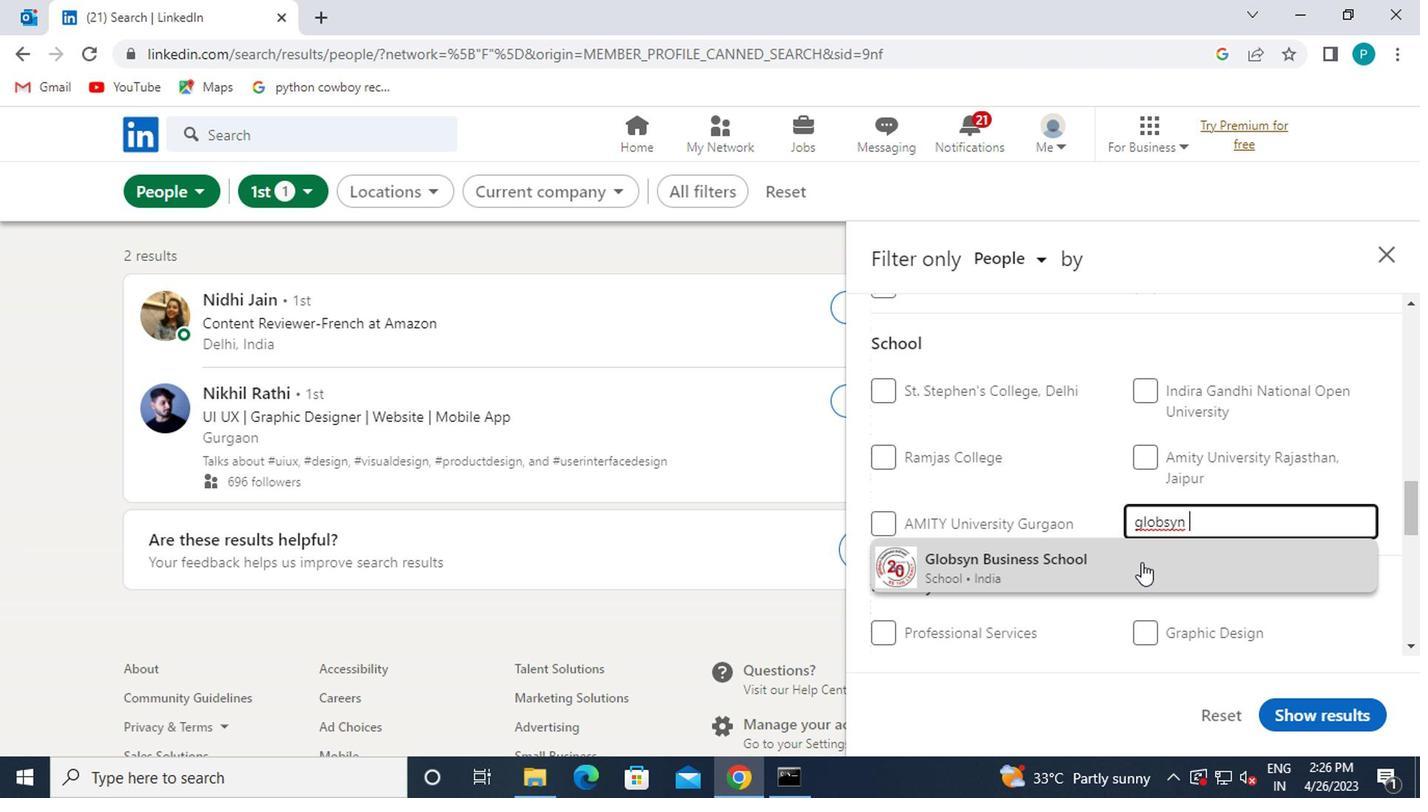 
Action: Mouse scrolled (968, 556) with delta (0, 0)
Screenshot: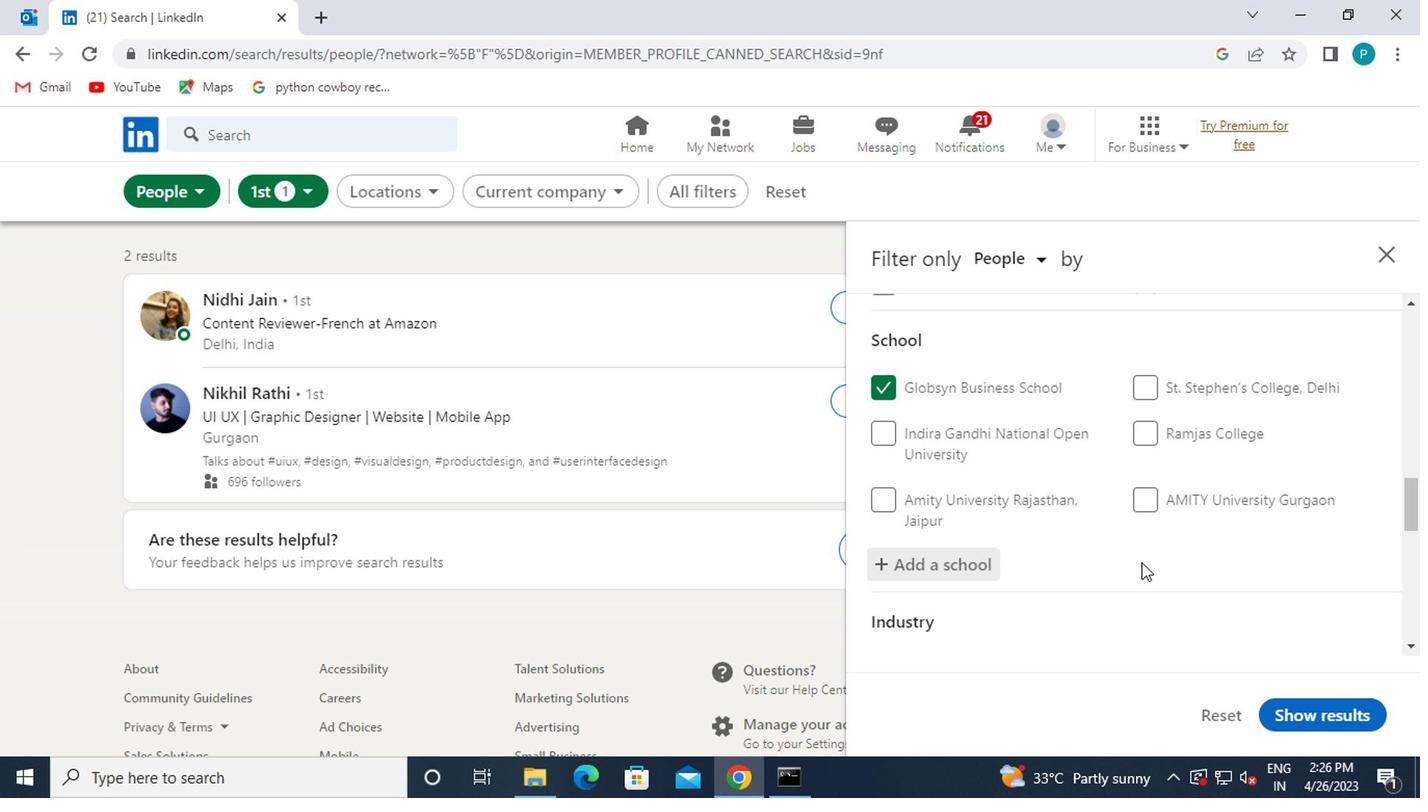 
Action: Mouse scrolled (968, 556) with delta (0, 0)
Screenshot: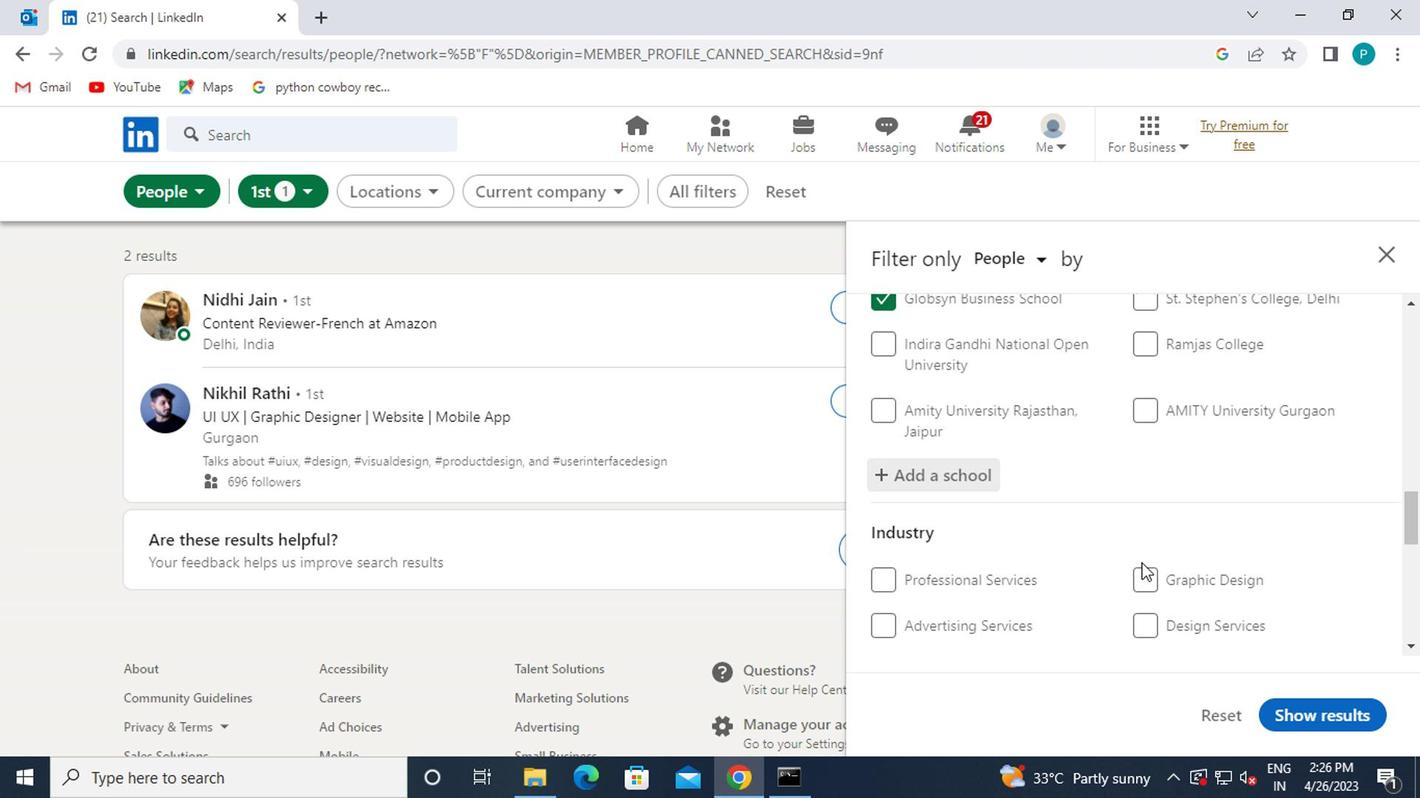 
Action: Mouse moved to (856, 544)
Screenshot: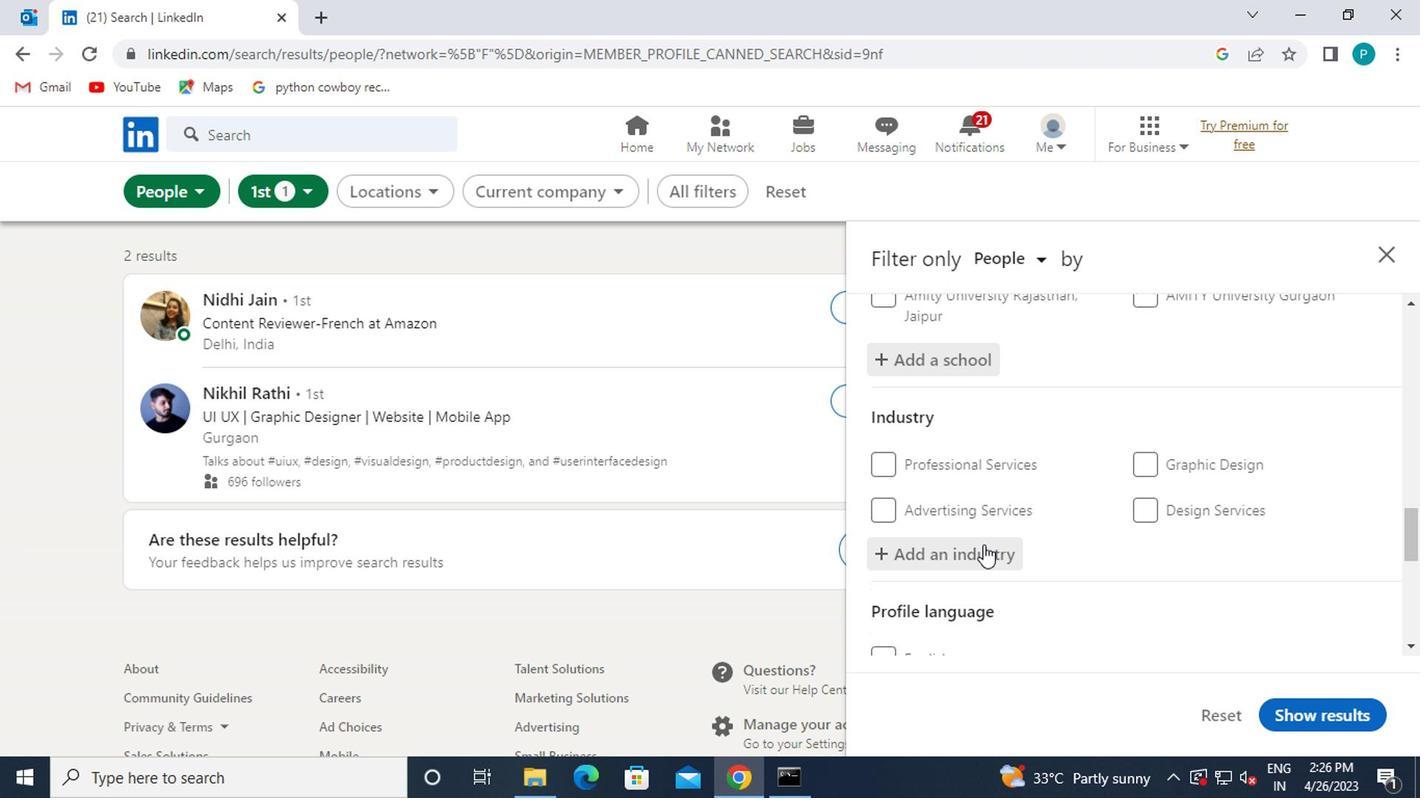 
Action: Mouse pressed left at (856, 544)
Screenshot: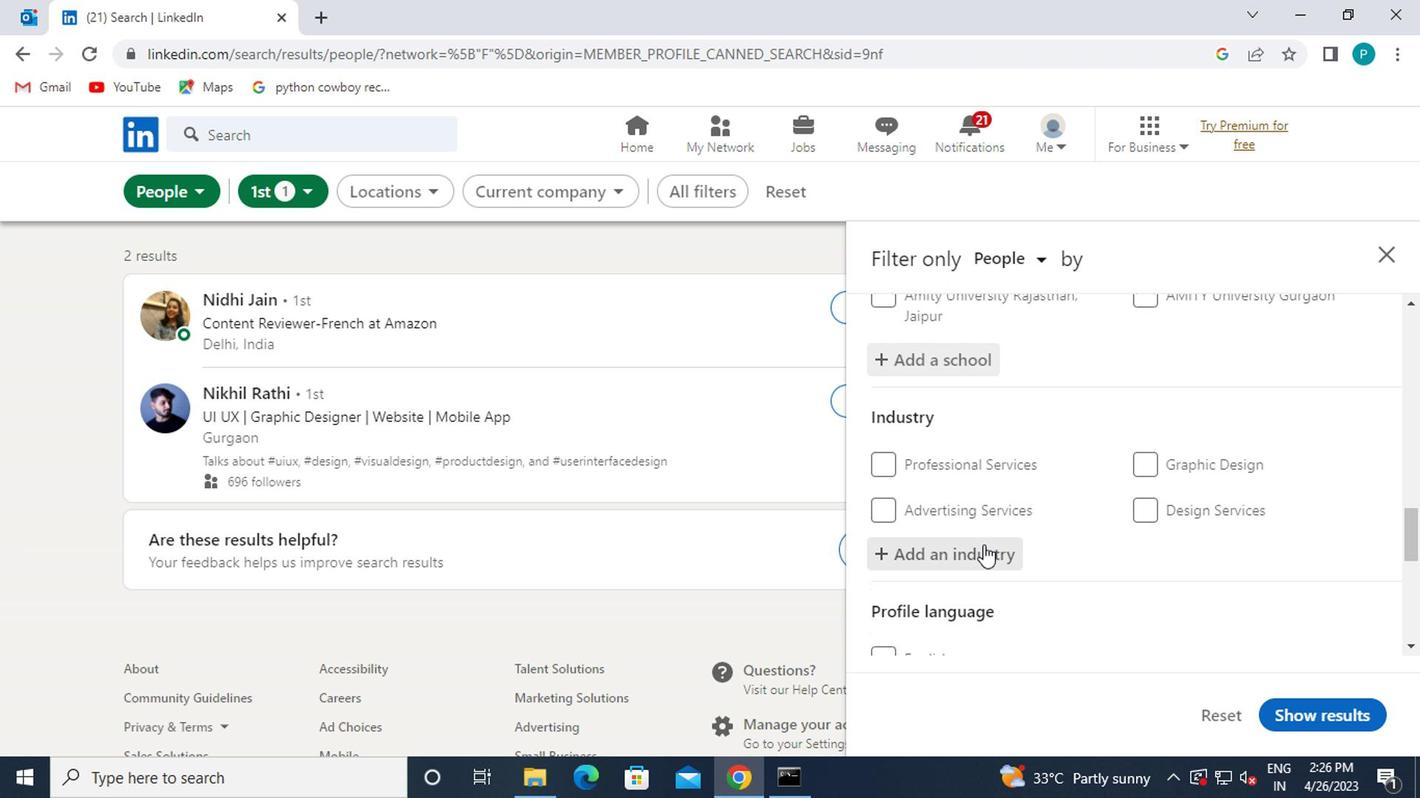 
Action: Mouse moved to (856, 544)
Screenshot: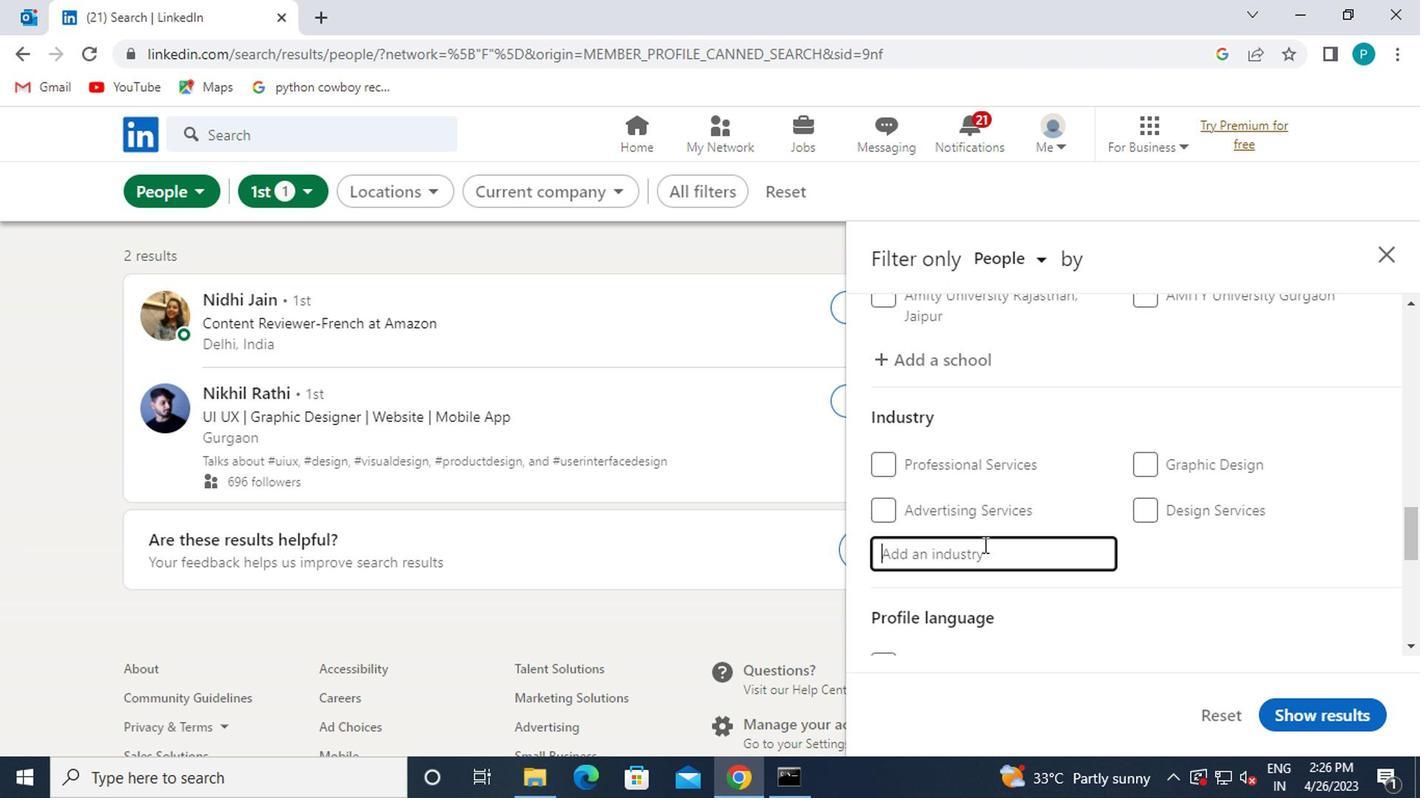 
Action: Key pressed SKIING
Screenshot: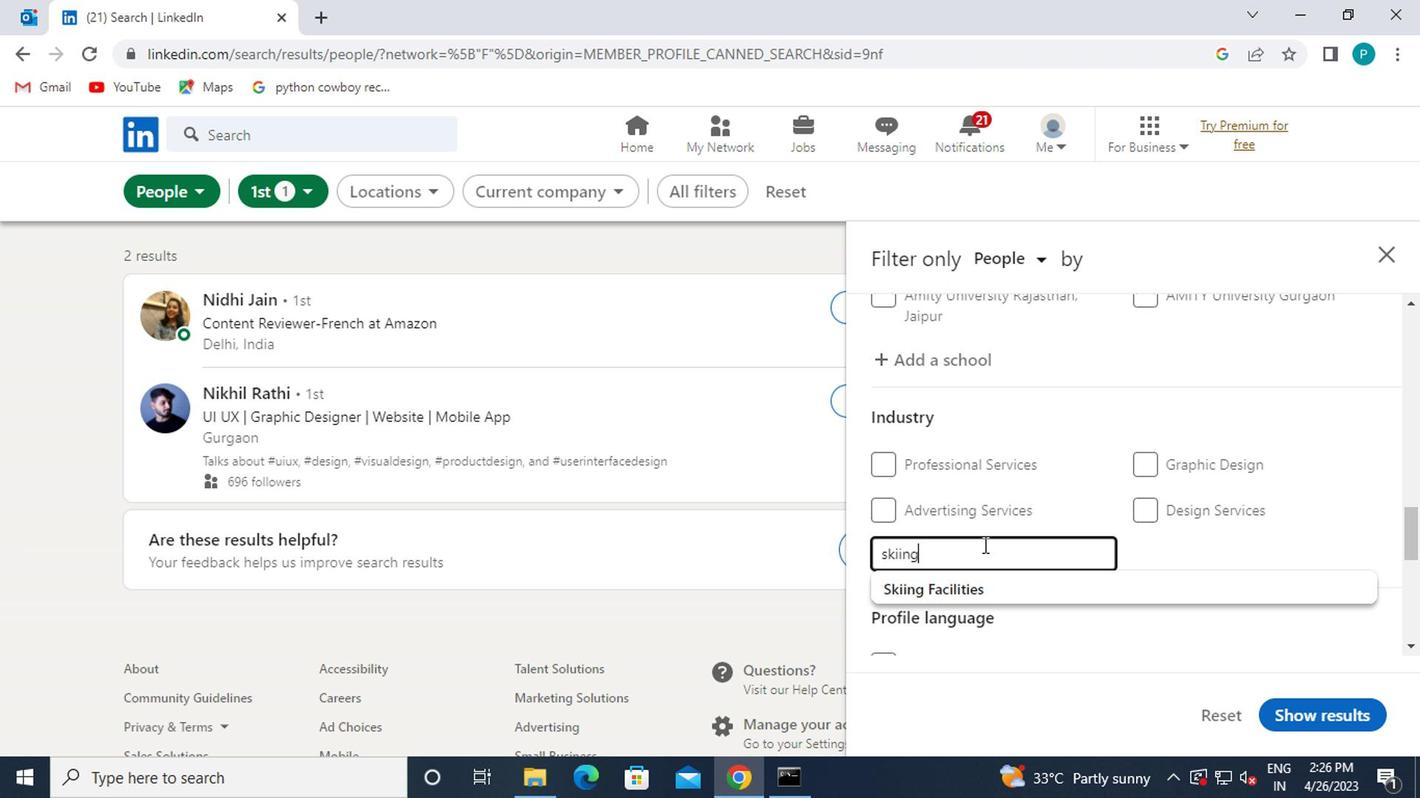 
Action: Mouse moved to (856, 573)
Screenshot: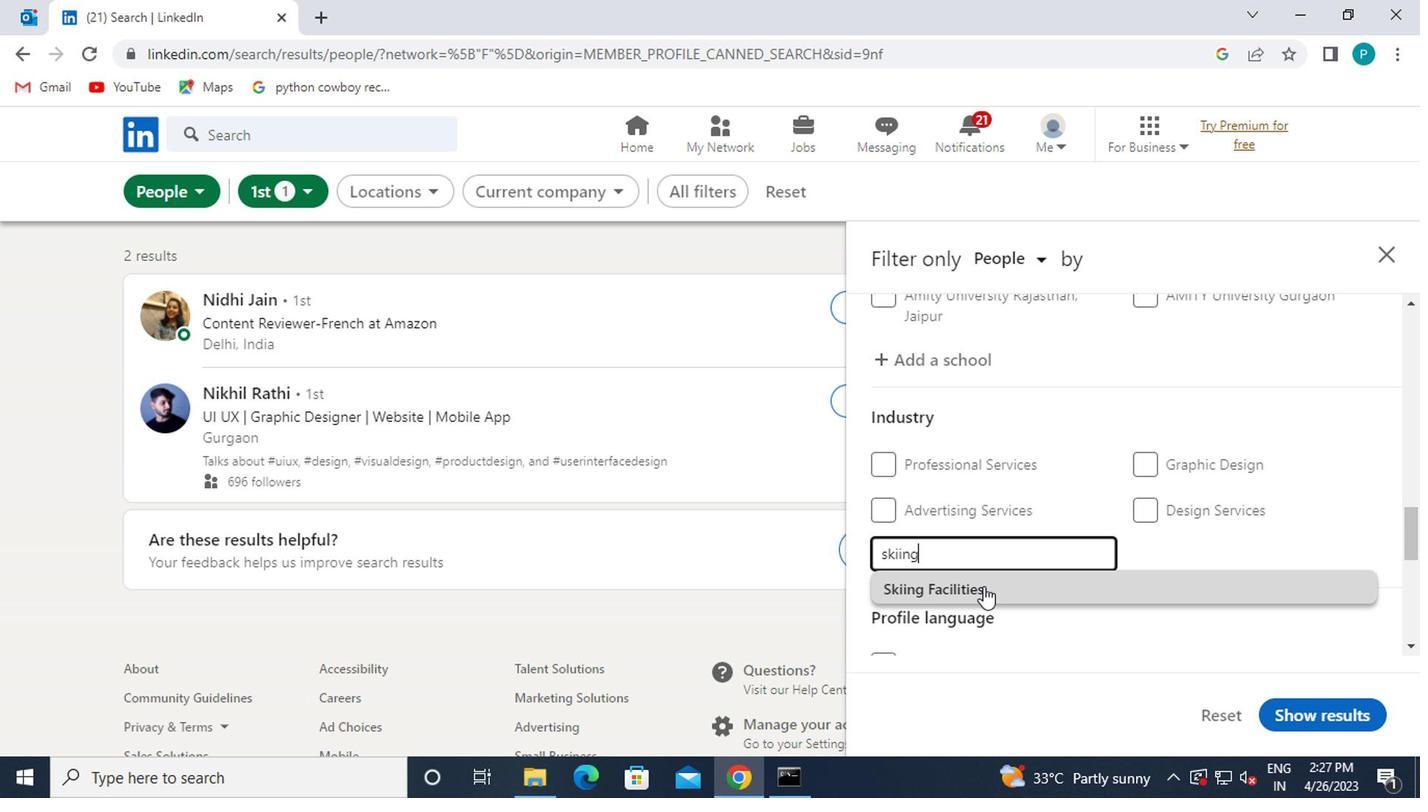 
Action: Key pressed <Key.space>
Screenshot: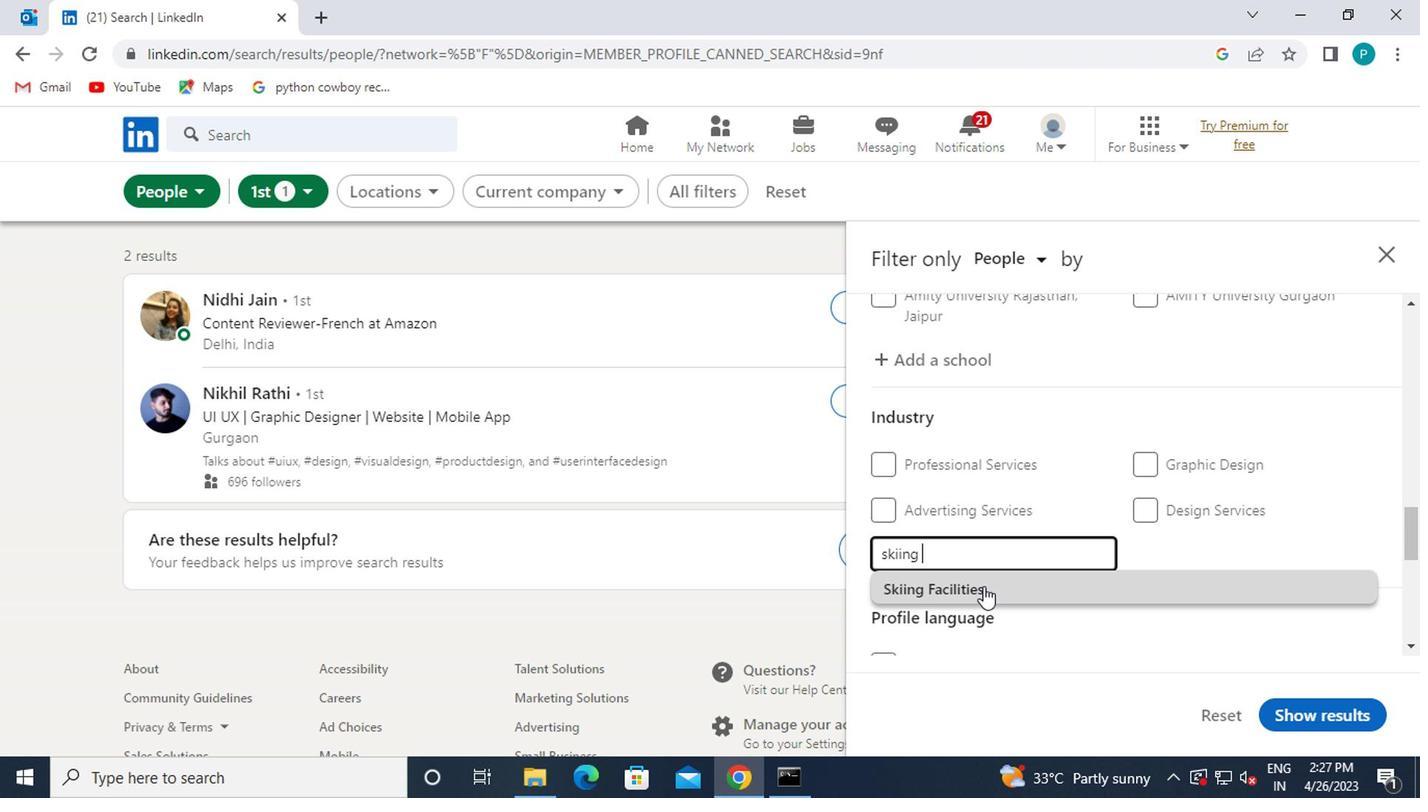 
Action: Mouse pressed left at (856, 573)
Screenshot: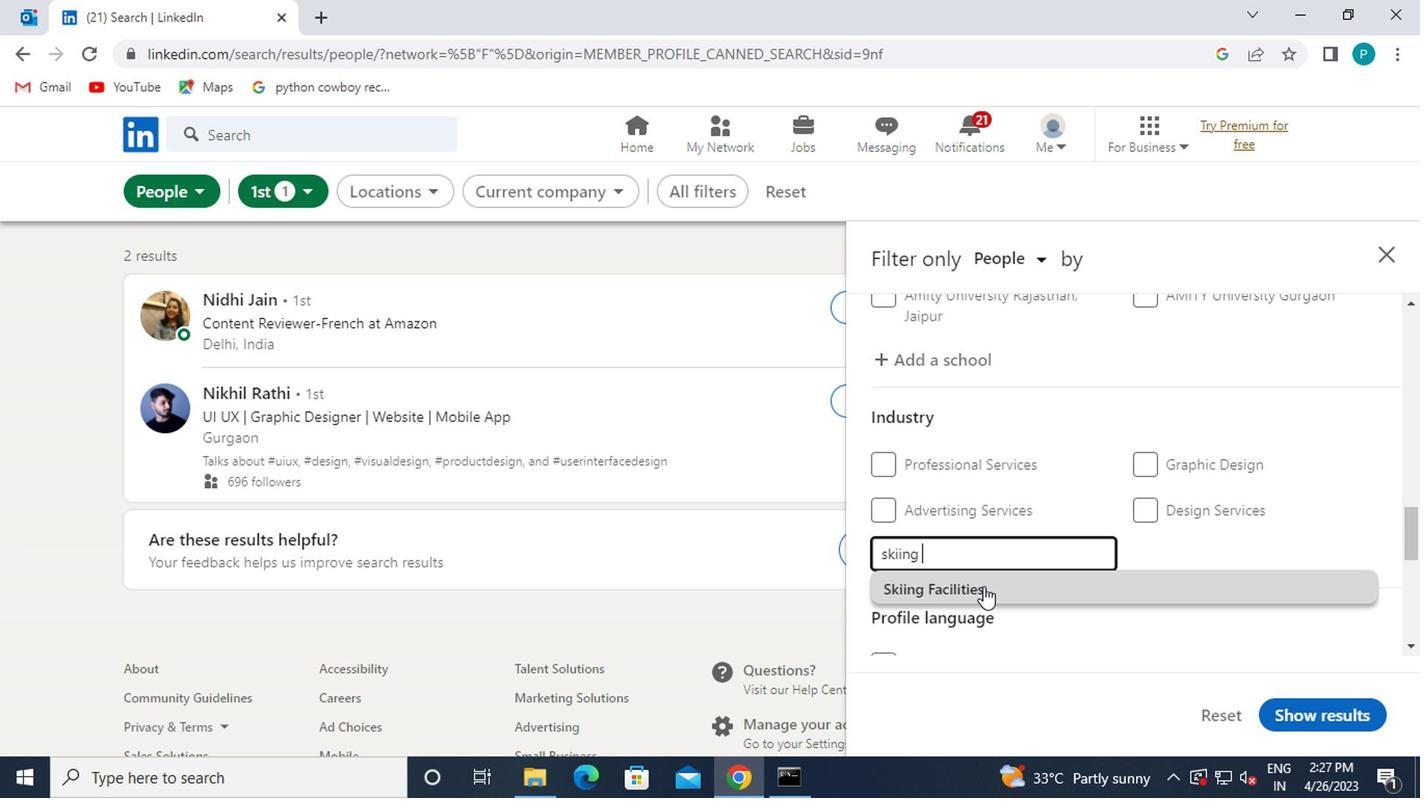 
Action: Mouse scrolled (856, 573) with delta (0, 0)
Screenshot: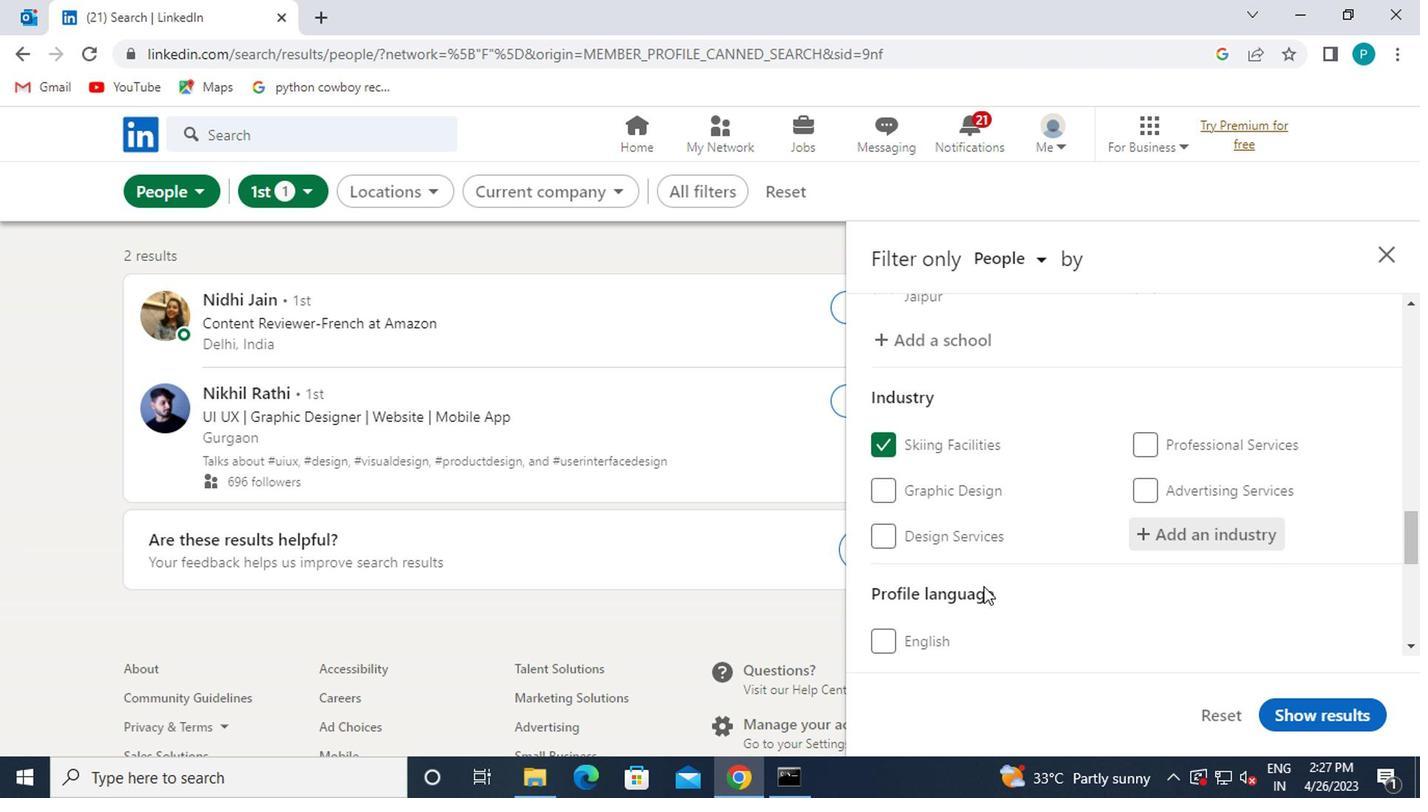 
Action: Mouse scrolled (856, 573) with delta (0, 0)
Screenshot: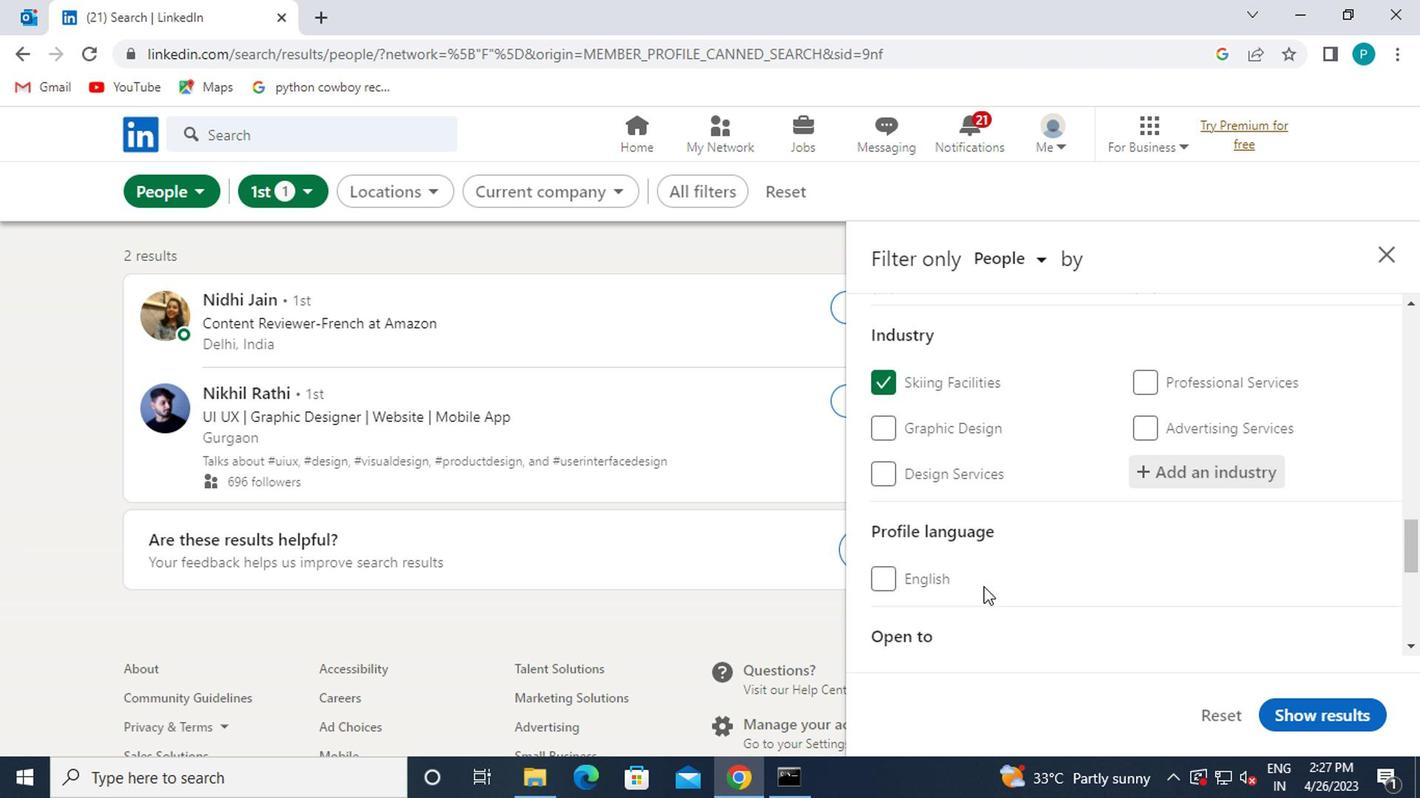 
Action: Mouse scrolled (856, 573) with delta (0, 0)
Screenshot: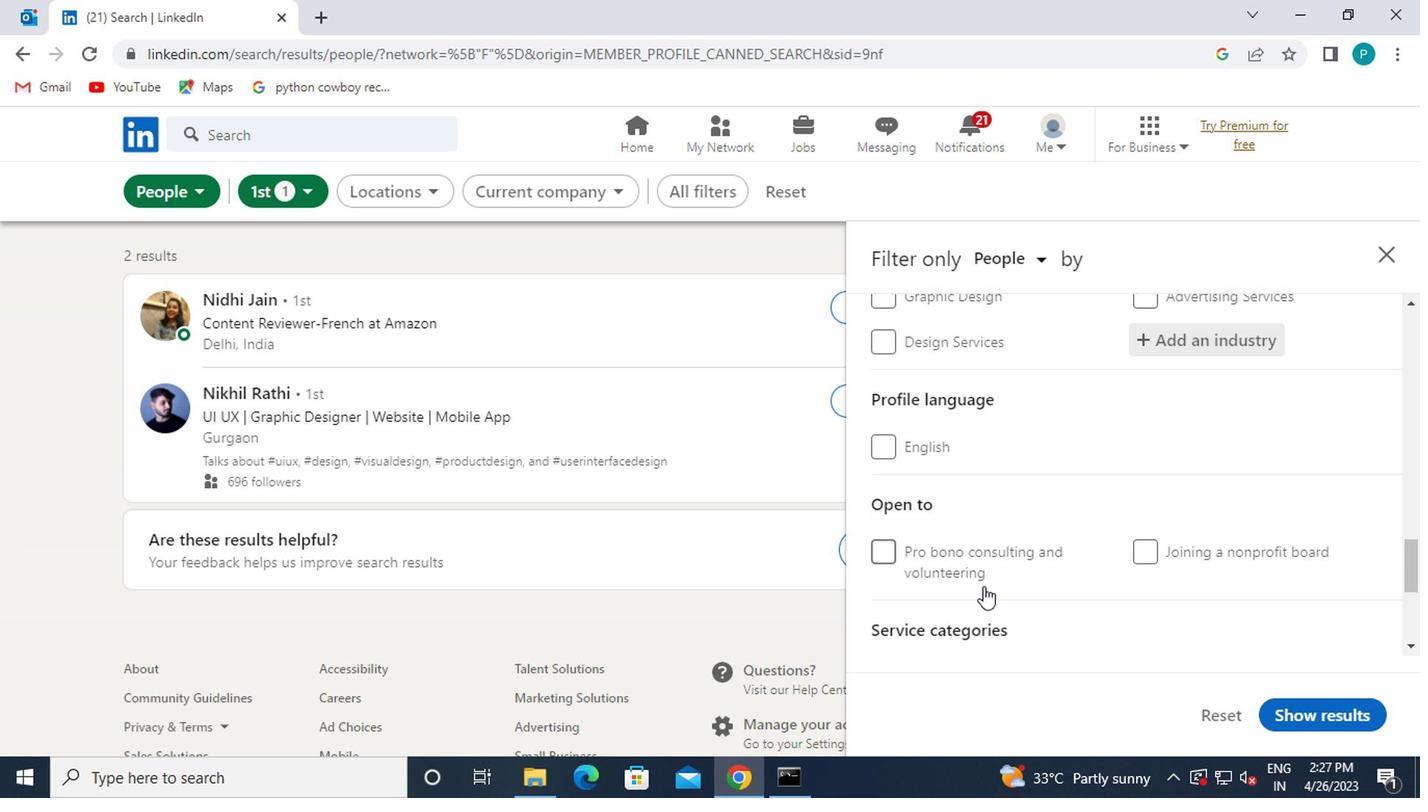 
Action: Mouse pressed left at (856, 573)
Screenshot: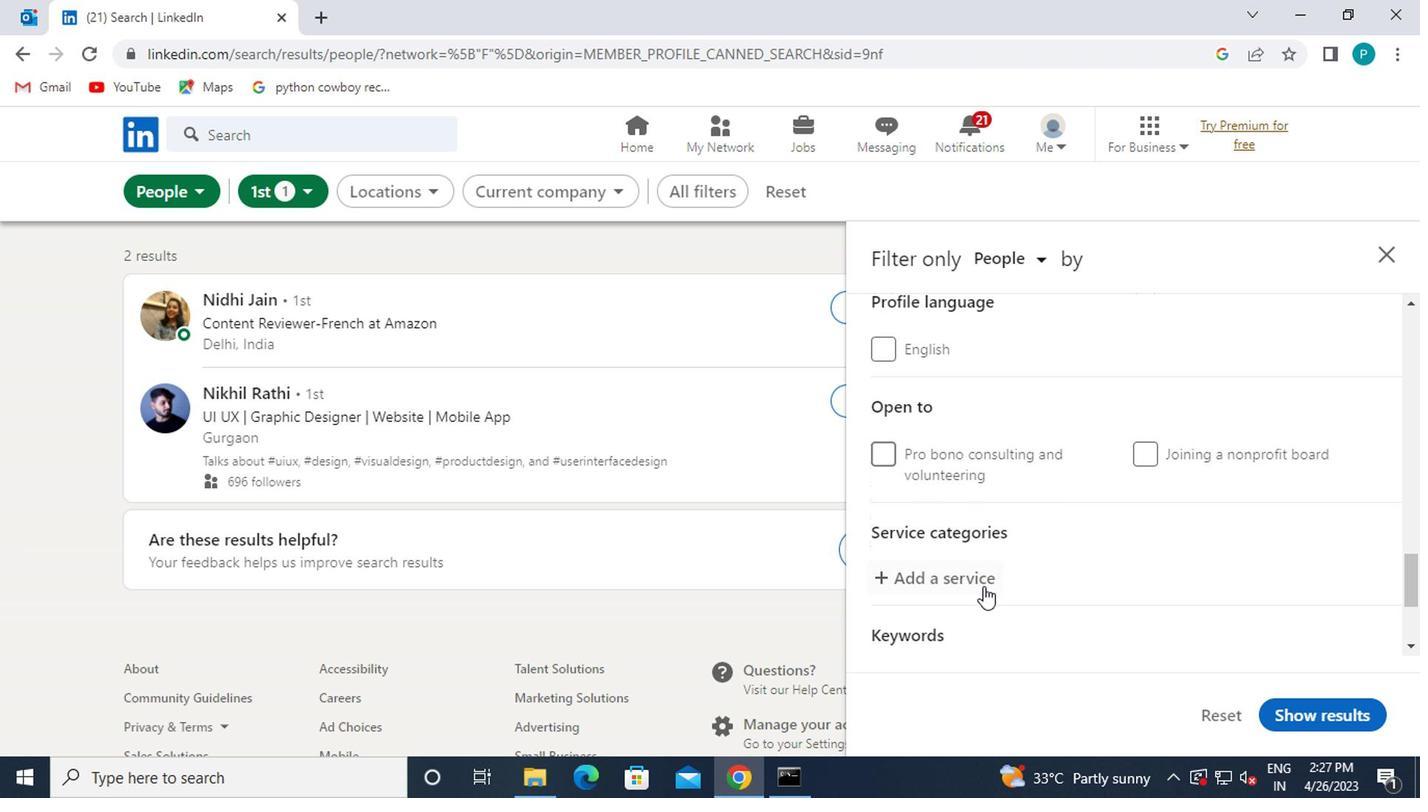 
Action: Key pressed COM
Screenshot: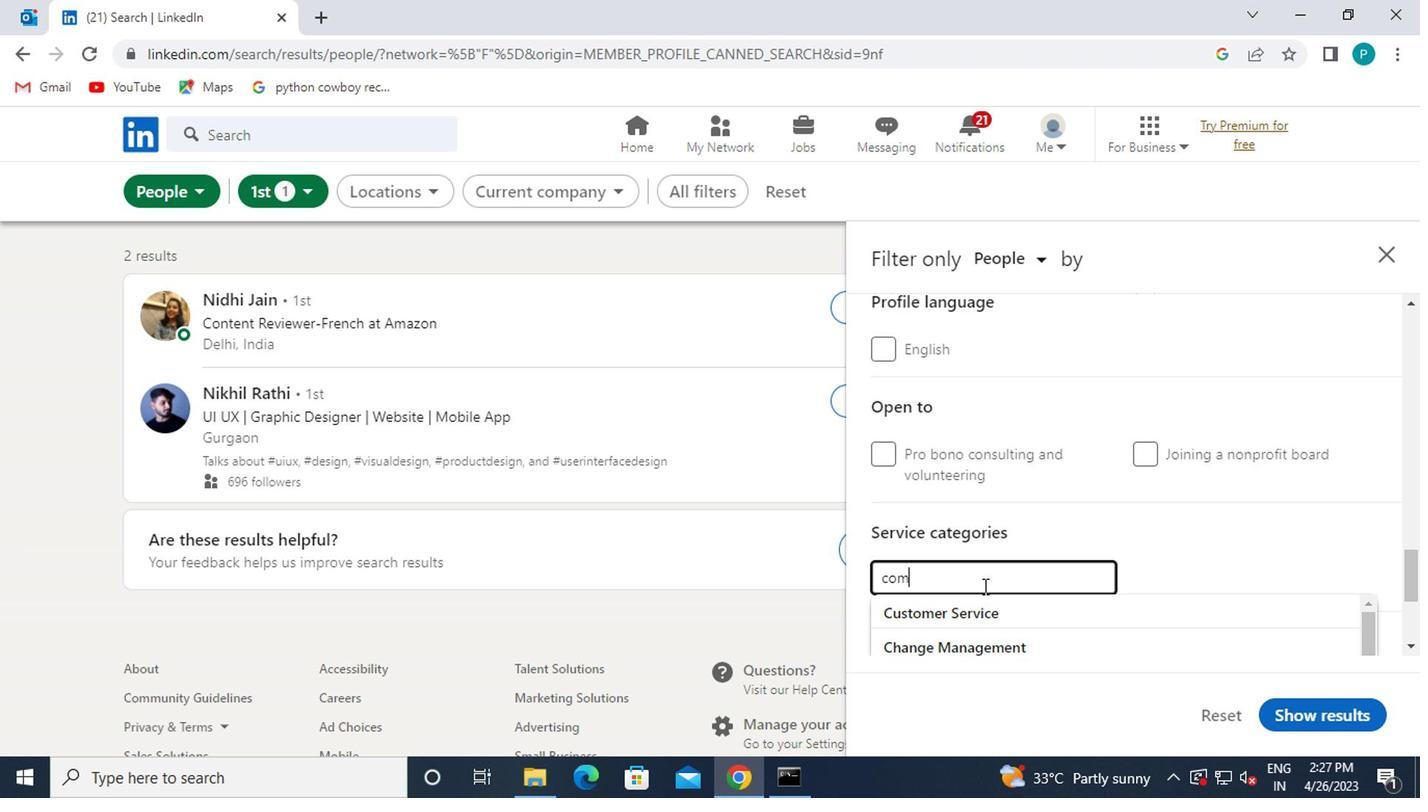 
Action: Mouse scrolled (856, 573) with delta (0, 0)
Screenshot: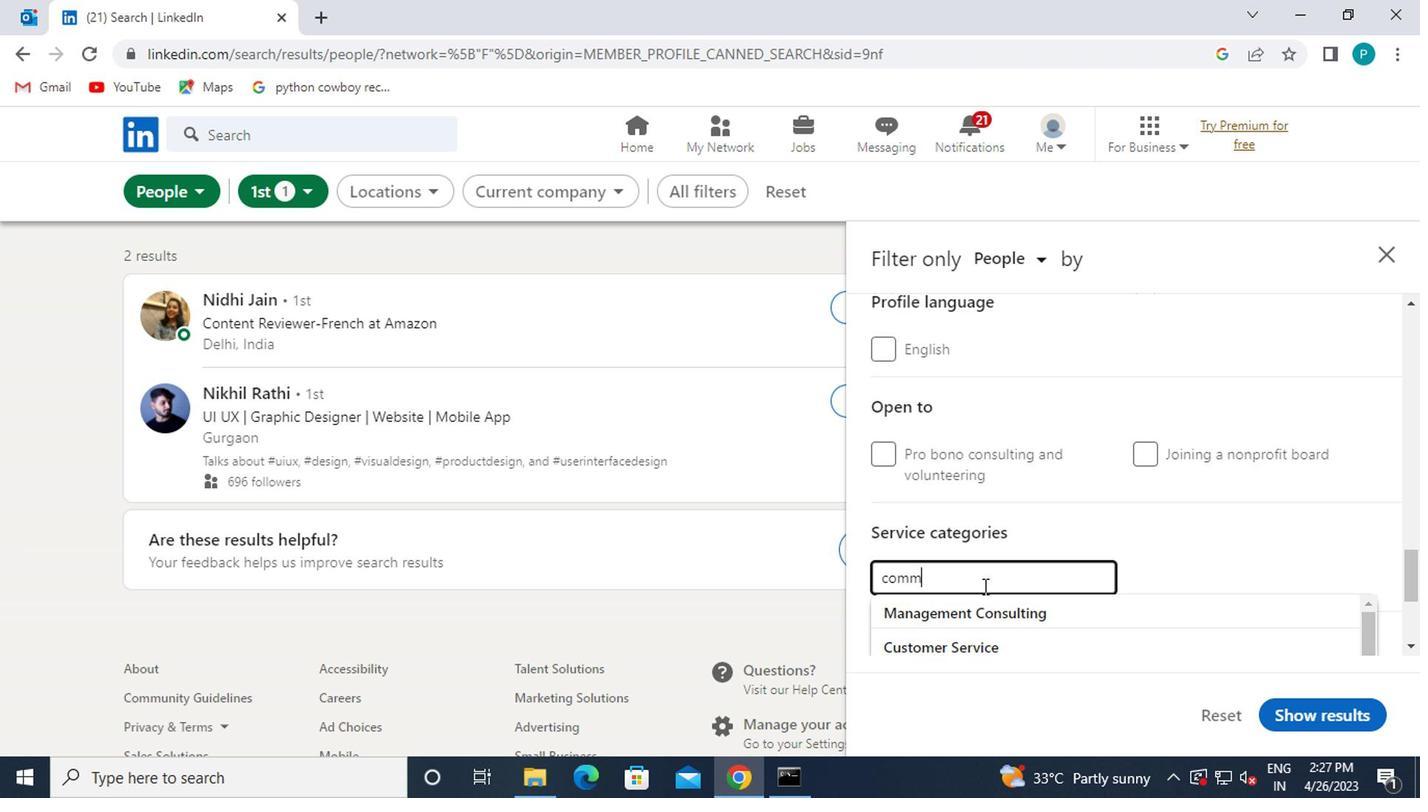 
Action: Key pressed MERCI
Screenshot: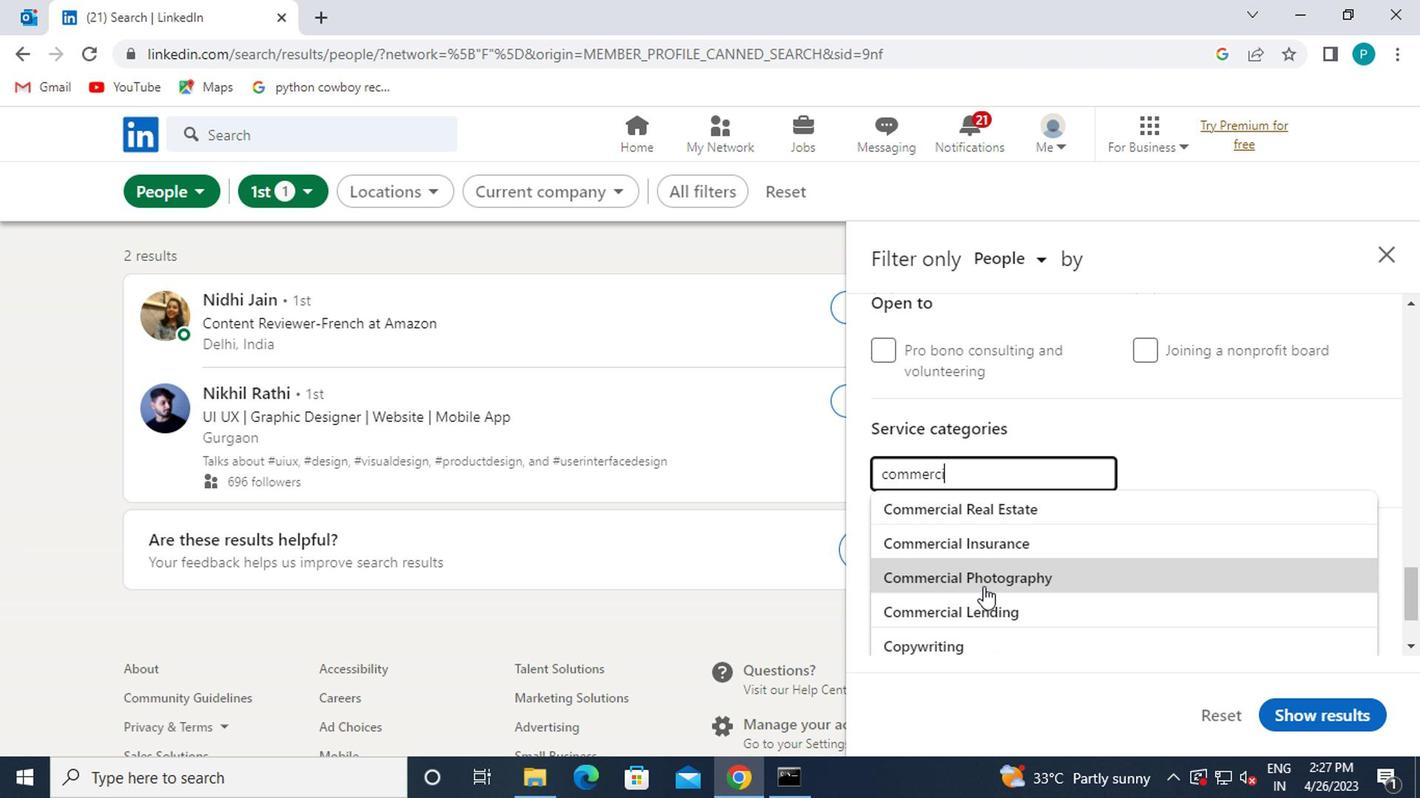 
Action: Mouse moved to (910, 524)
Screenshot: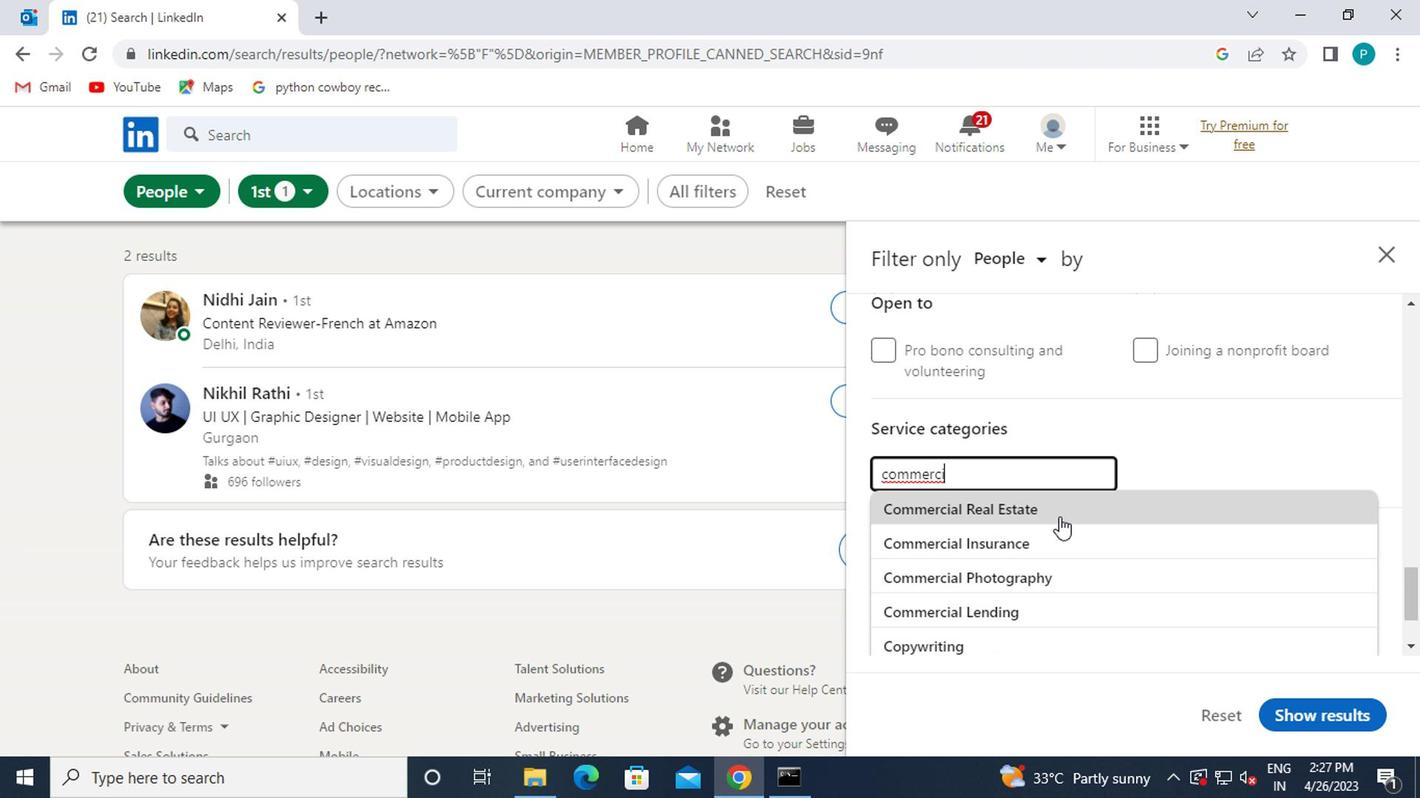 
Action: Mouse pressed left at (910, 524)
Screenshot: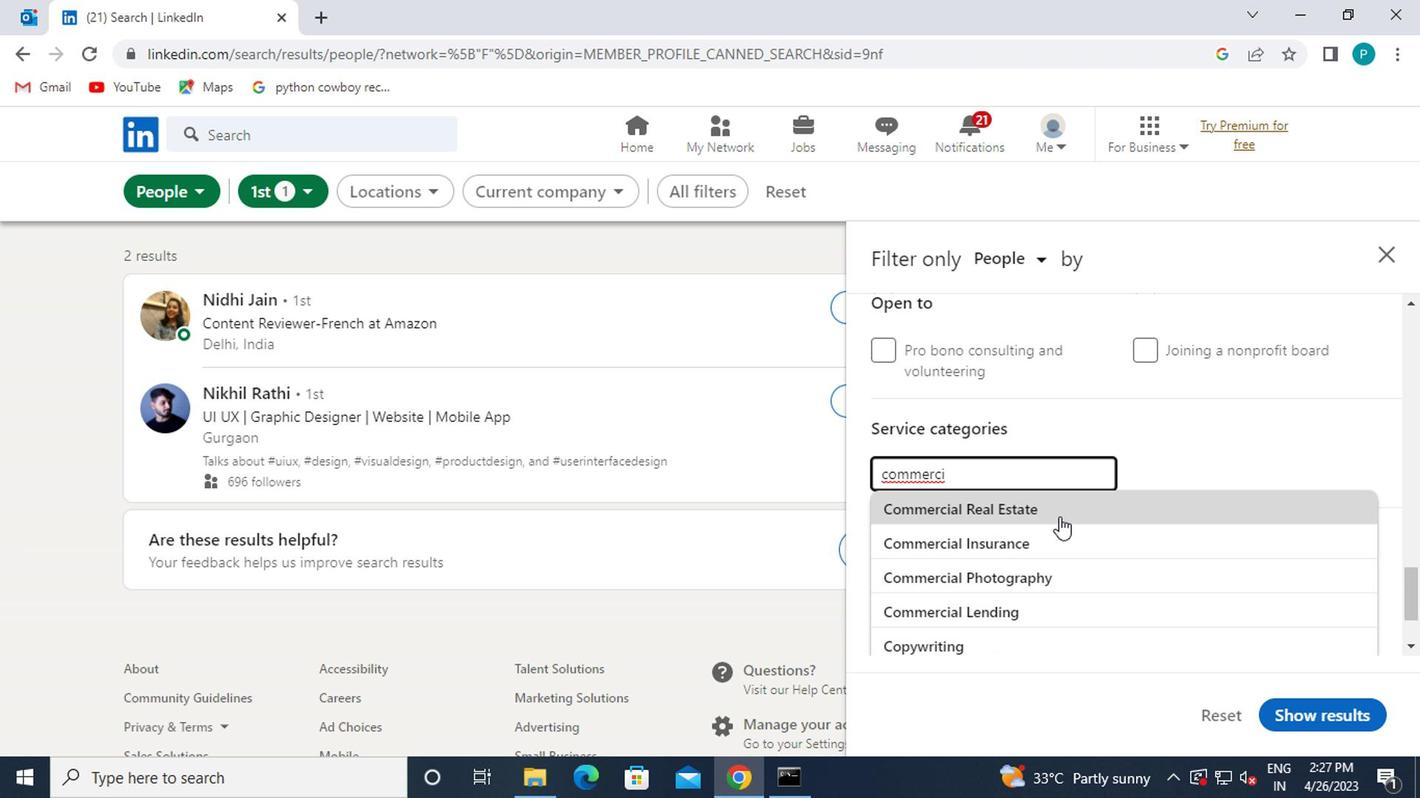 
Action: Mouse scrolled (910, 523) with delta (0, 0)
Screenshot: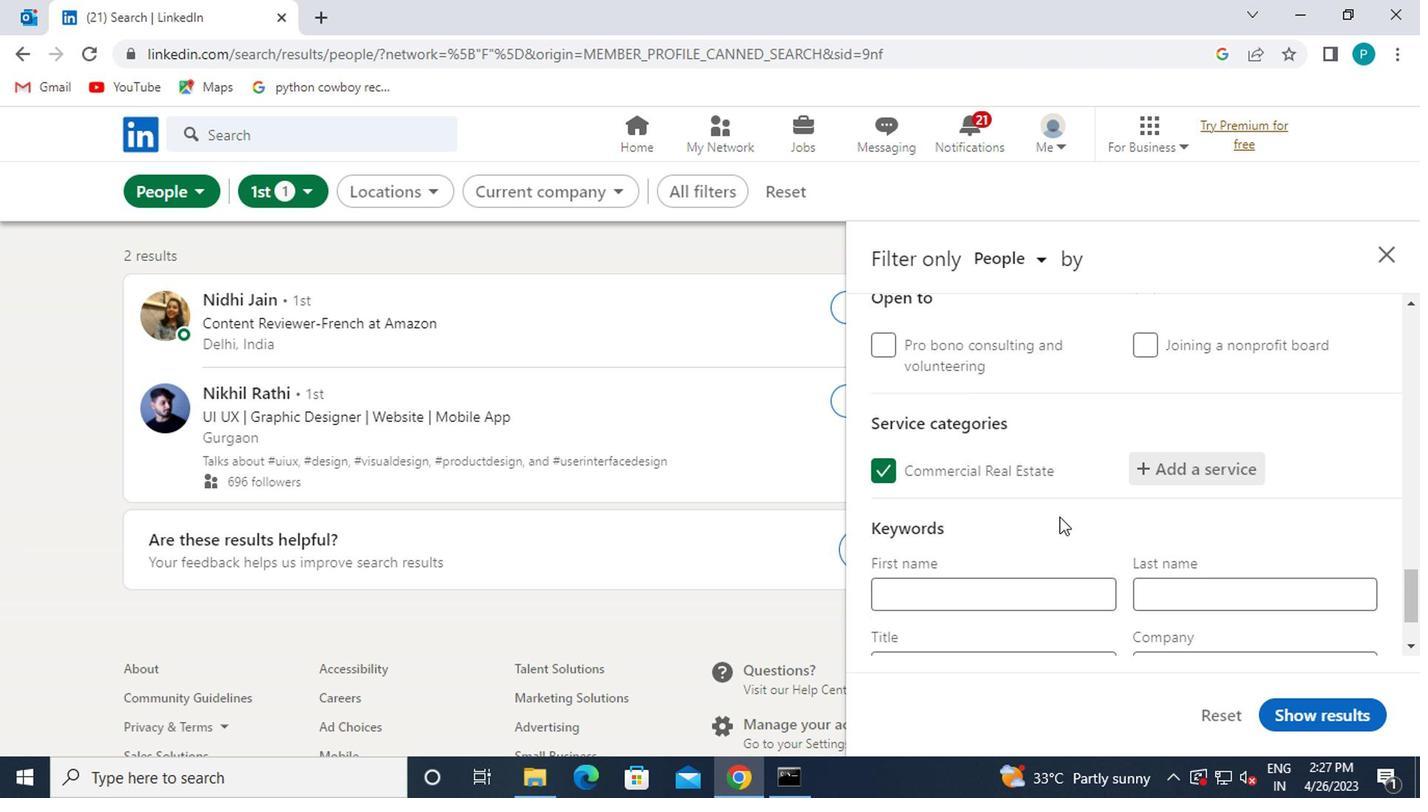 
Action: Mouse scrolled (910, 523) with delta (0, 0)
Screenshot: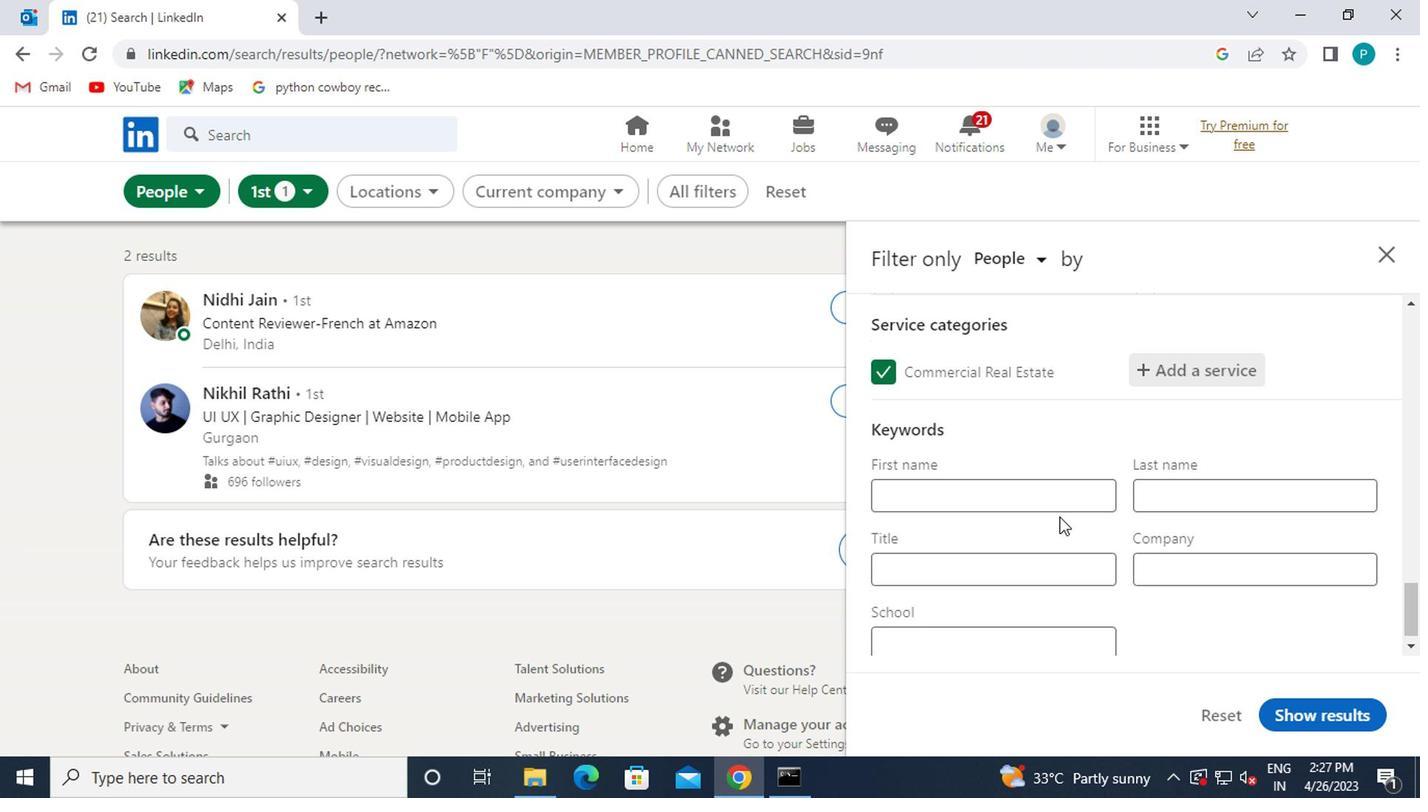
Action: Mouse moved to (899, 559)
Screenshot: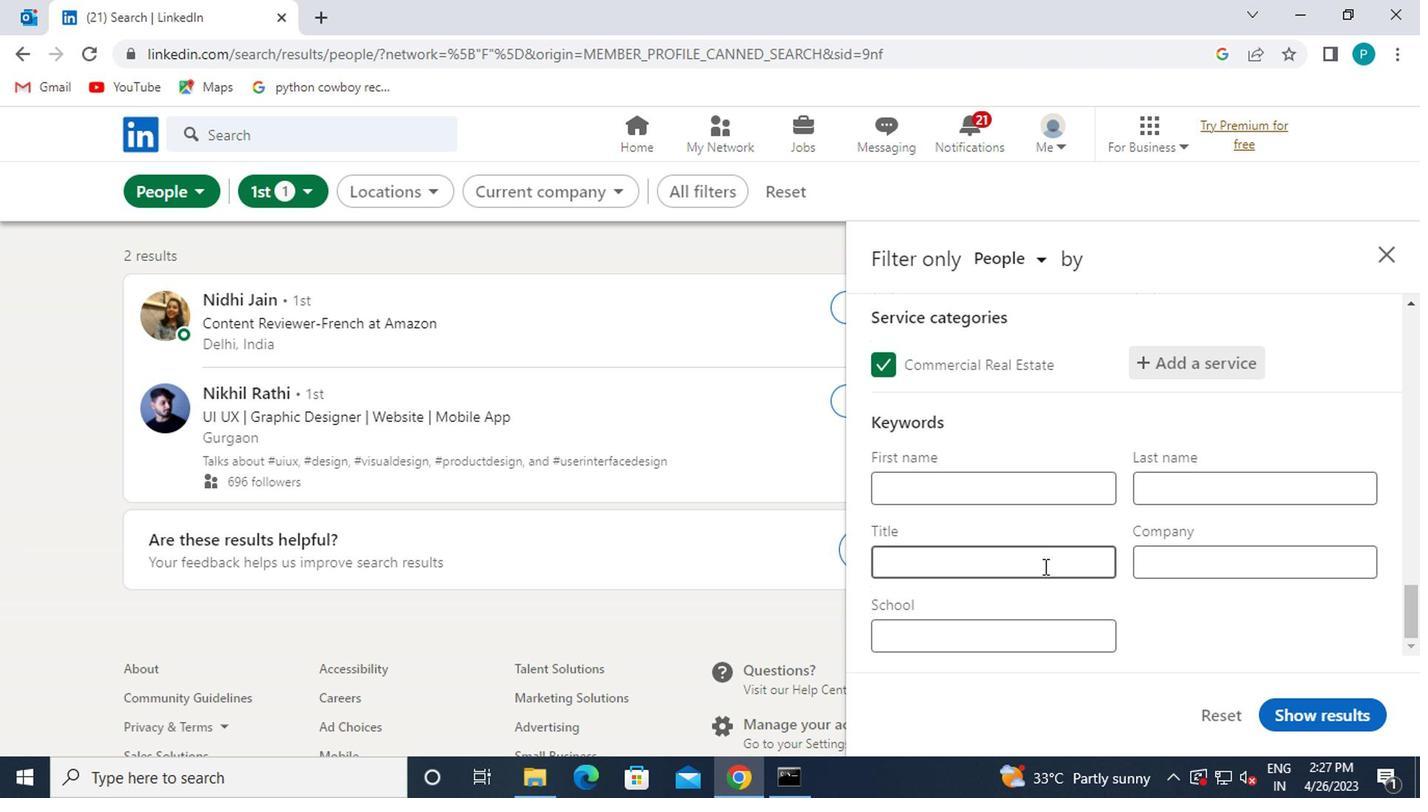 
Action: Mouse pressed left at (899, 559)
Screenshot: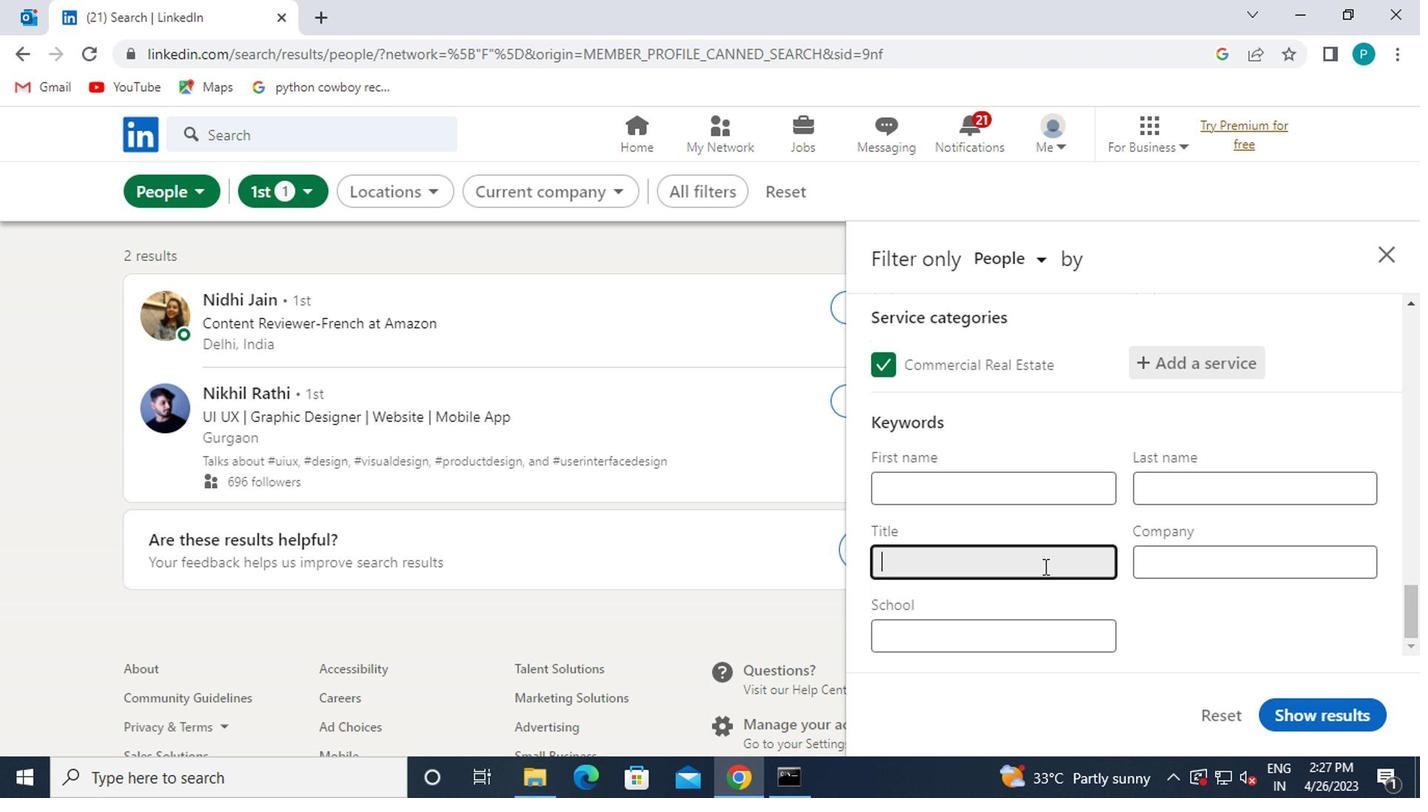 
Action: Key pressed ASSI<Key.backspace><Key.backspace><Key.backspace><Key.backspace><Key.caps_lock>ASS<Key.backspace><Key.backspace><Key.caps_lock>SS
Screenshot: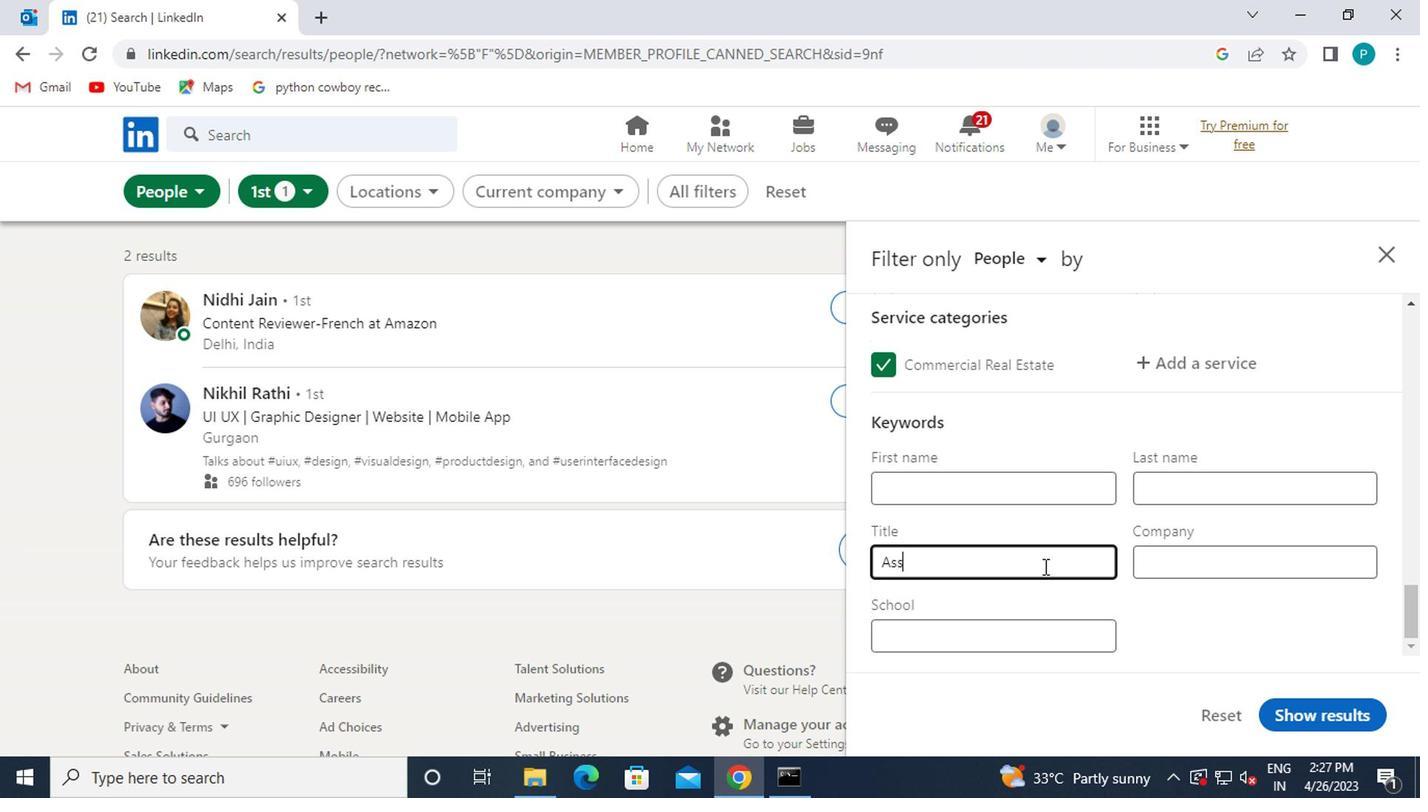 
Action: Mouse moved to (897, 560)
Screenshot: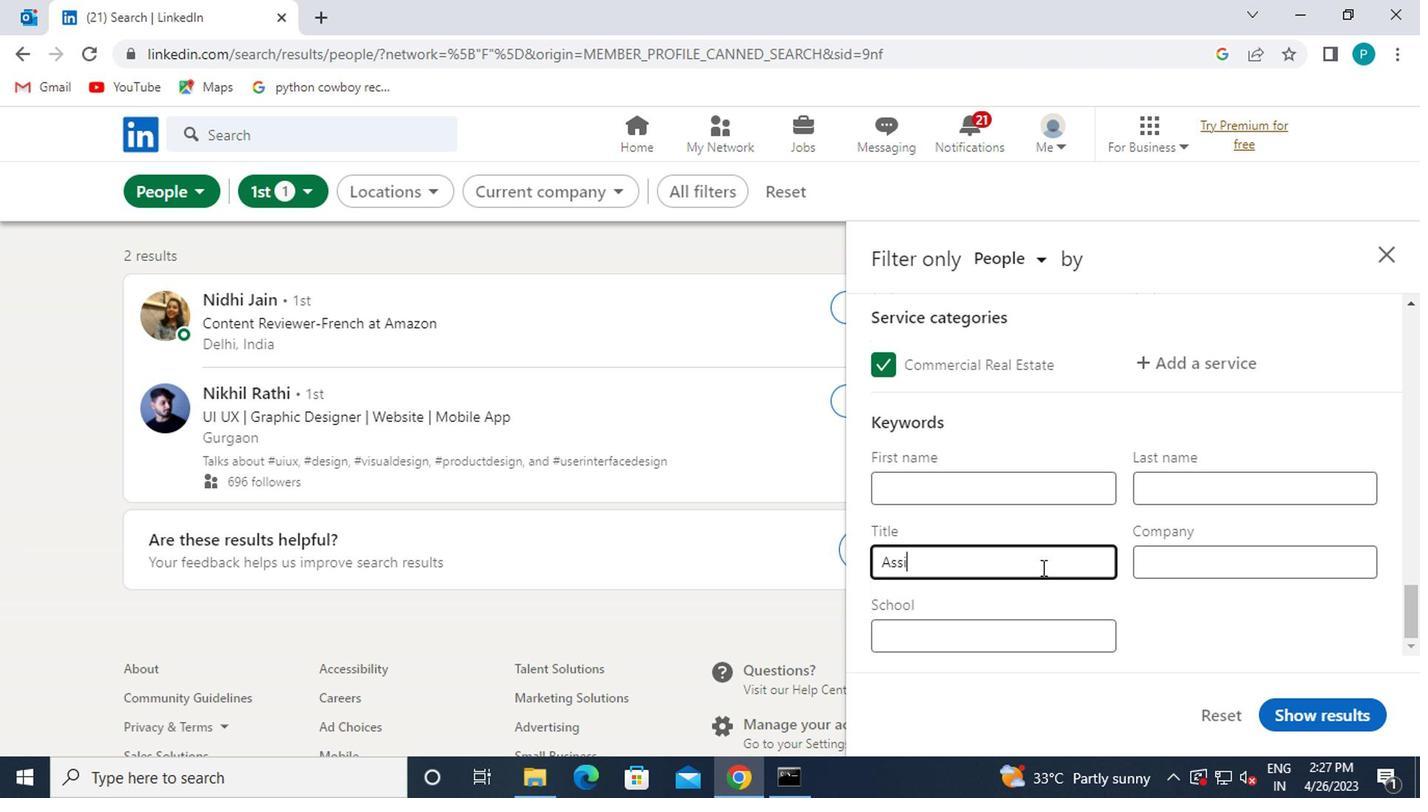 
Action: Key pressed I
Screenshot: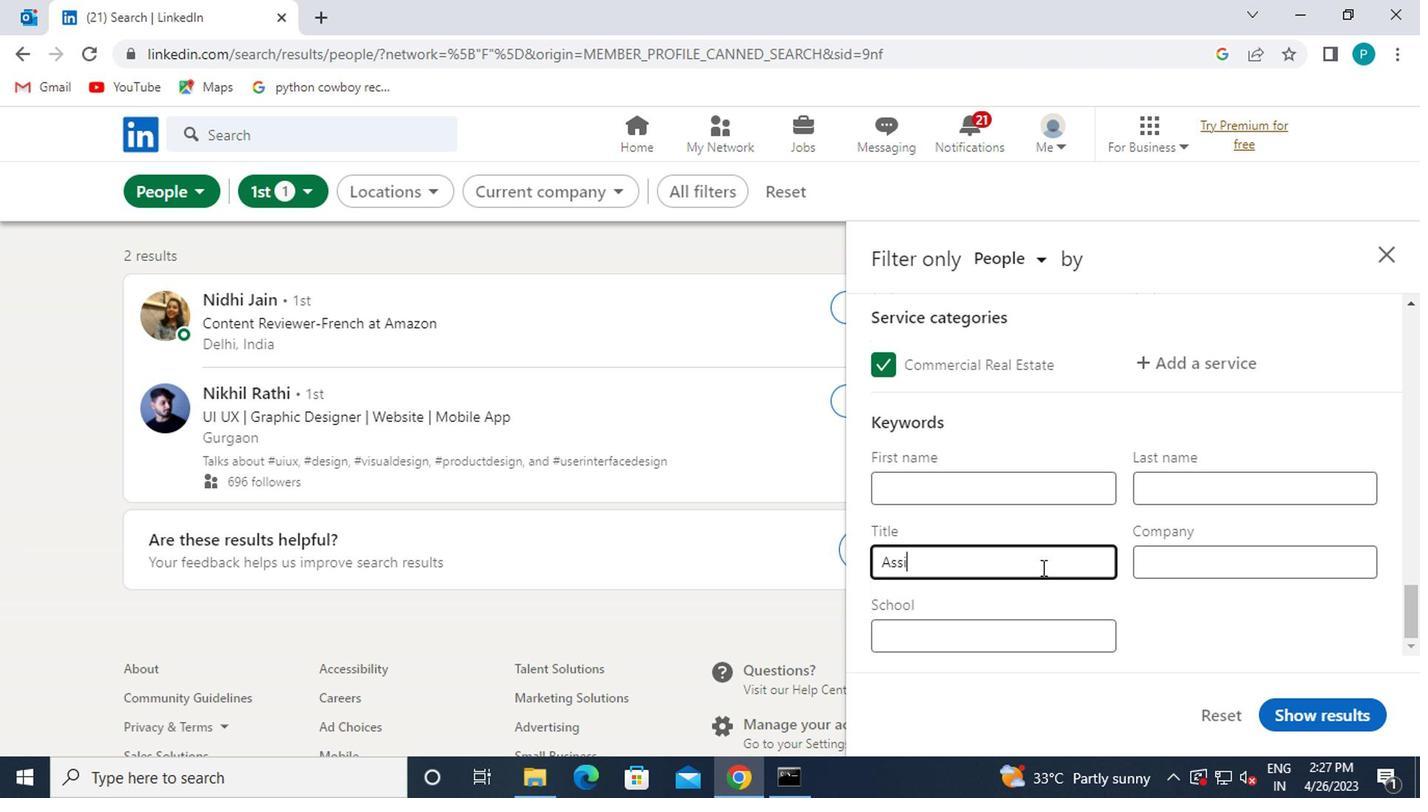 
Action: Mouse moved to (897, 561)
Screenshot: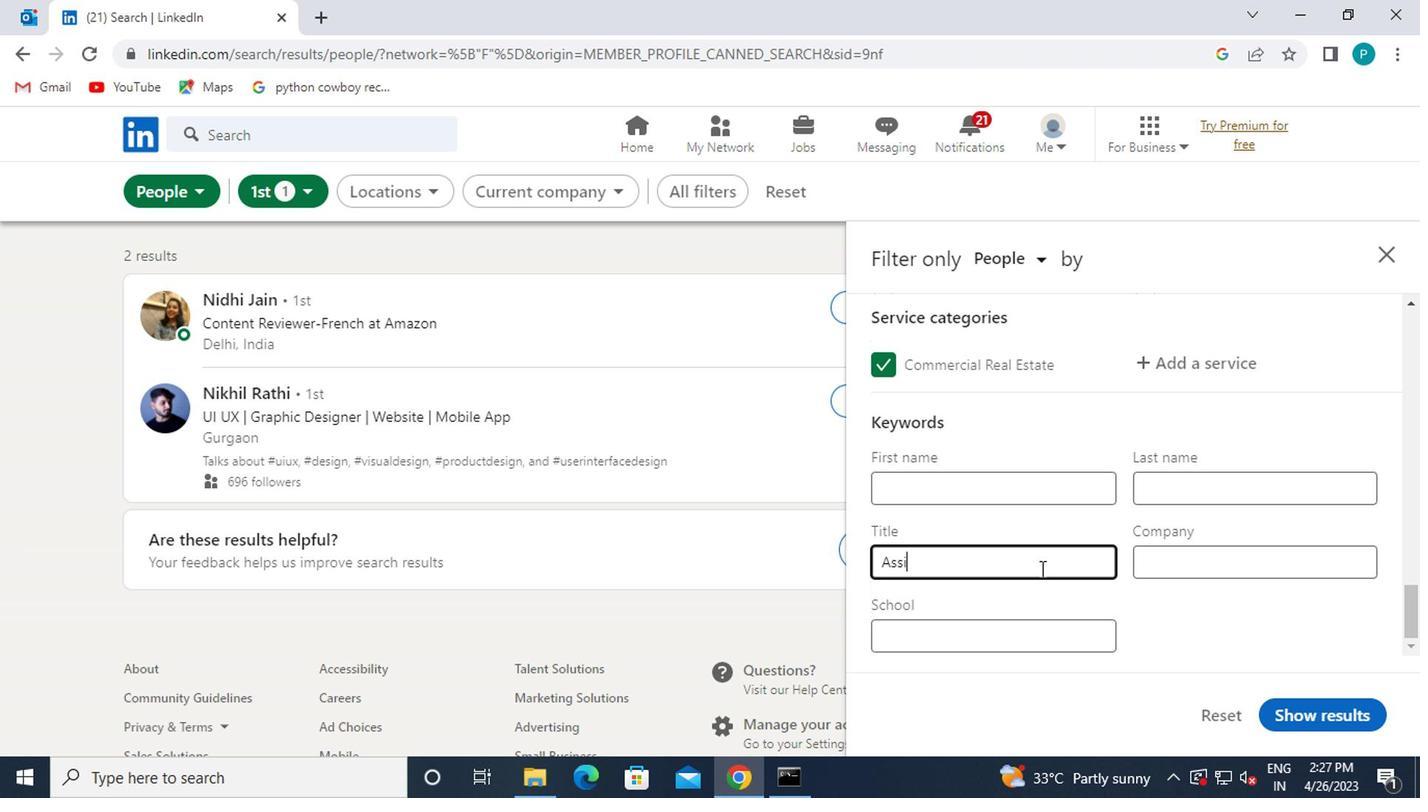 
Action: Key pressed STE
Screenshot: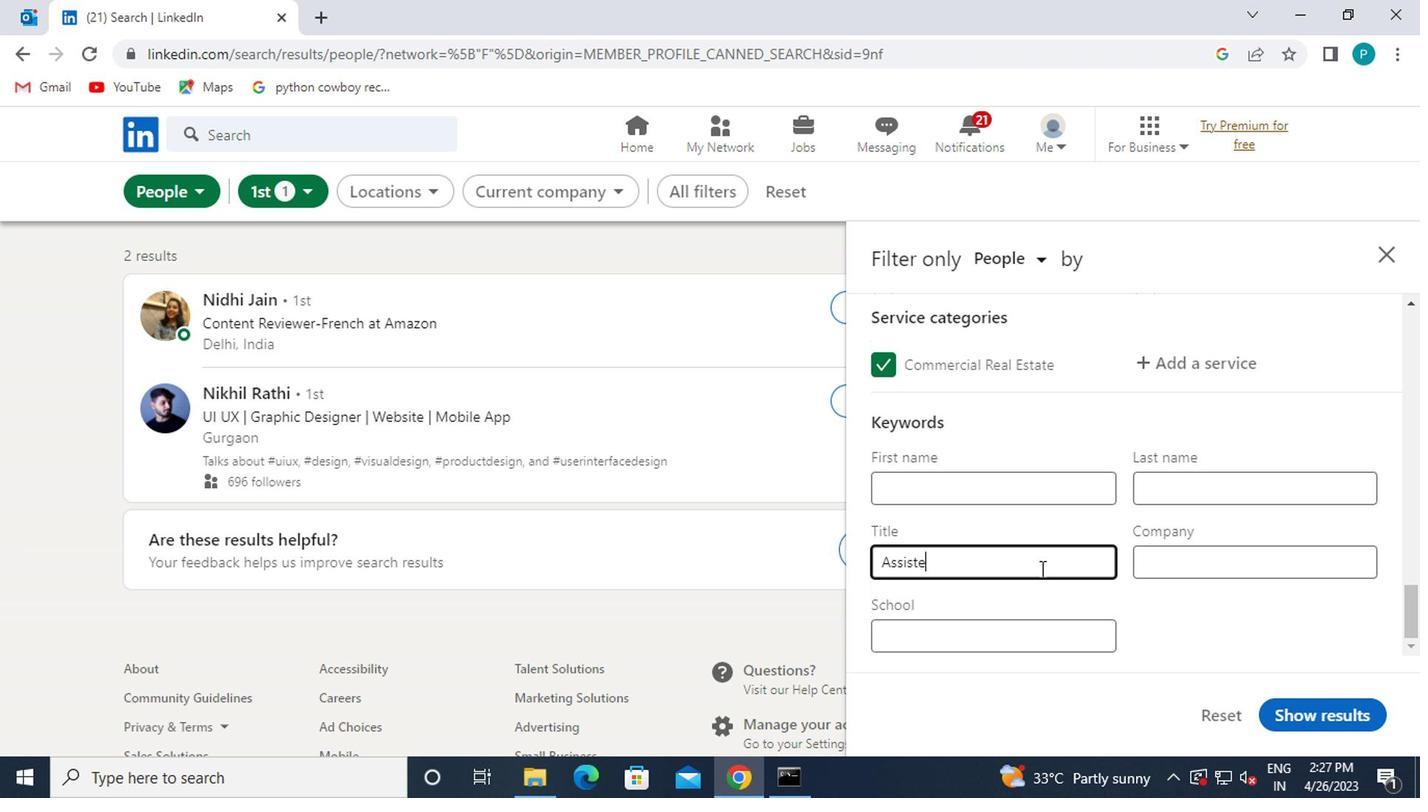 
Action: Mouse moved to (895, 562)
Screenshot: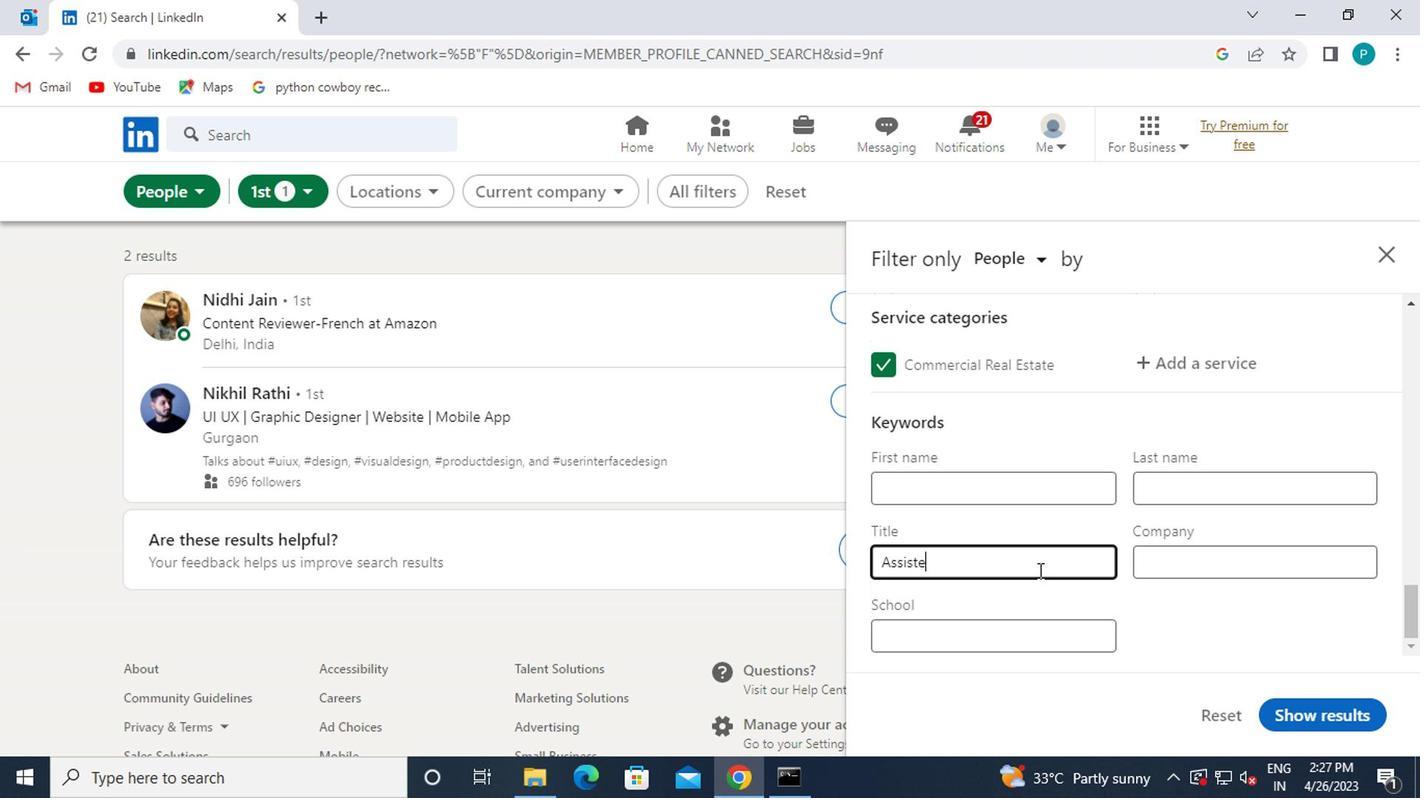 
Action: Key pressed NT<Key.space>MANAGER
Screenshot: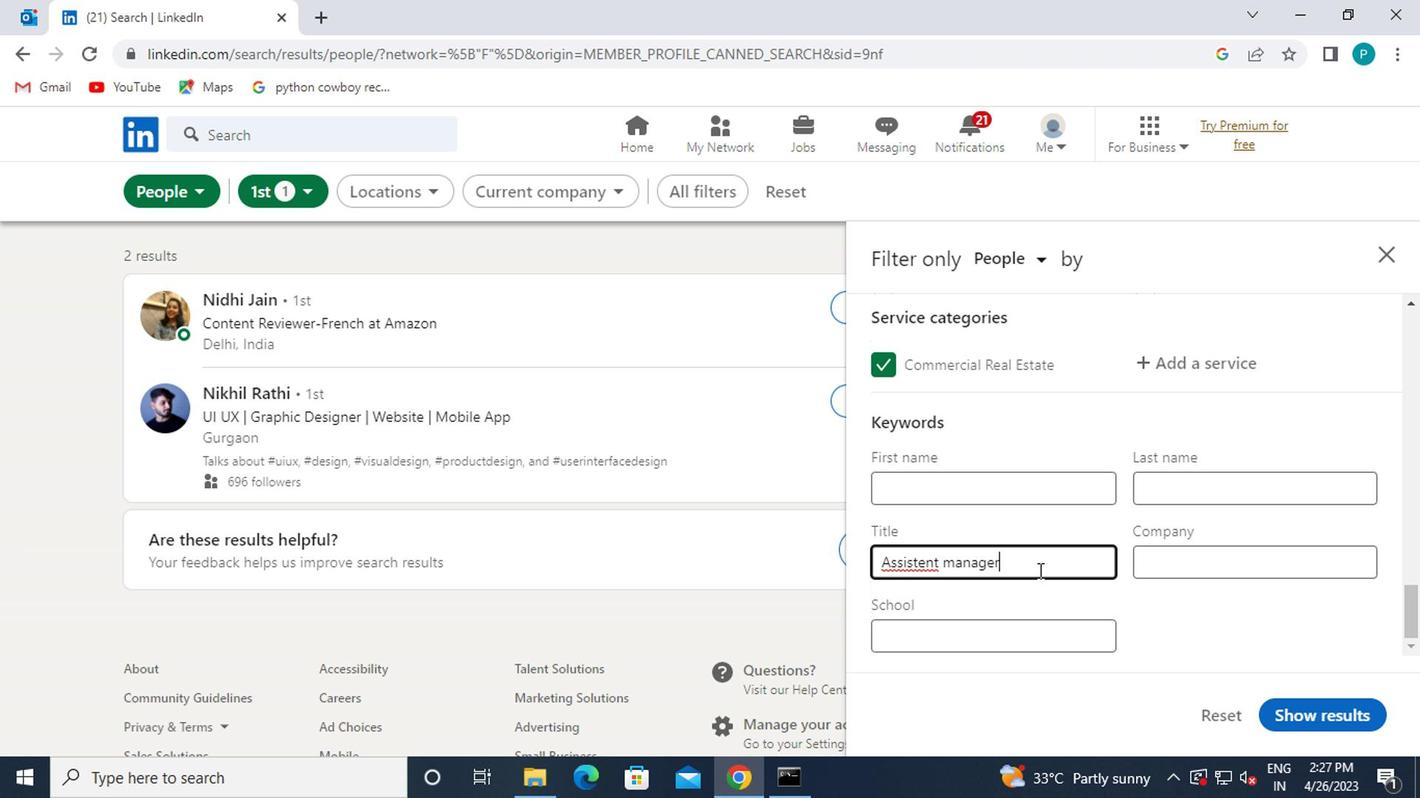 
Action: Mouse moved to (892, 600)
Screenshot: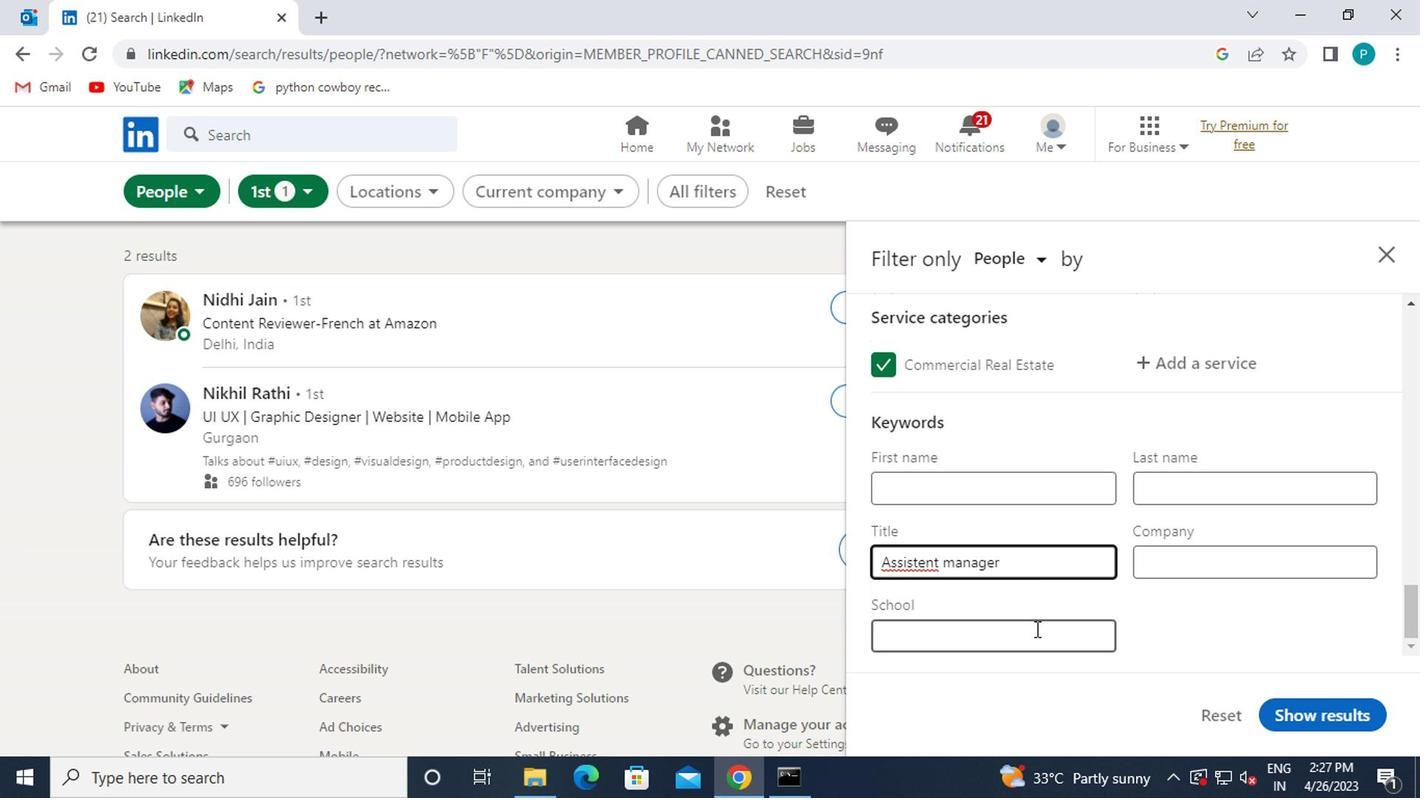 
Action: Mouse scrolled (892, 599) with delta (0, 0)
Screenshot: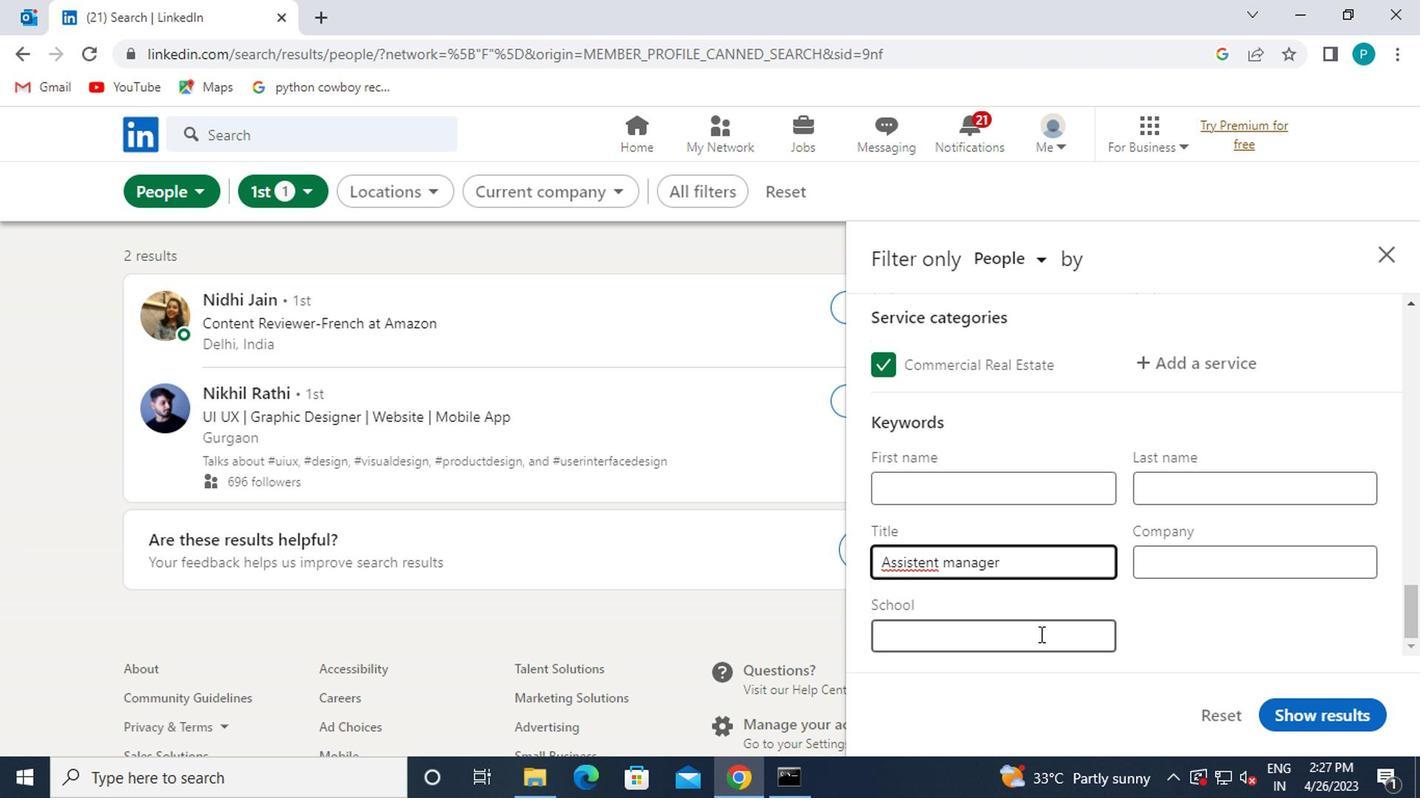 
Action: Mouse moved to (897, 609)
Screenshot: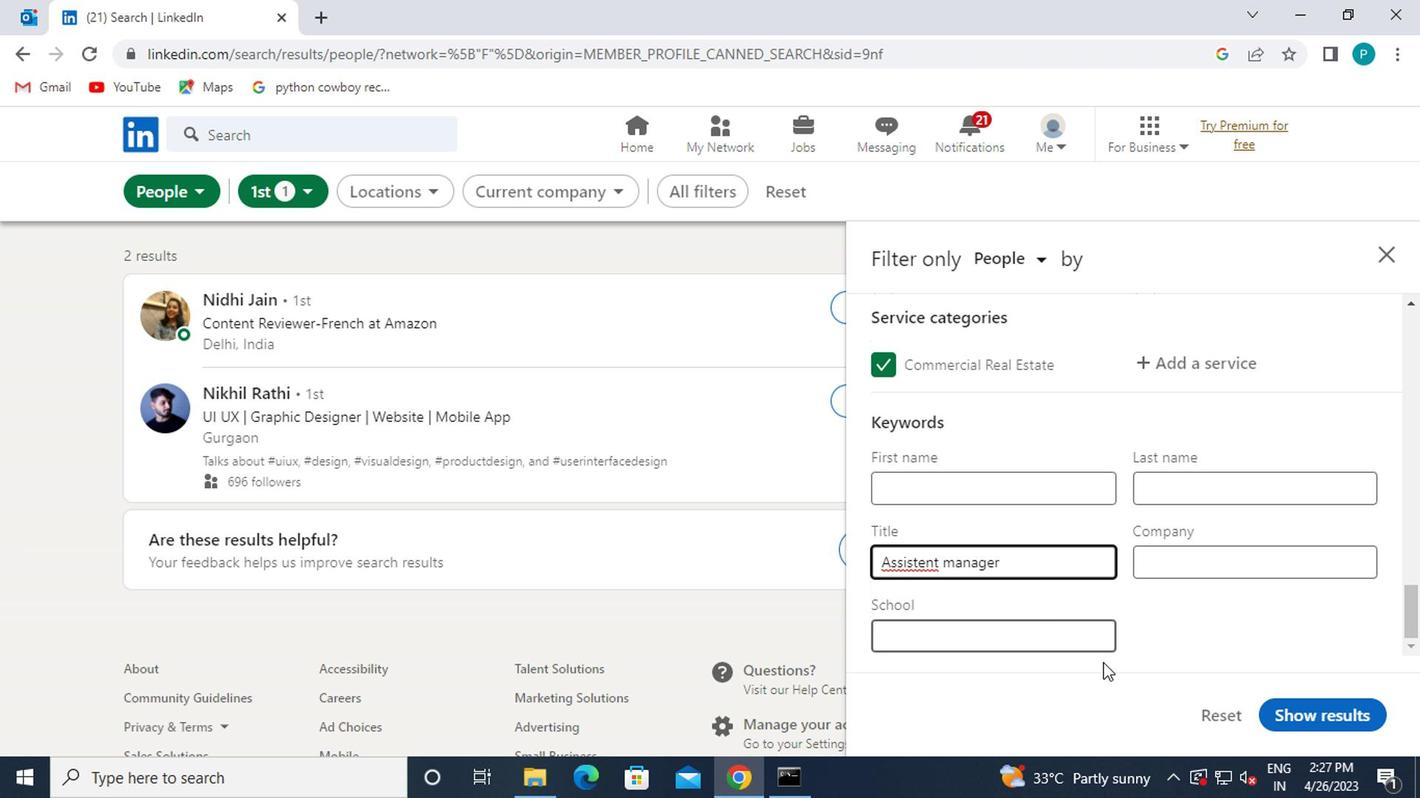 
Action: Mouse scrolled (897, 608) with delta (0, 0)
Screenshot: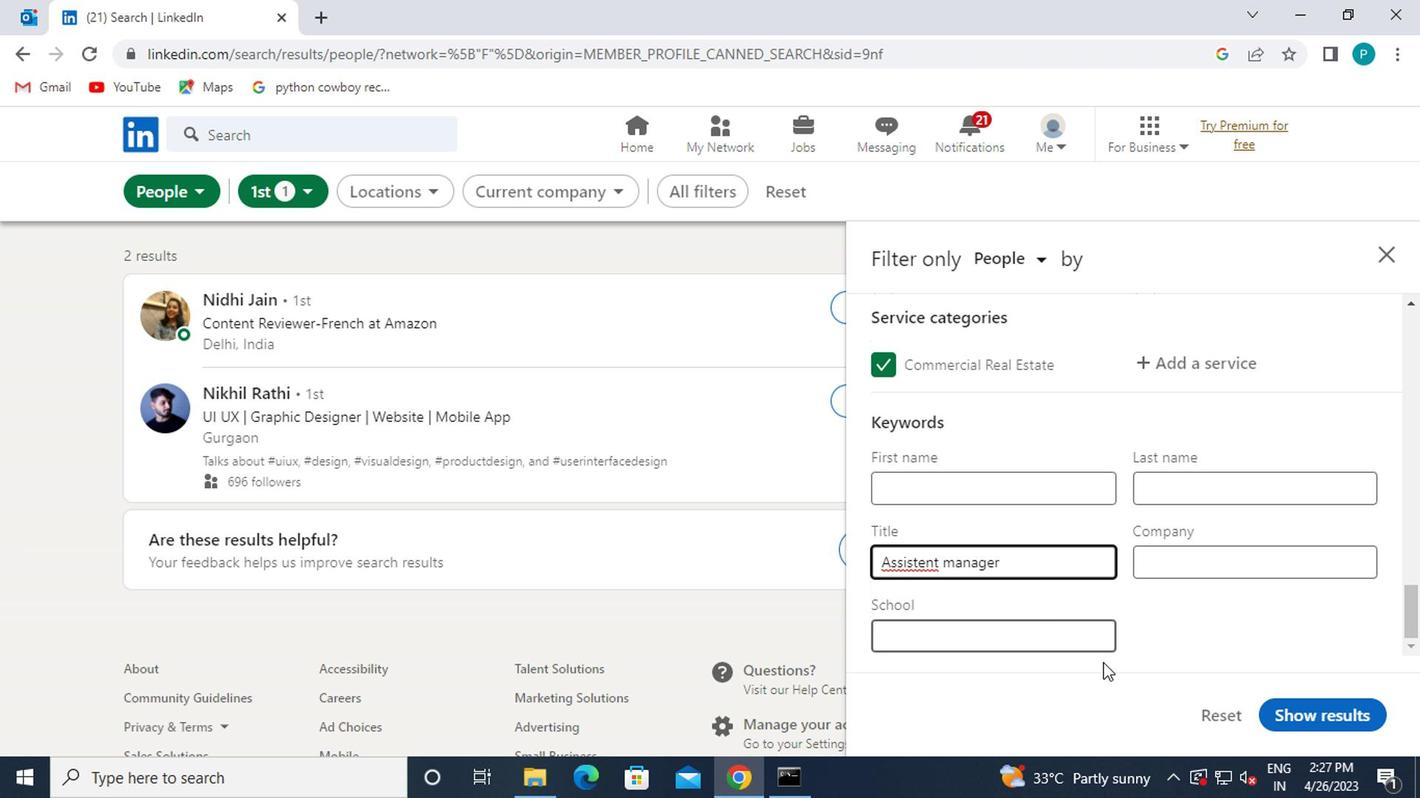
Action: Mouse moved to (1072, 664)
Screenshot: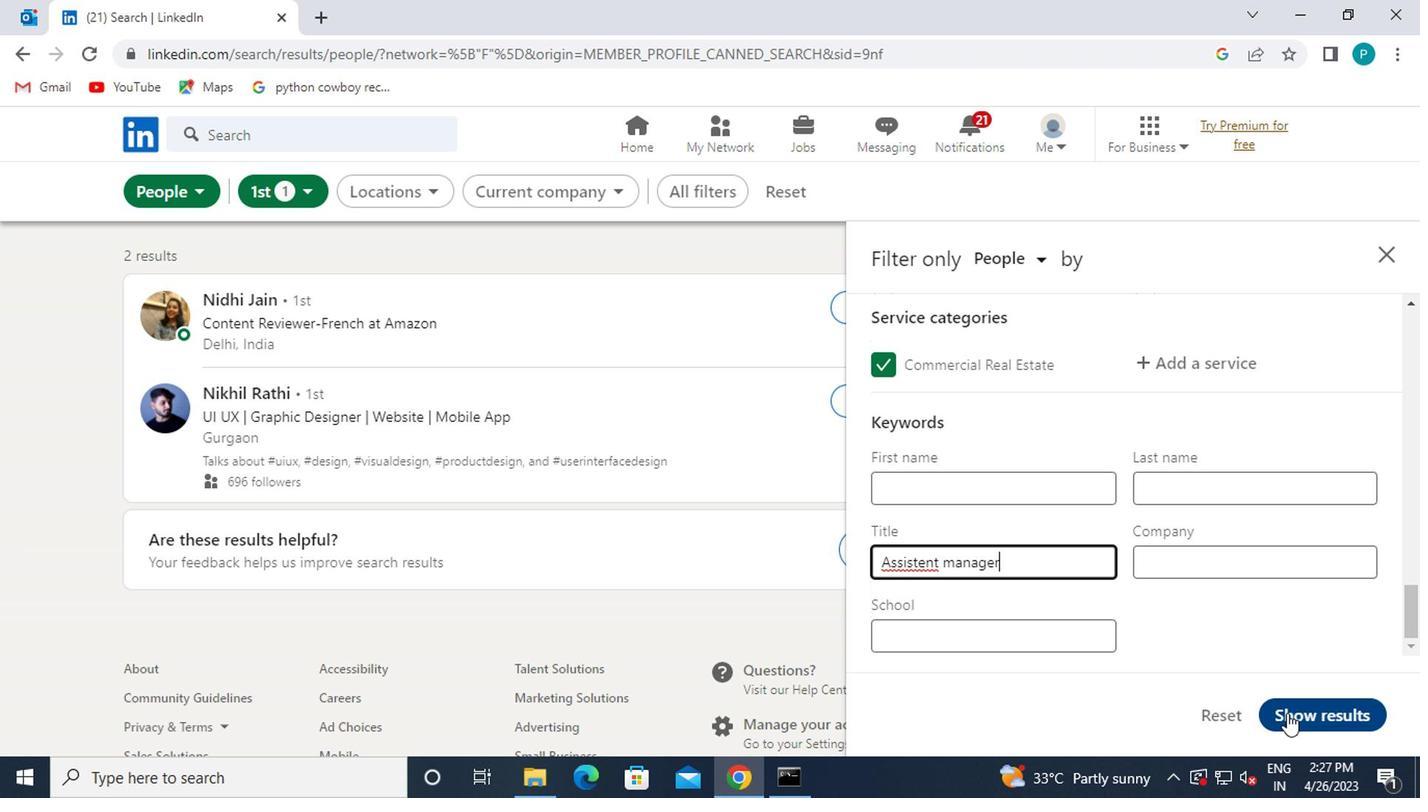 
Action: Mouse pressed left at (1072, 664)
Screenshot: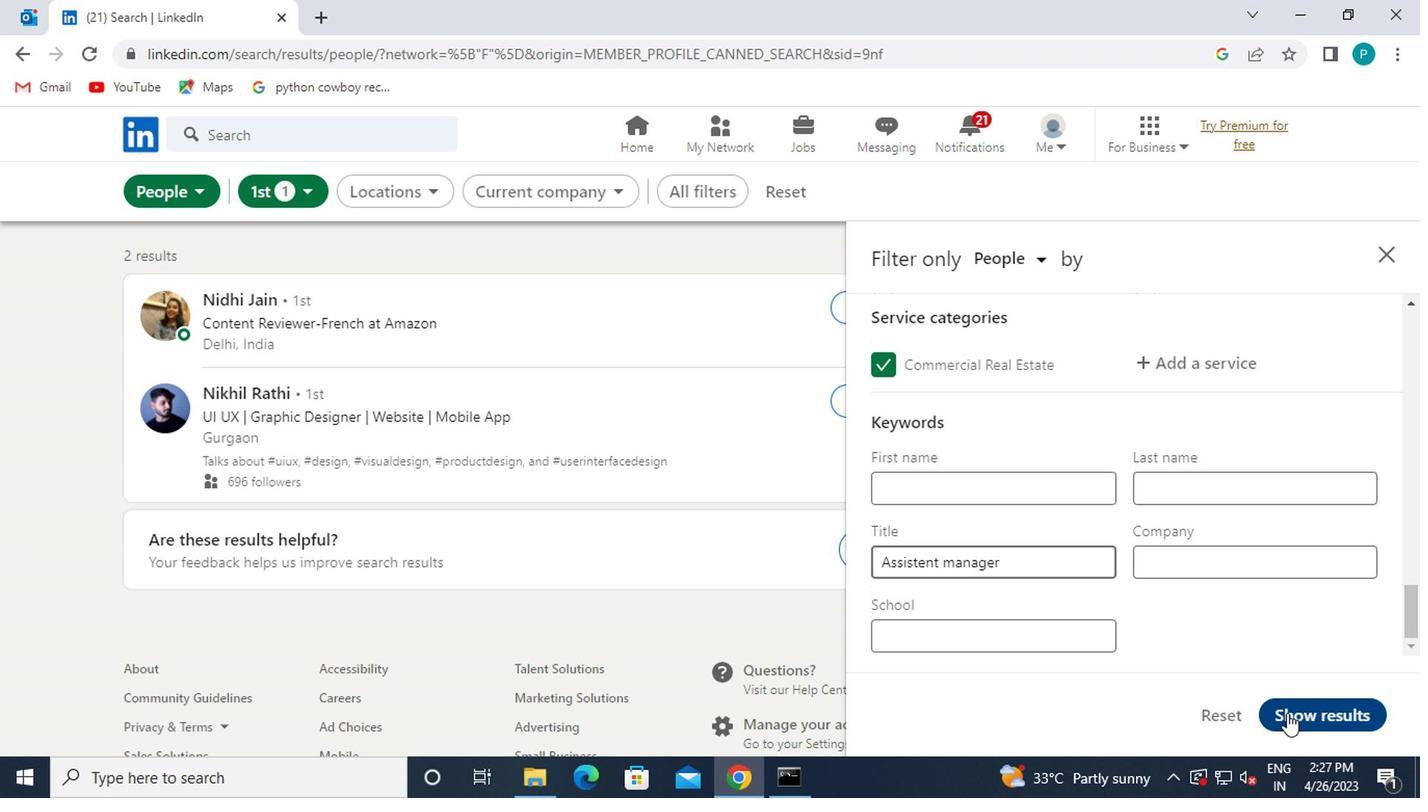 
